 Task: Find connections with filter location Manicaragua with filter topic #managementwith filter profile language Spanish with filter current company Moneycontrol.com with filter school SRM University, AP  with filter industry Rubber Products Manufacturing with filter service category Video Production with filter keywords title Officer
Action: Mouse moved to (697, 98)
Screenshot: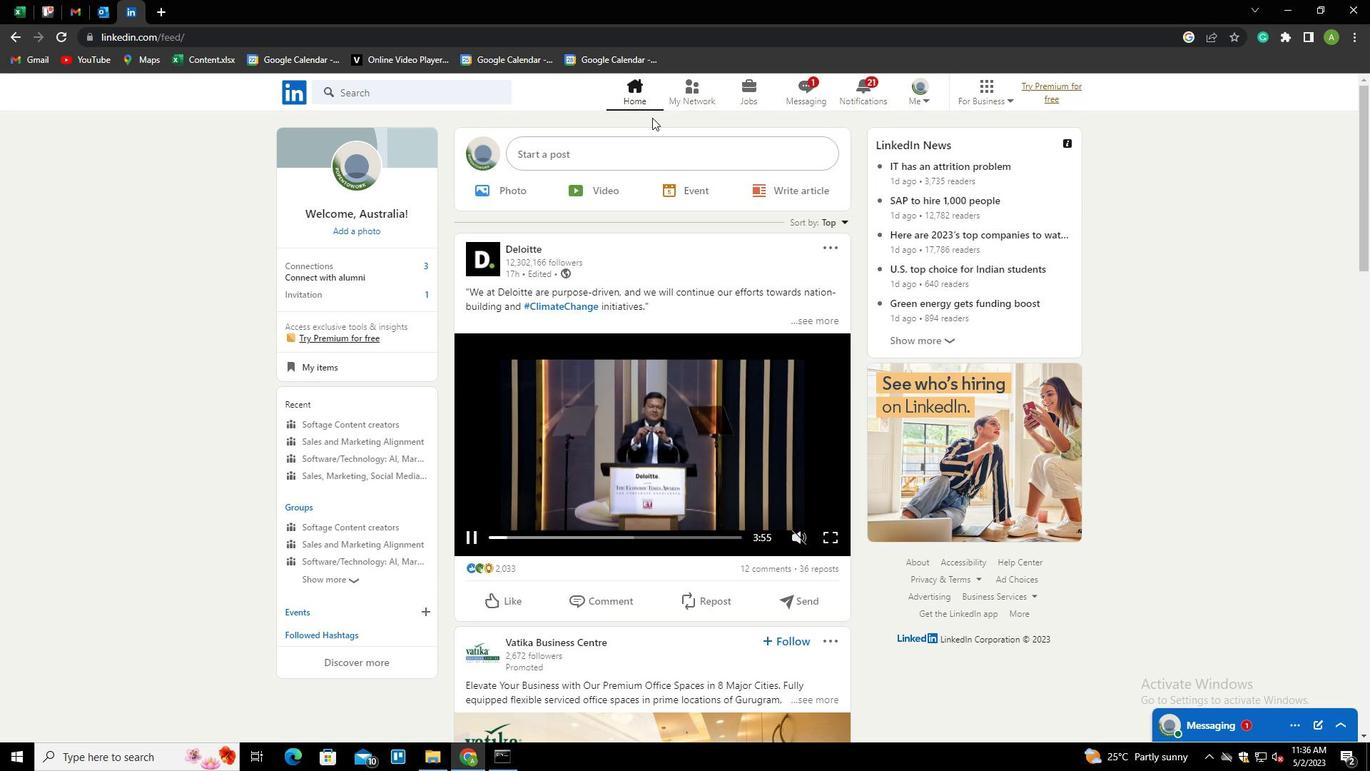 
Action: Mouse pressed left at (697, 98)
Screenshot: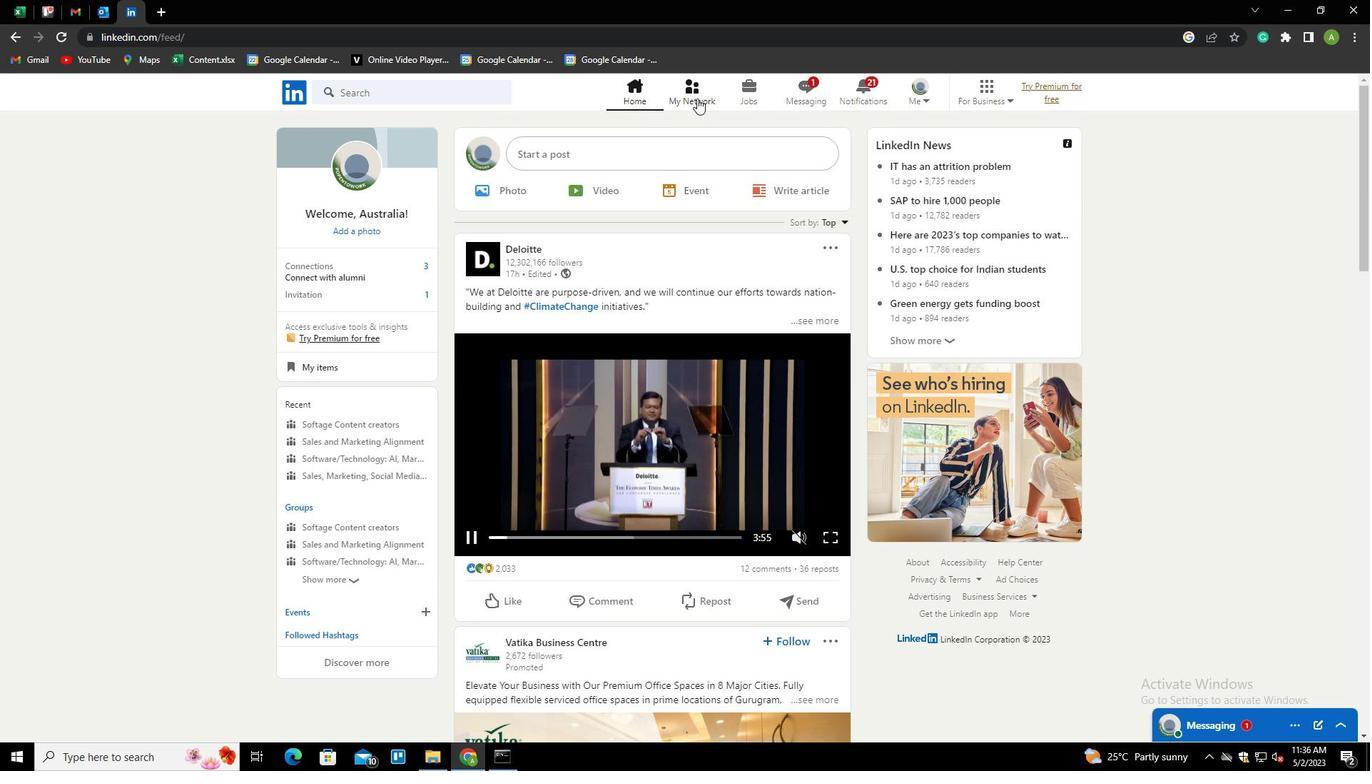 
Action: Mouse moved to (371, 172)
Screenshot: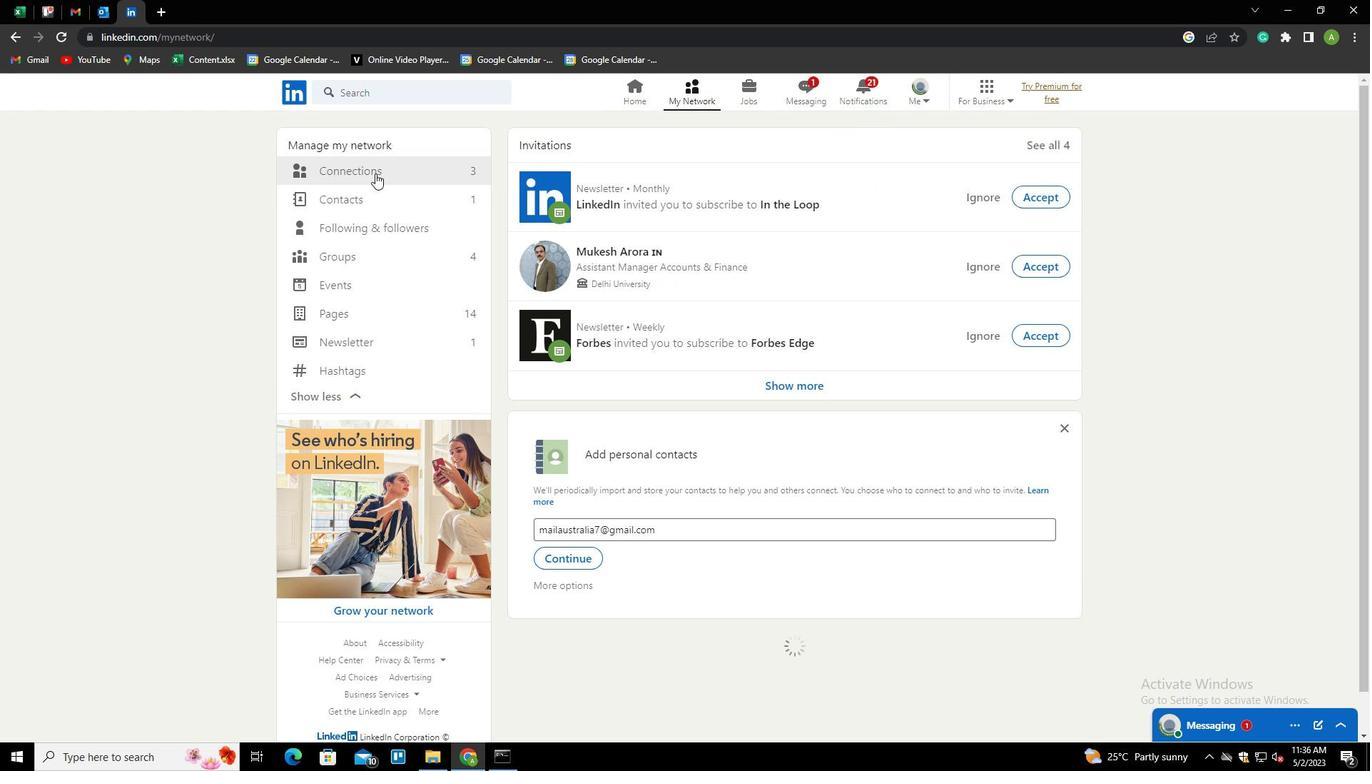 
Action: Mouse pressed left at (371, 172)
Screenshot: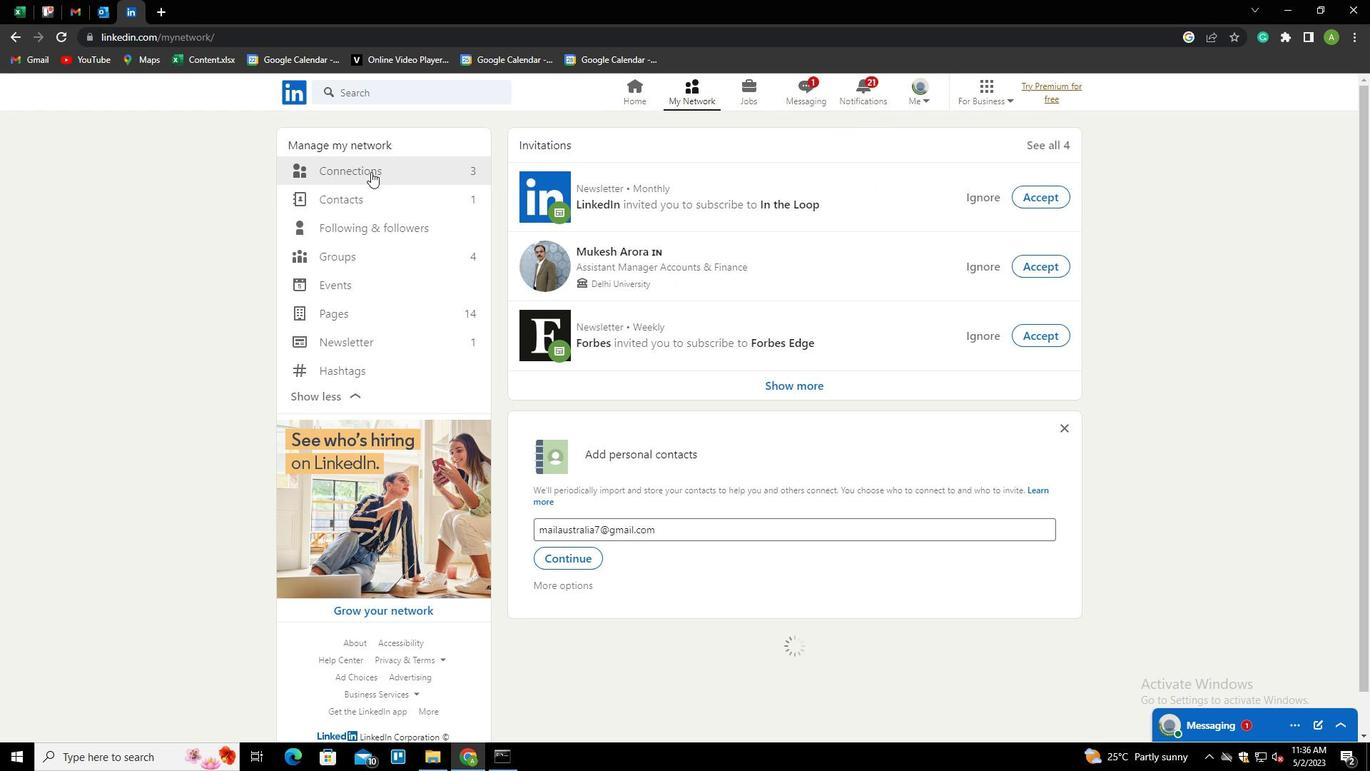 
Action: Mouse moved to (808, 163)
Screenshot: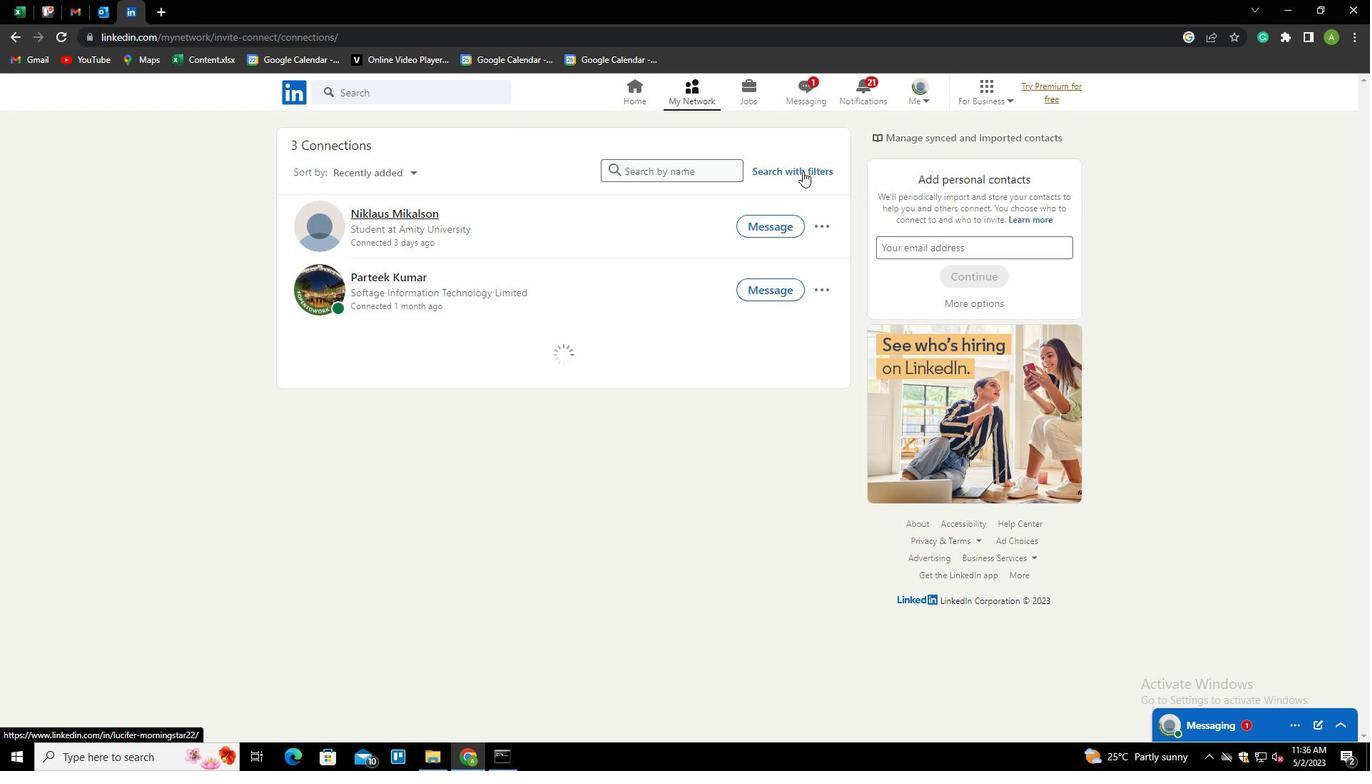 
Action: Mouse pressed left at (808, 163)
Screenshot: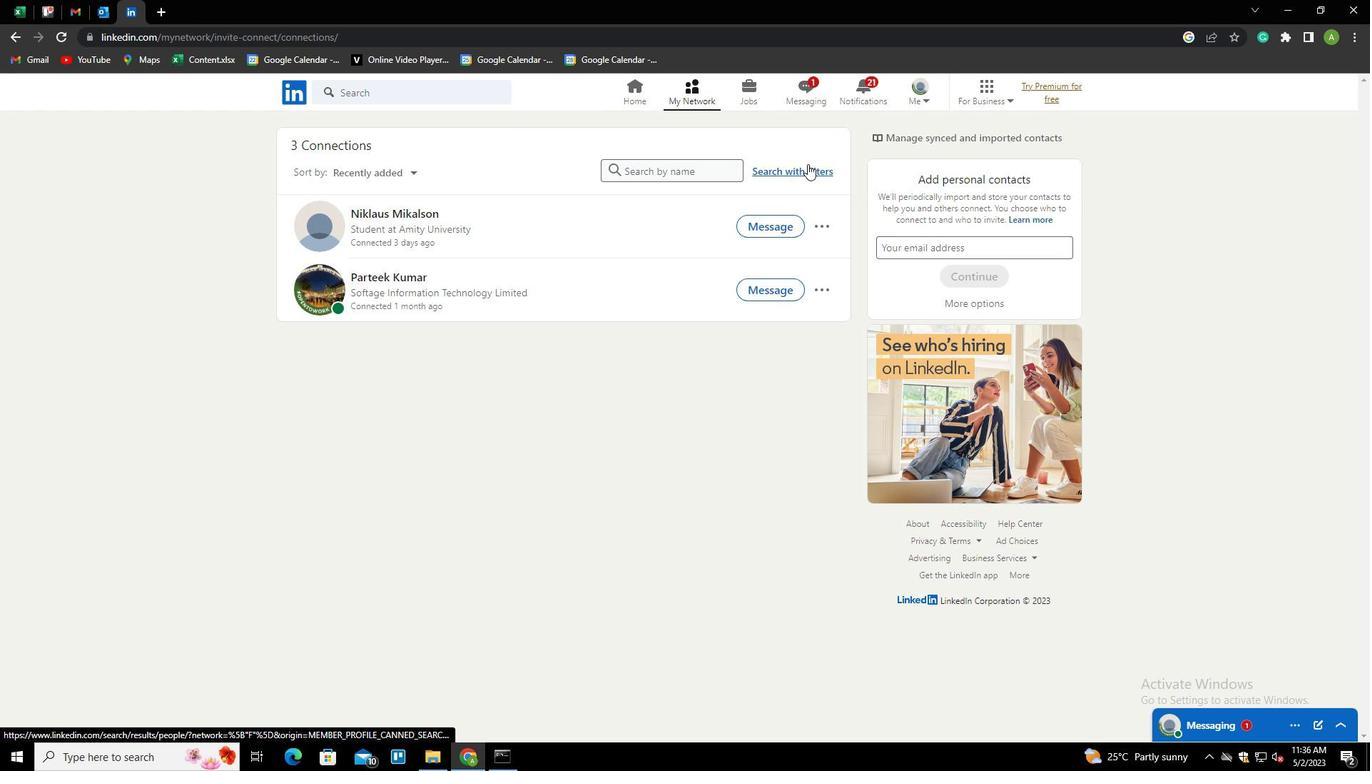 
Action: Mouse moved to (721, 121)
Screenshot: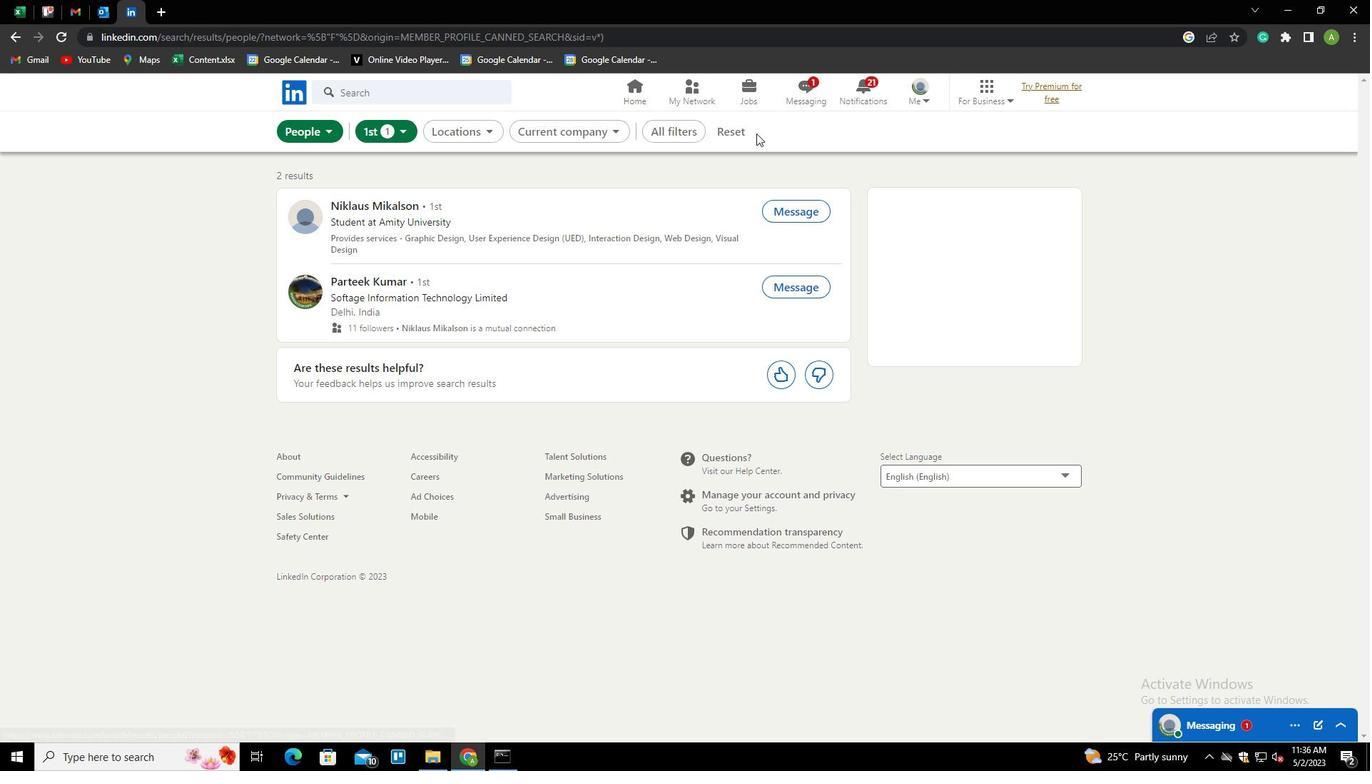 
Action: Mouse pressed left at (721, 121)
Screenshot: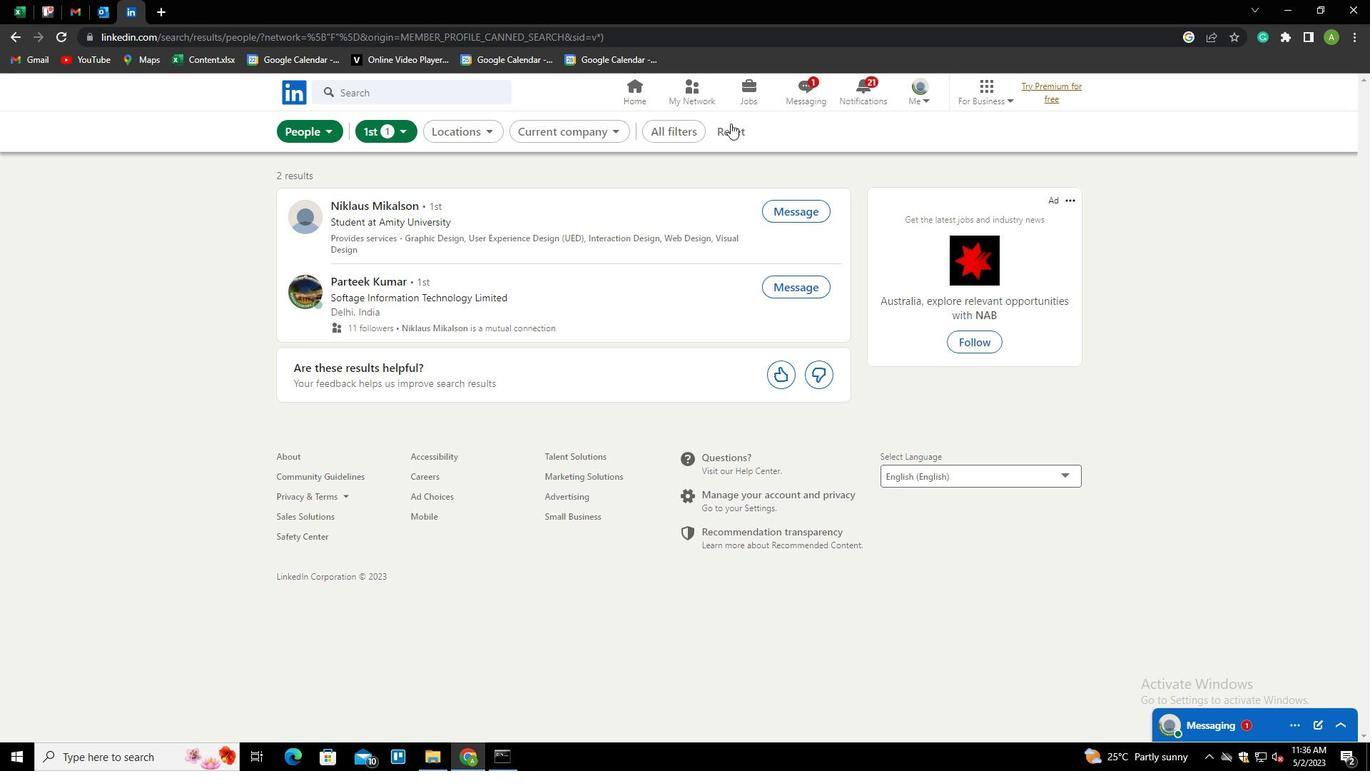 
Action: Mouse moved to (695, 130)
Screenshot: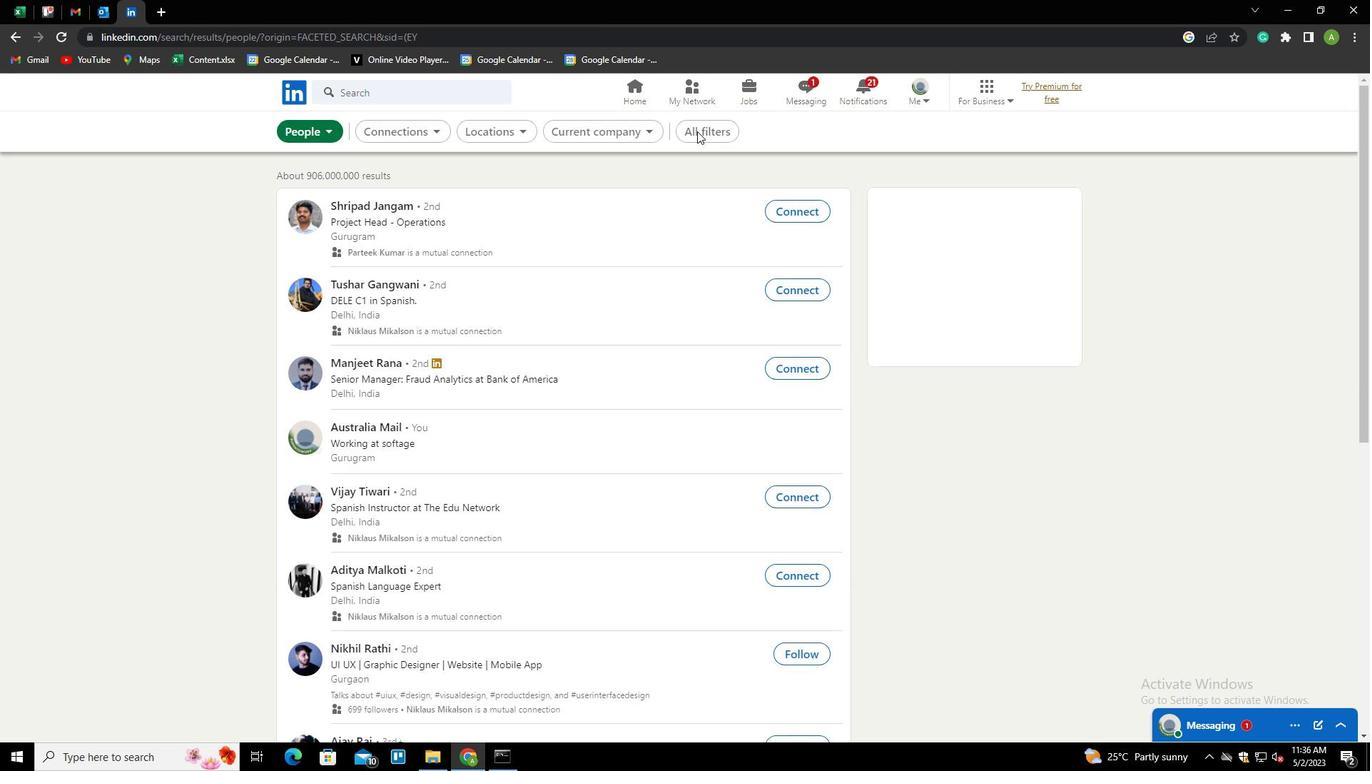 
Action: Mouse pressed left at (695, 130)
Screenshot: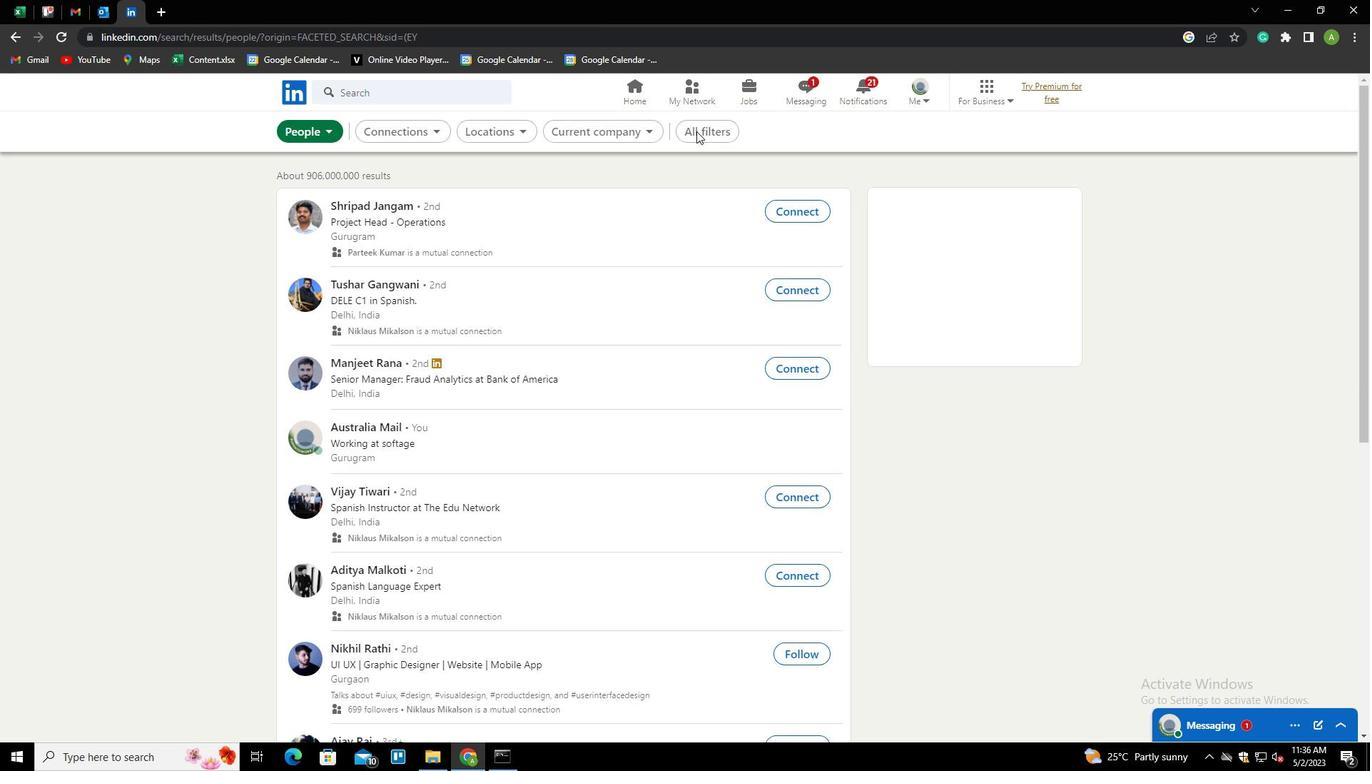 
Action: Mouse moved to (1161, 514)
Screenshot: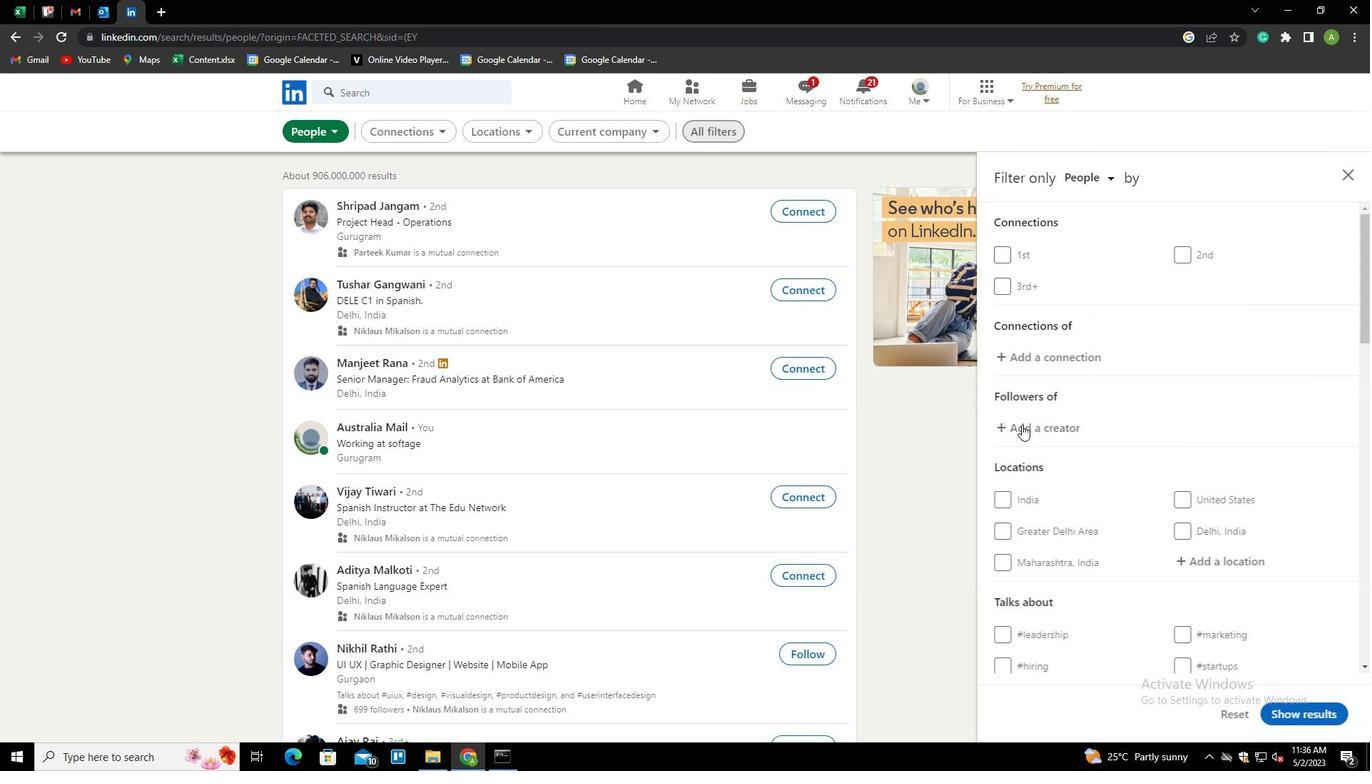 
Action: Mouse scrolled (1161, 514) with delta (0, 0)
Screenshot: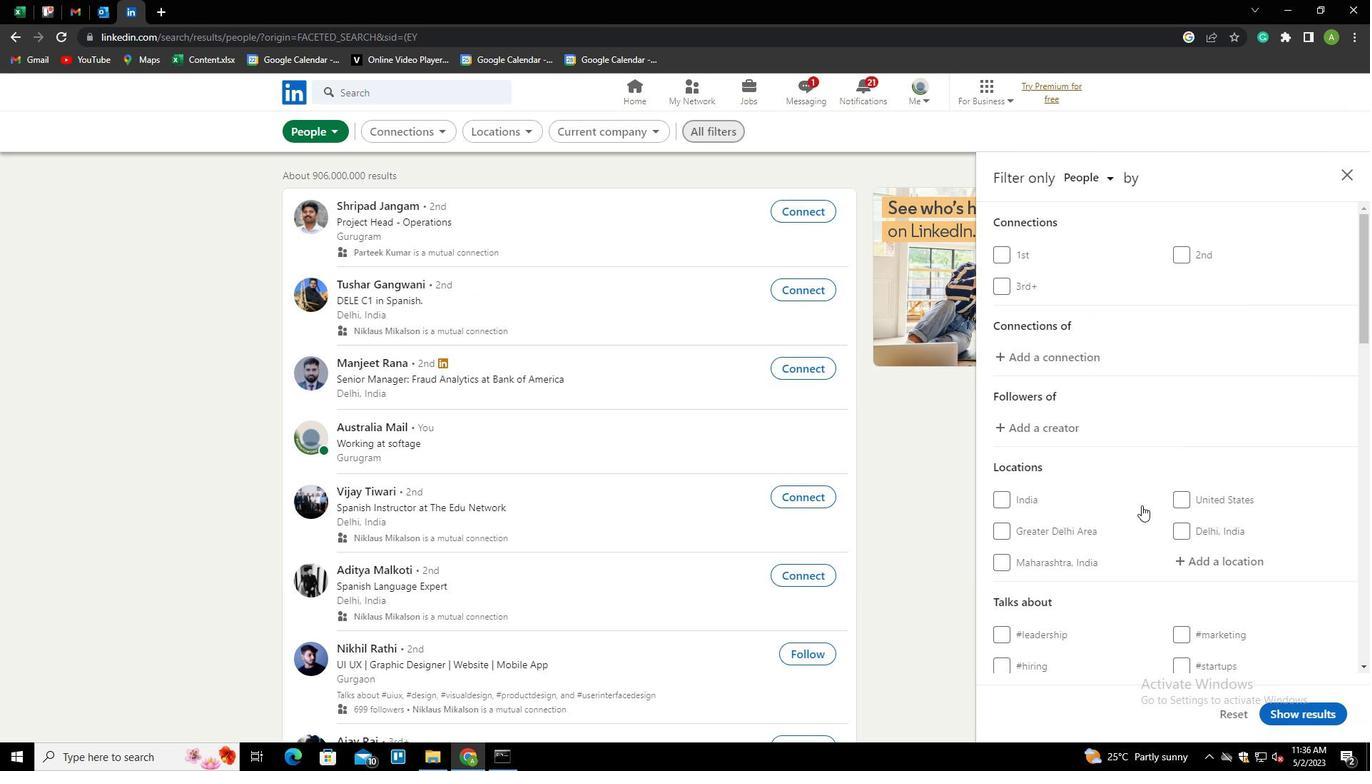 
Action: Mouse moved to (1185, 499)
Screenshot: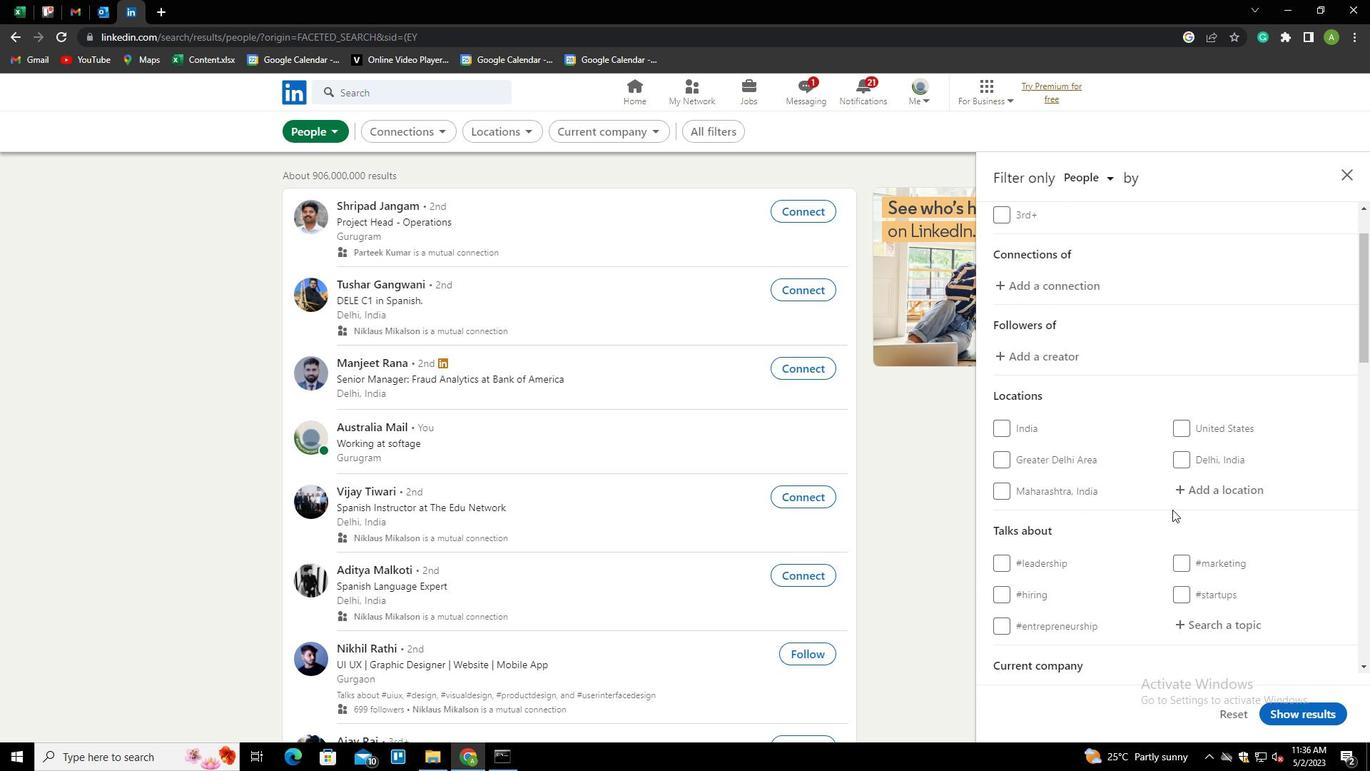 
Action: Mouse pressed left at (1185, 499)
Screenshot: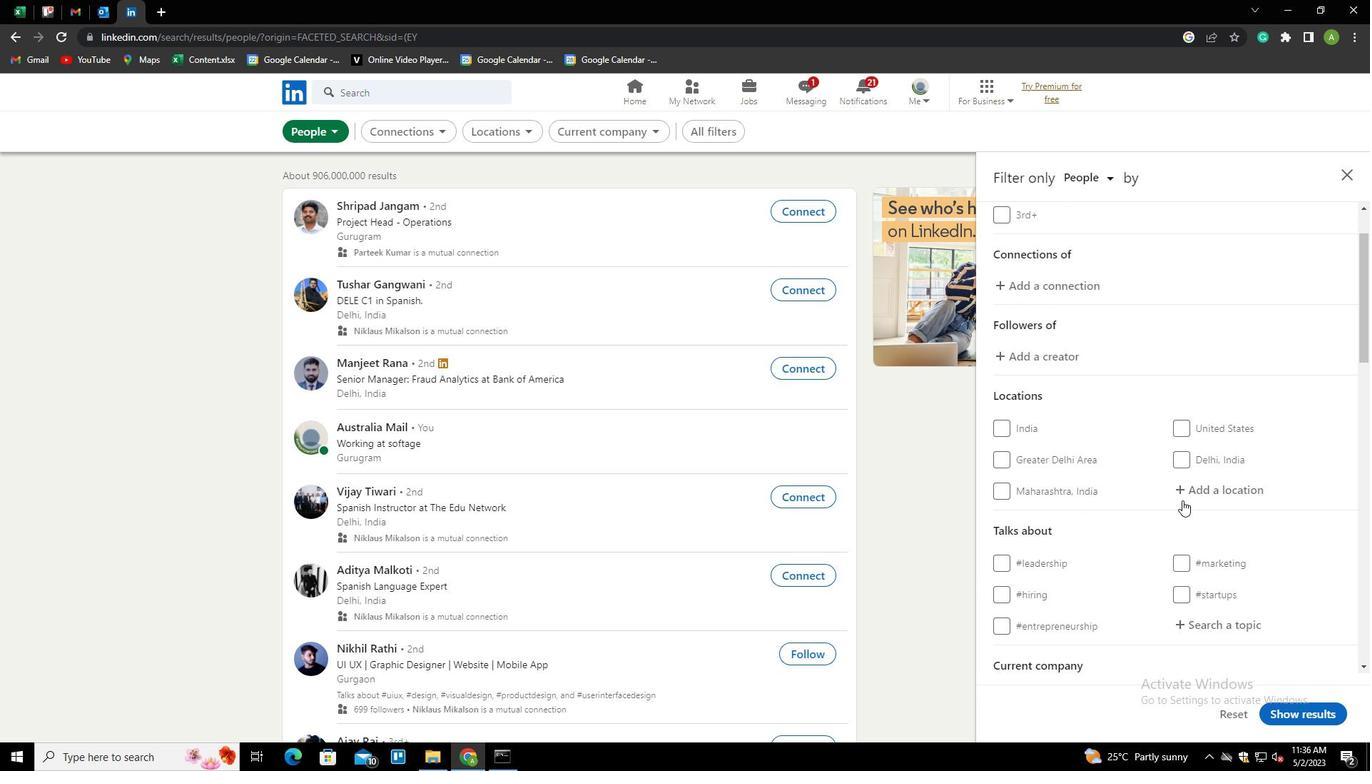 
Action: Mouse moved to (1204, 490)
Screenshot: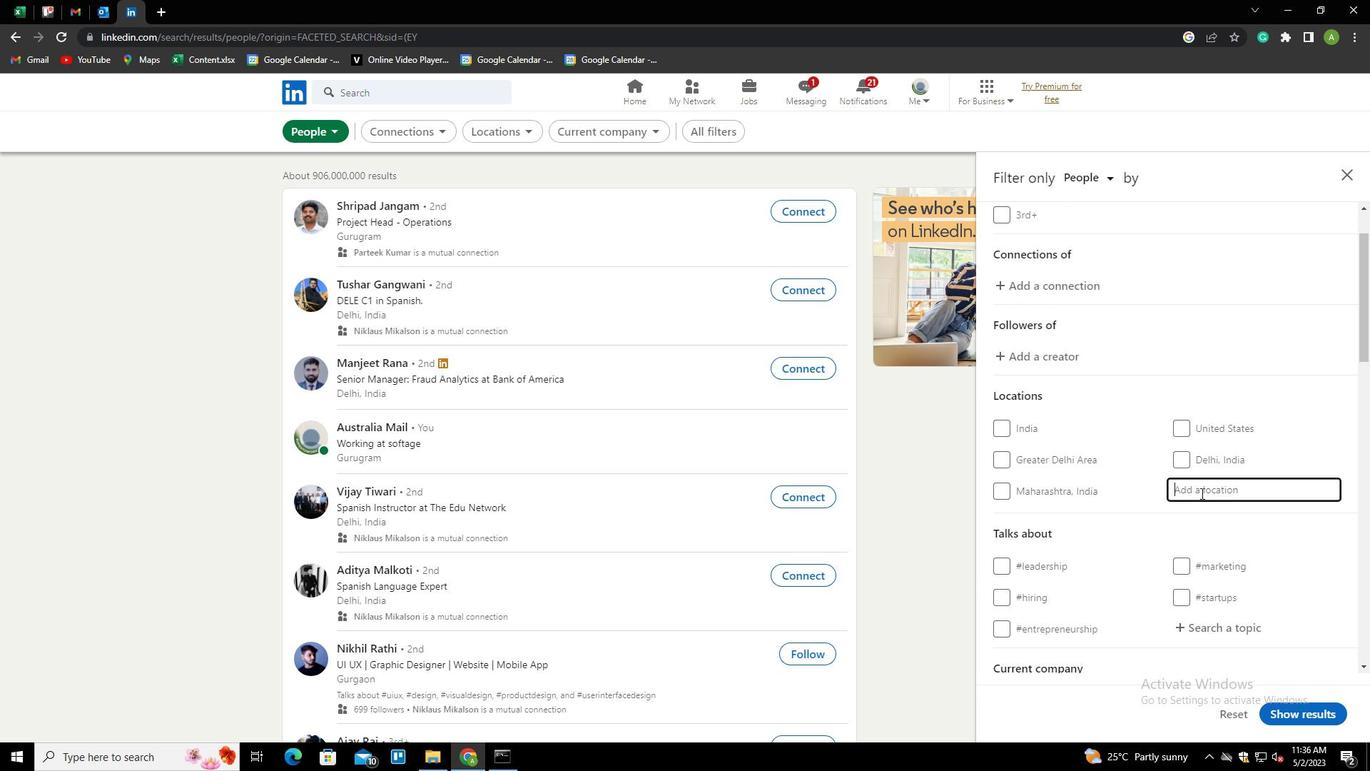 
Action: Mouse pressed left at (1204, 490)
Screenshot: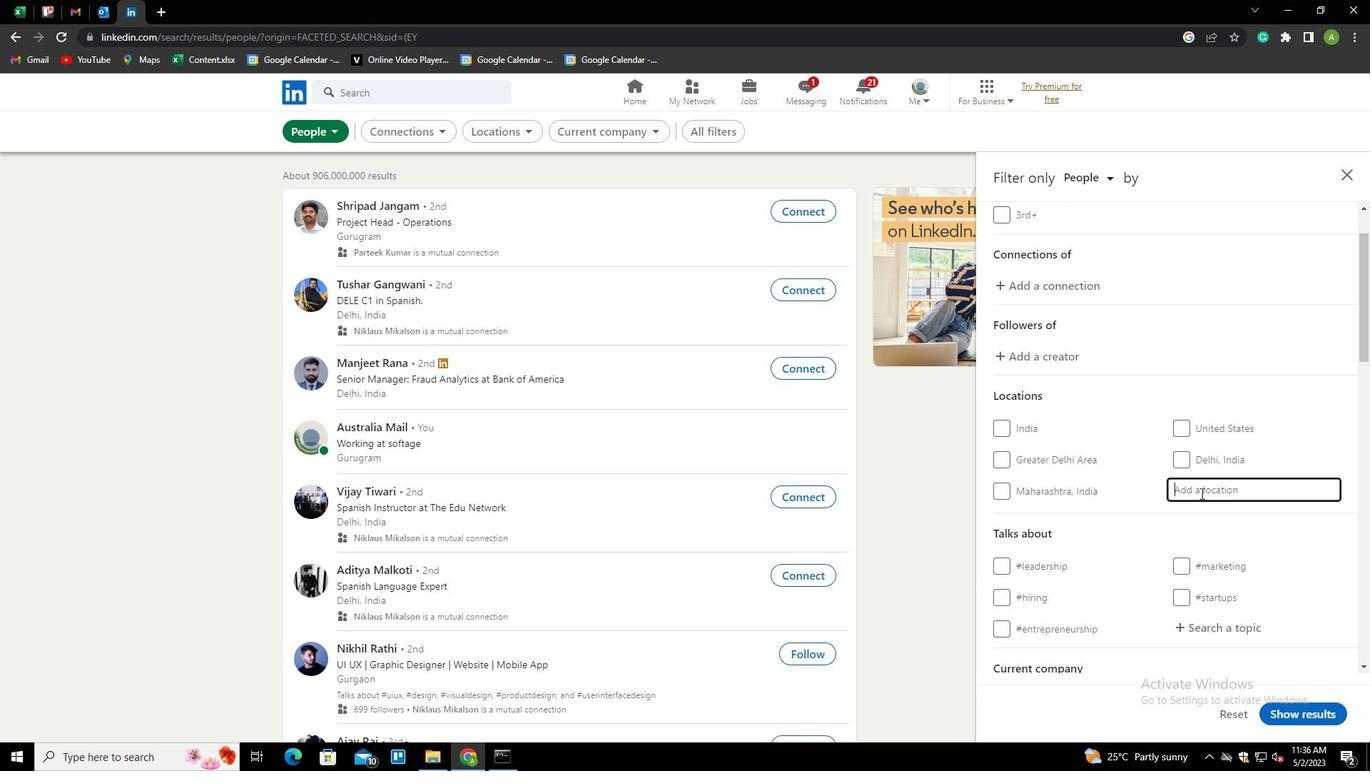 
Action: Key pressed <Key.shift>MANICARAGUA
Screenshot: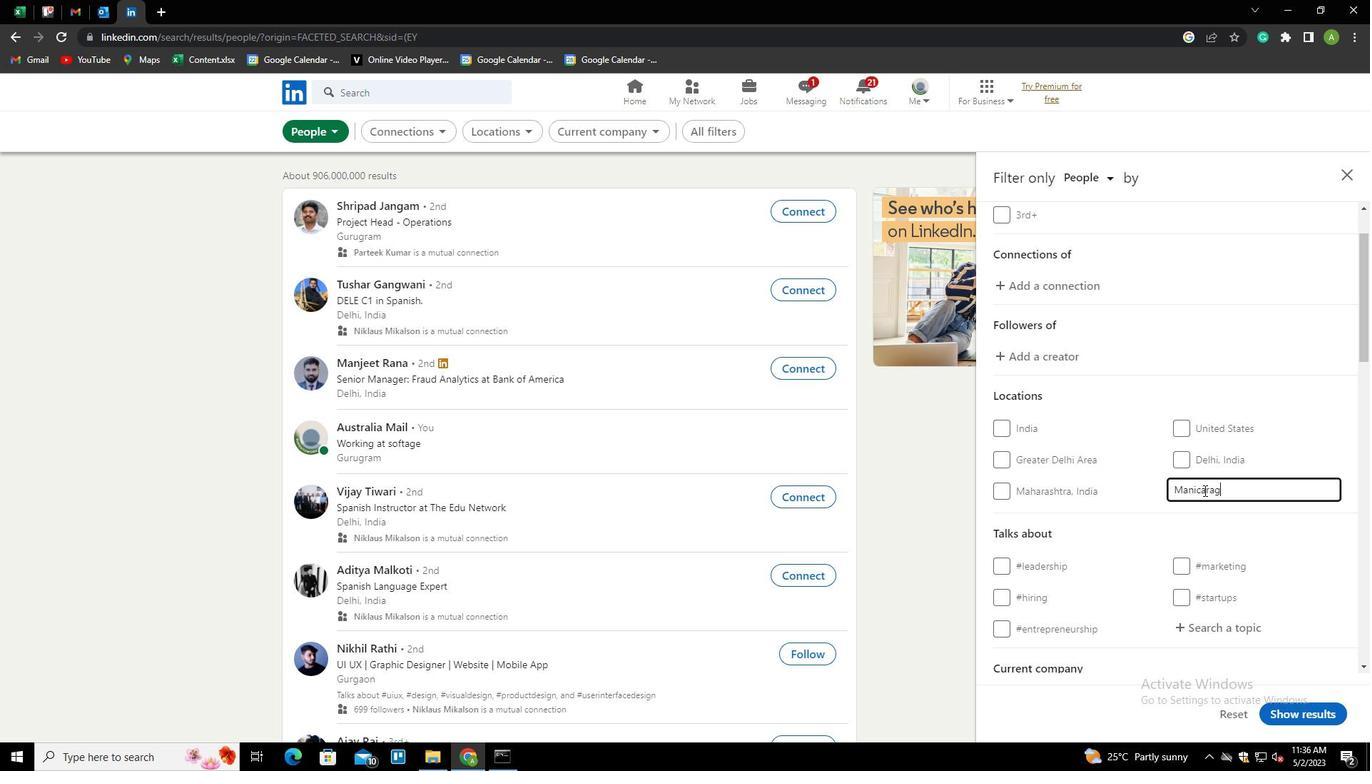 
Action: Mouse moved to (1293, 516)
Screenshot: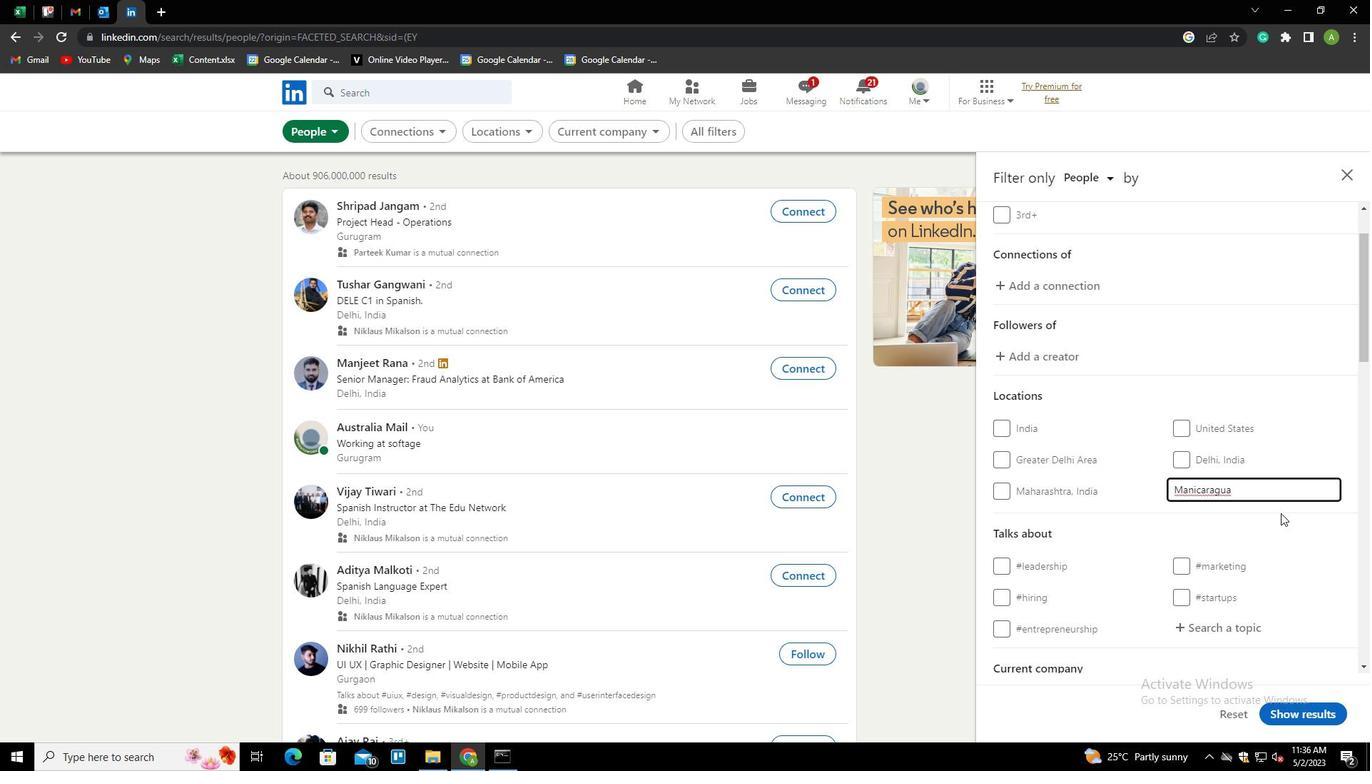 
Action: Mouse pressed left at (1293, 516)
Screenshot: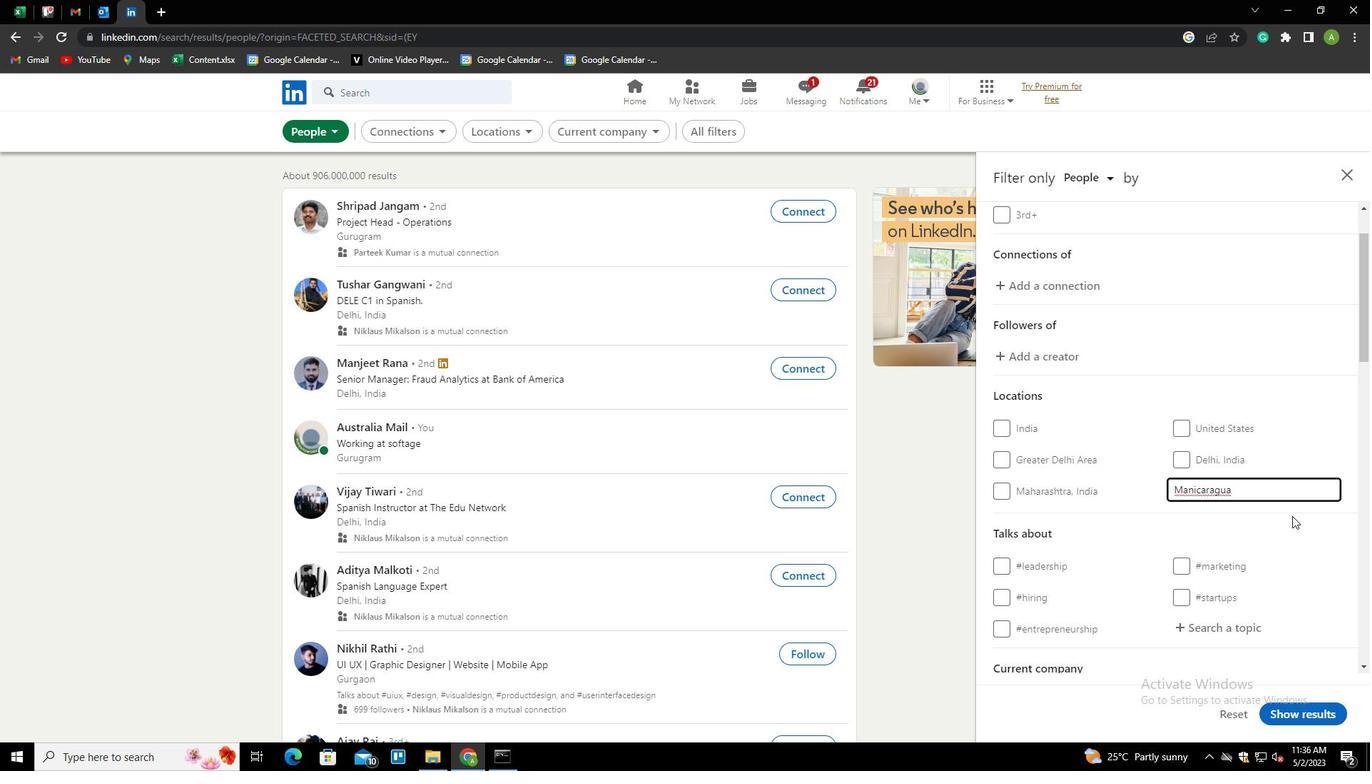
Action: Mouse moved to (1302, 545)
Screenshot: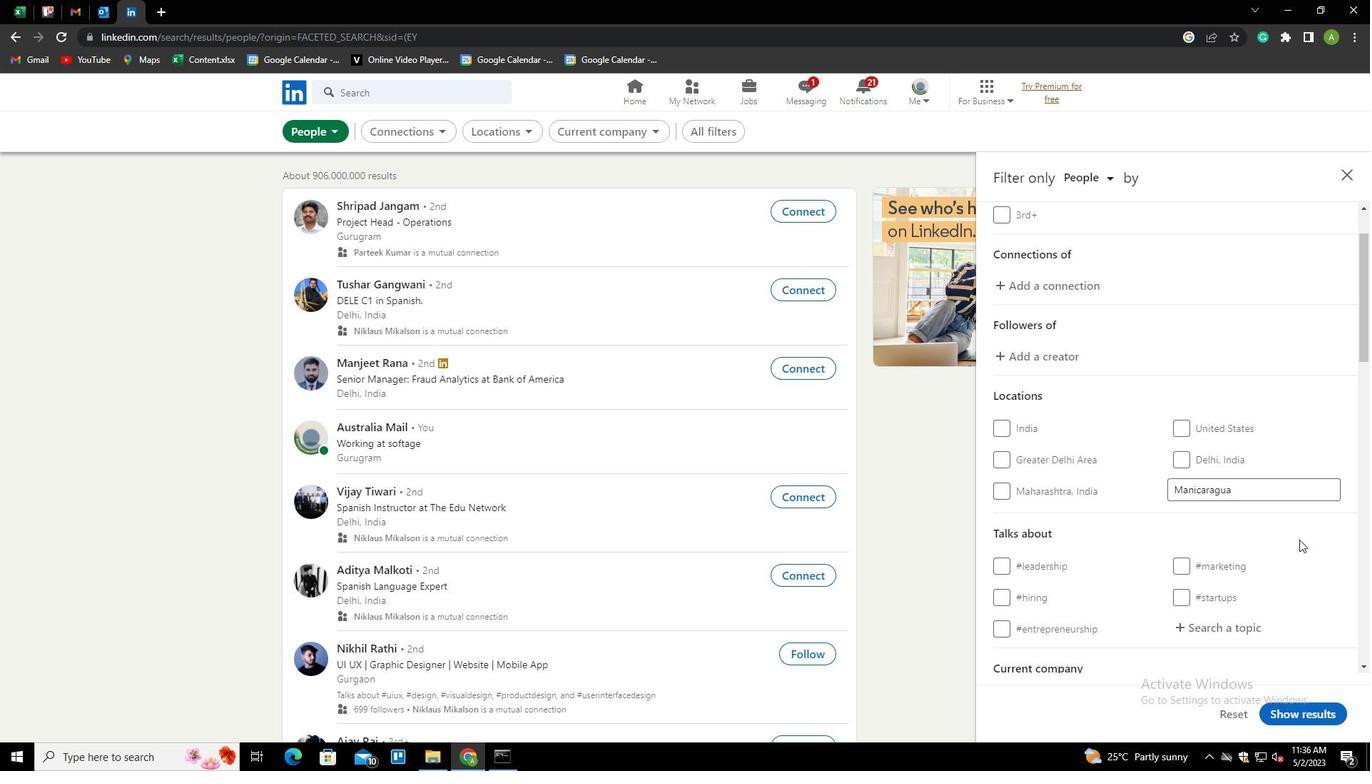 
Action: Mouse scrolled (1302, 544) with delta (0, 0)
Screenshot: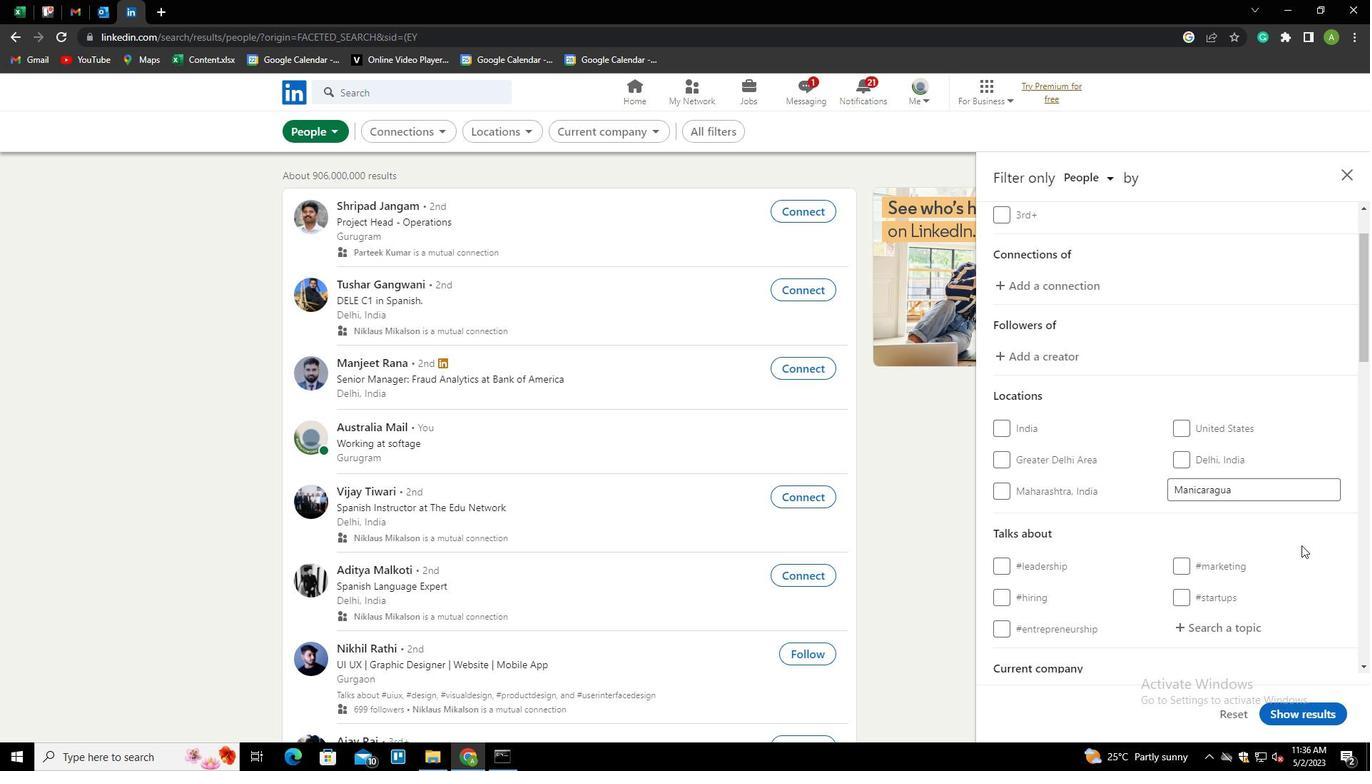 
Action: Mouse scrolled (1302, 544) with delta (0, 0)
Screenshot: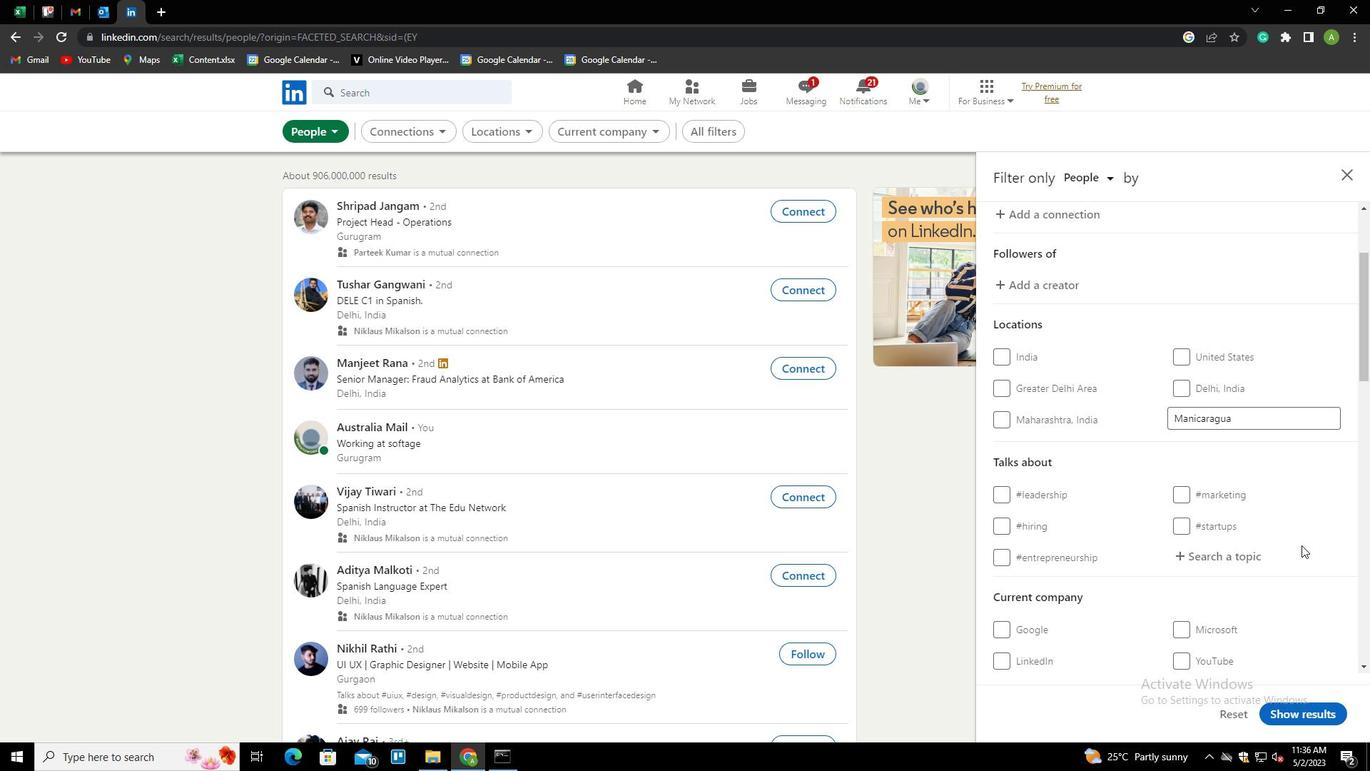 
Action: Mouse moved to (1227, 484)
Screenshot: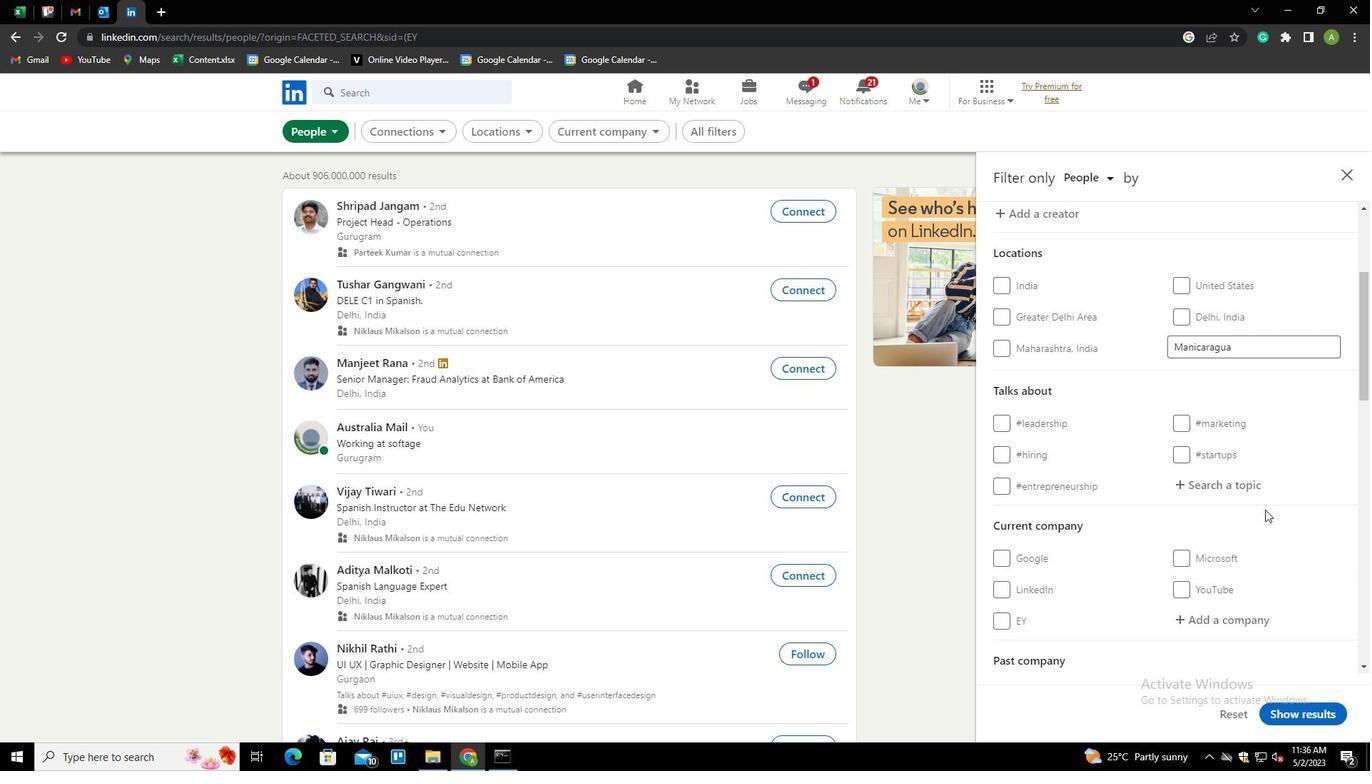 
Action: Mouse pressed left at (1227, 484)
Screenshot: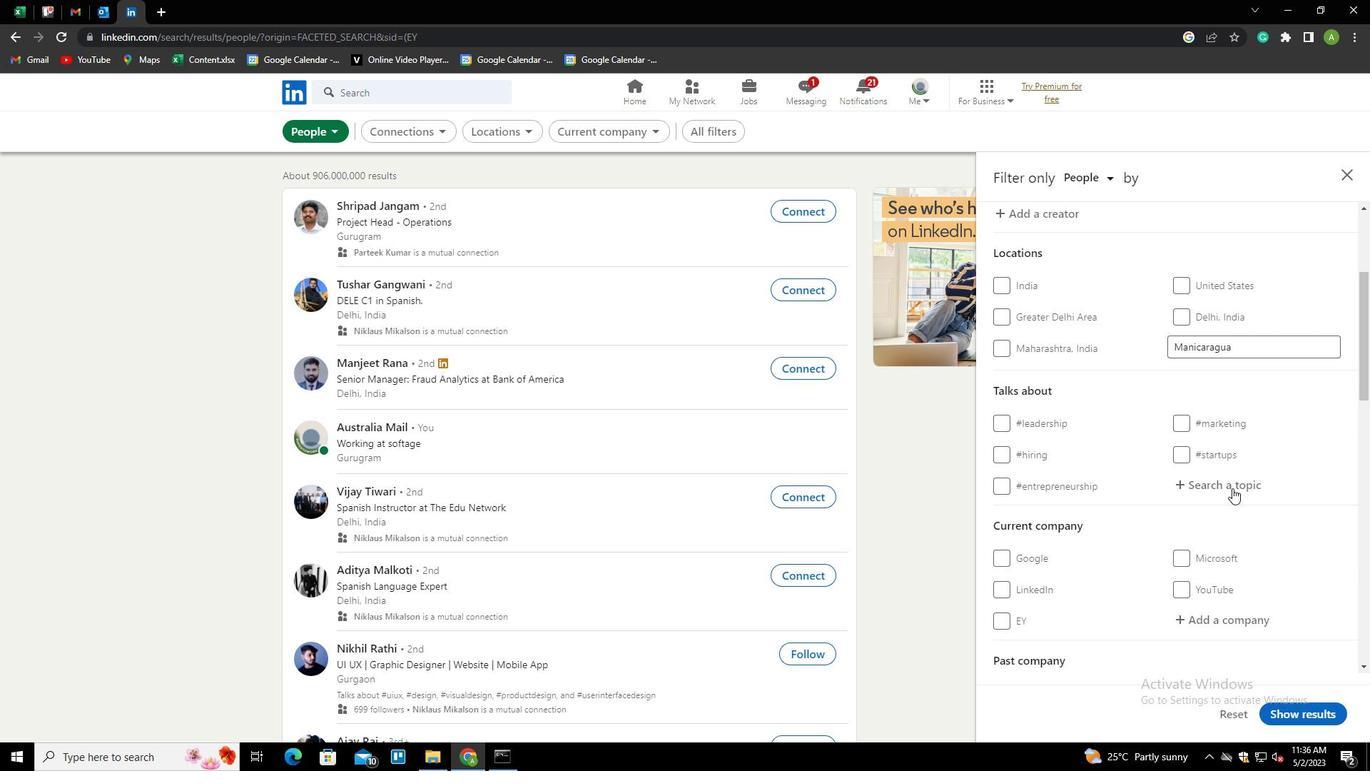 
Action: Key pressed ANA<Key.home>M<Key.end>GEMENT<Key.down><Key.enter>
Screenshot: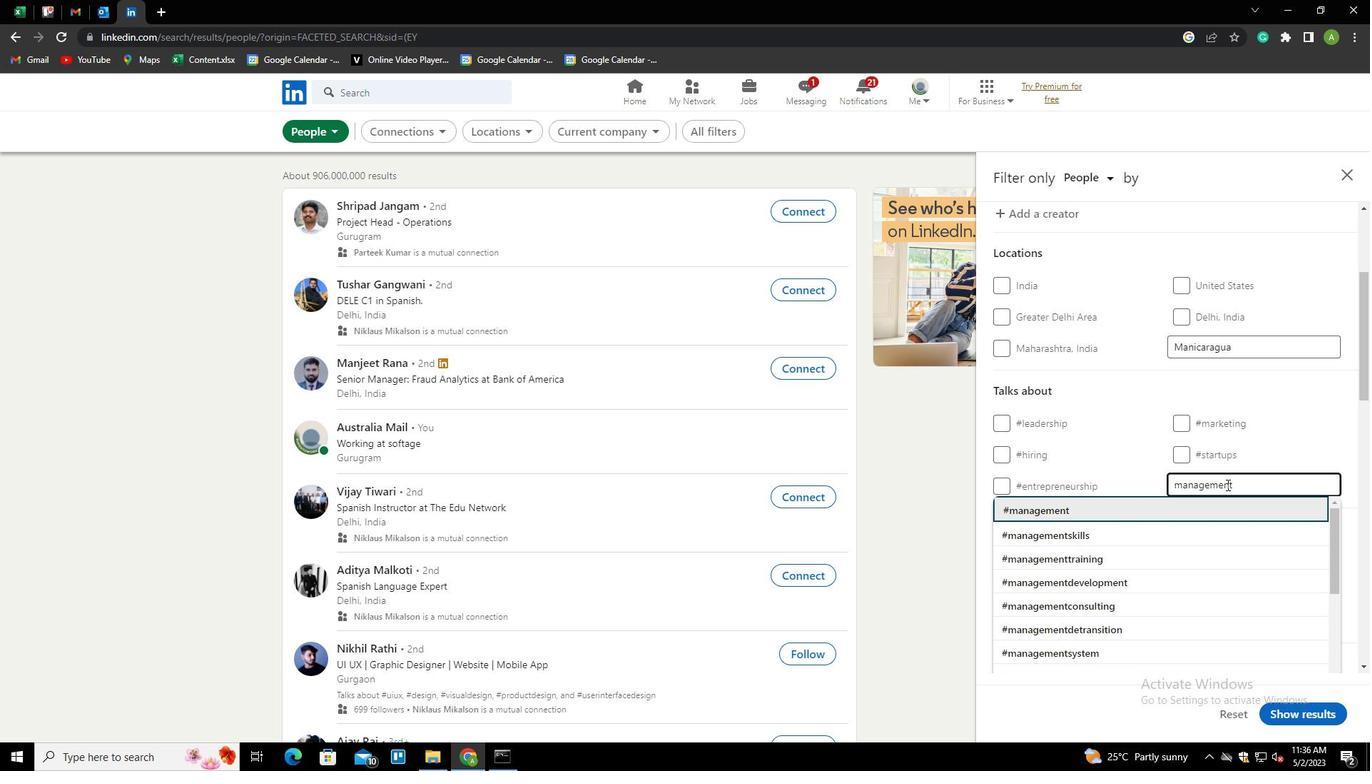 
Action: Mouse scrolled (1227, 484) with delta (0, 0)
Screenshot: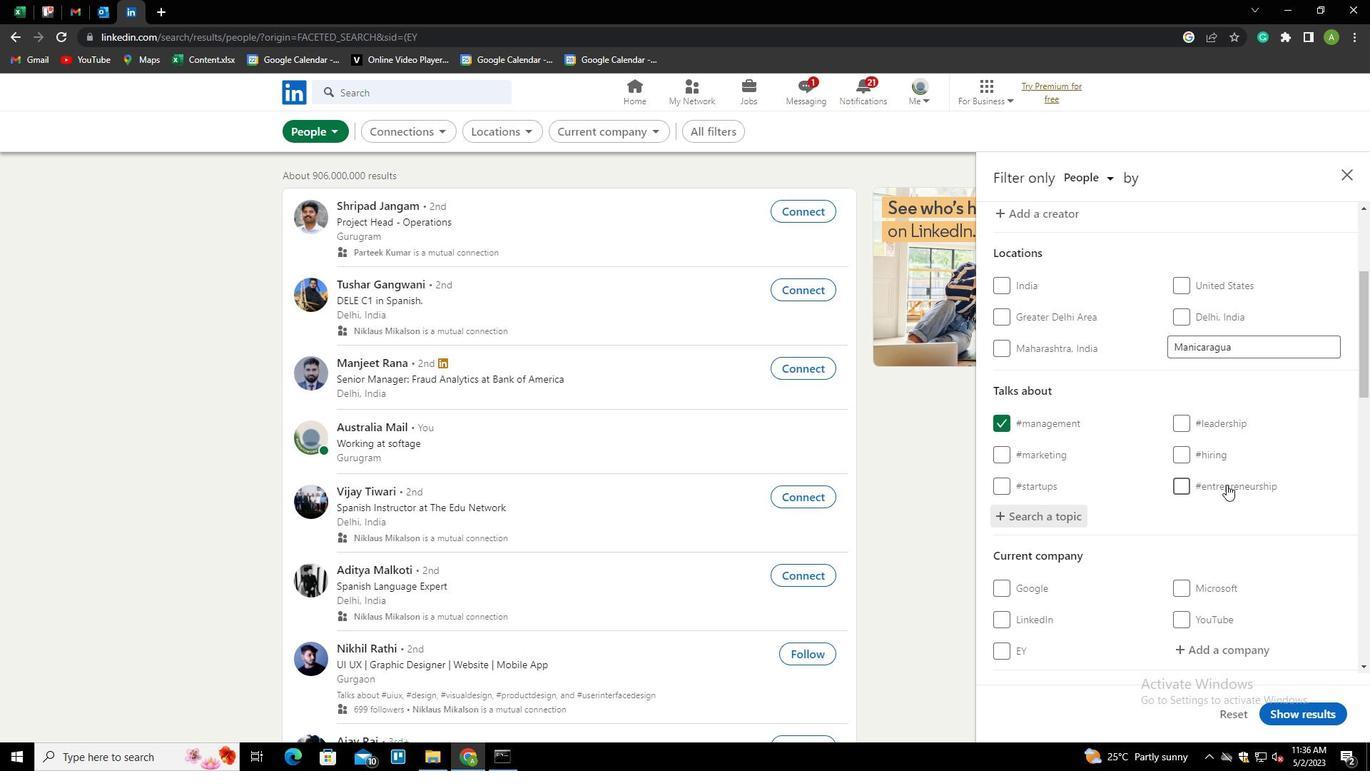 
Action: Mouse scrolled (1227, 484) with delta (0, 0)
Screenshot: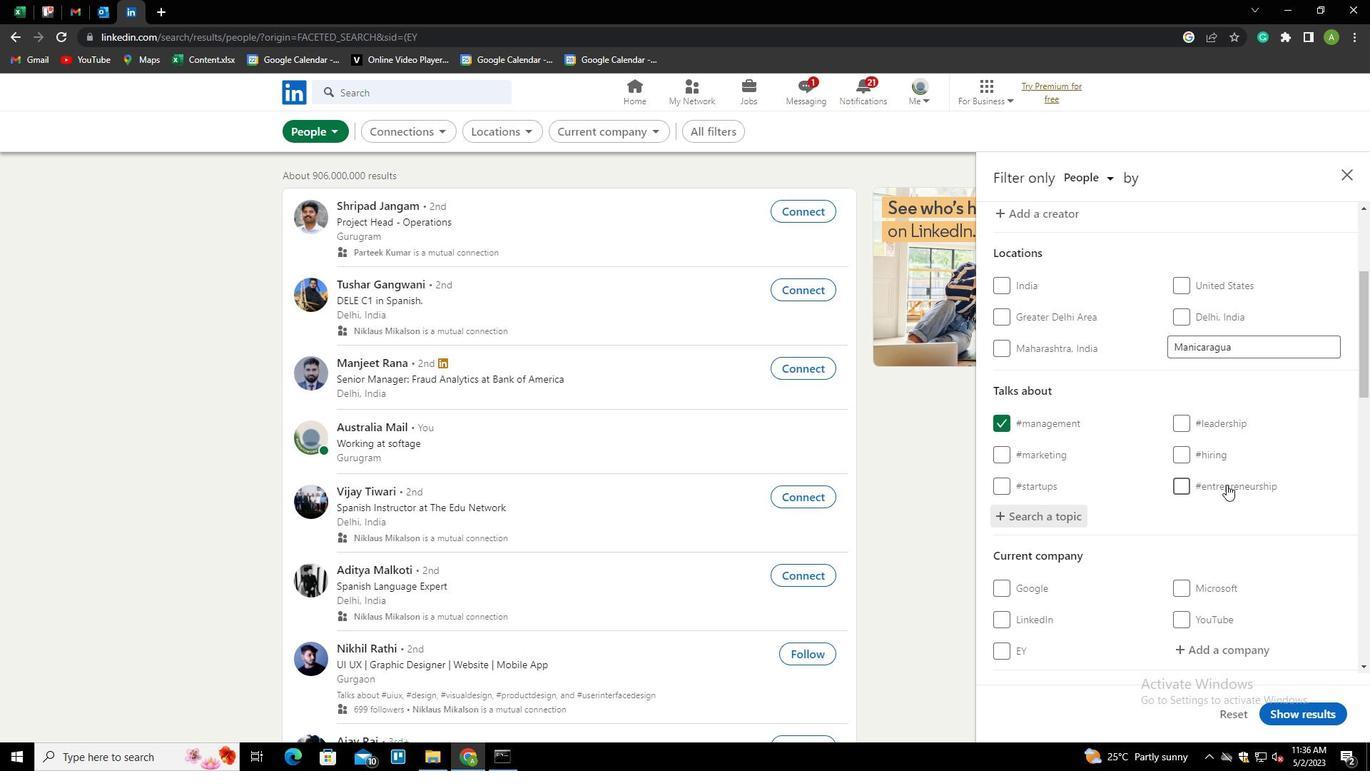 
Action: Mouse scrolled (1227, 484) with delta (0, 0)
Screenshot: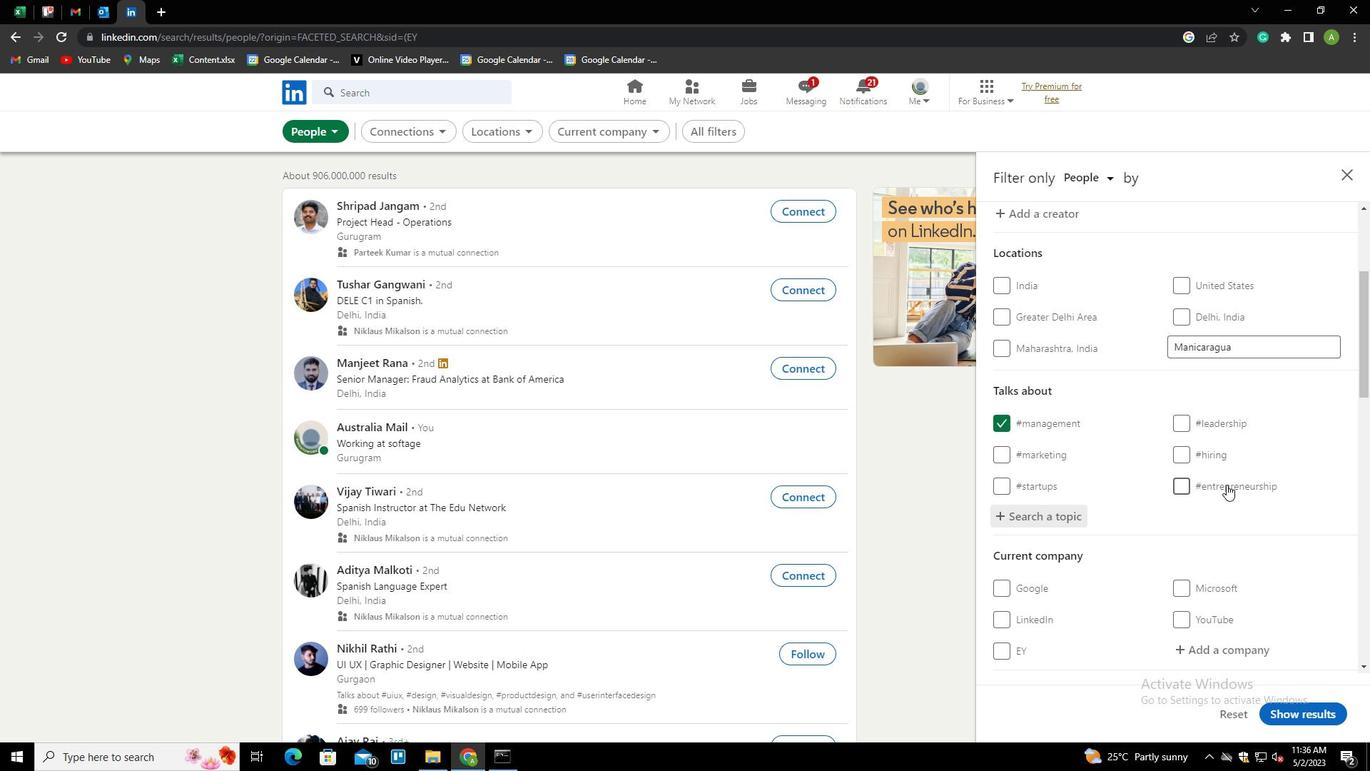 
Action: Mouse scrolled (1227, 484) with delta (0, 0)
Screenshot: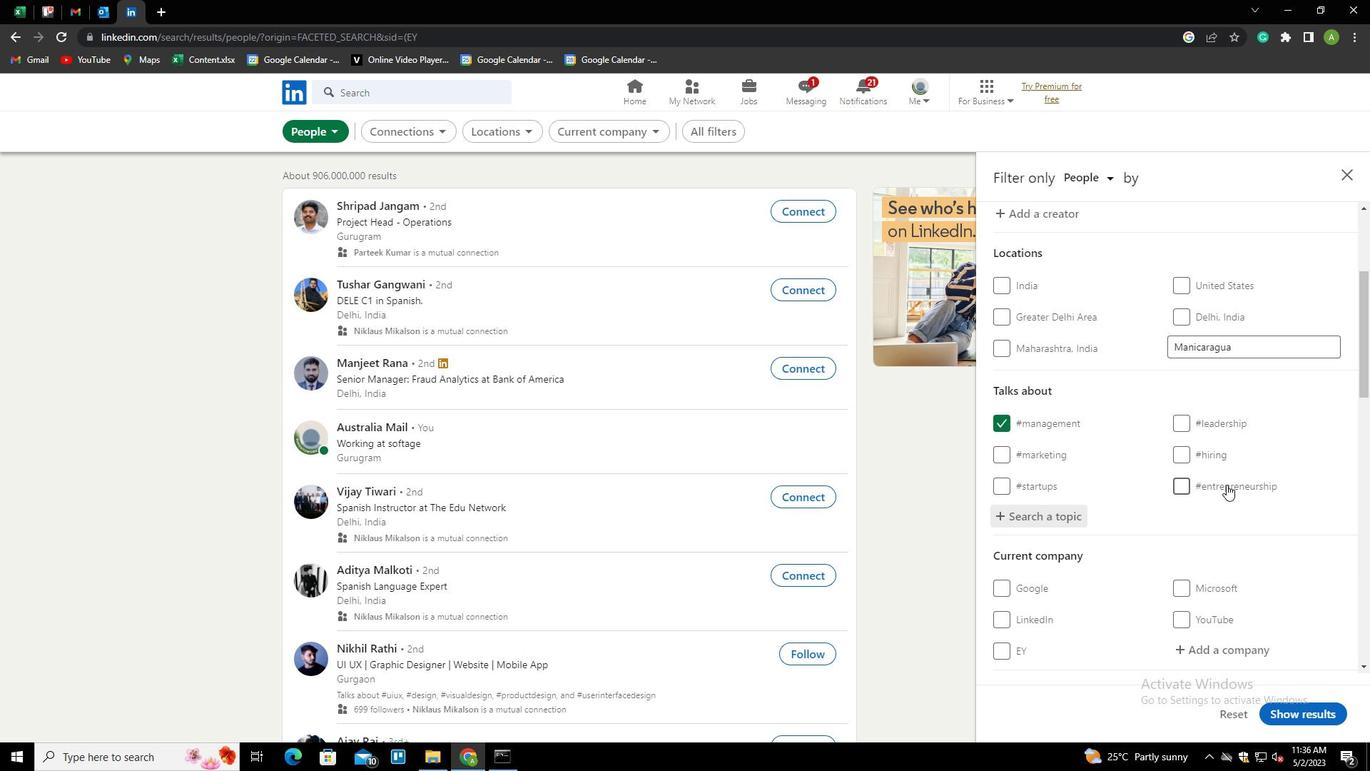 
Action: Mouse scrolled (1227, 484) with delta (0, 0)
Screenshot: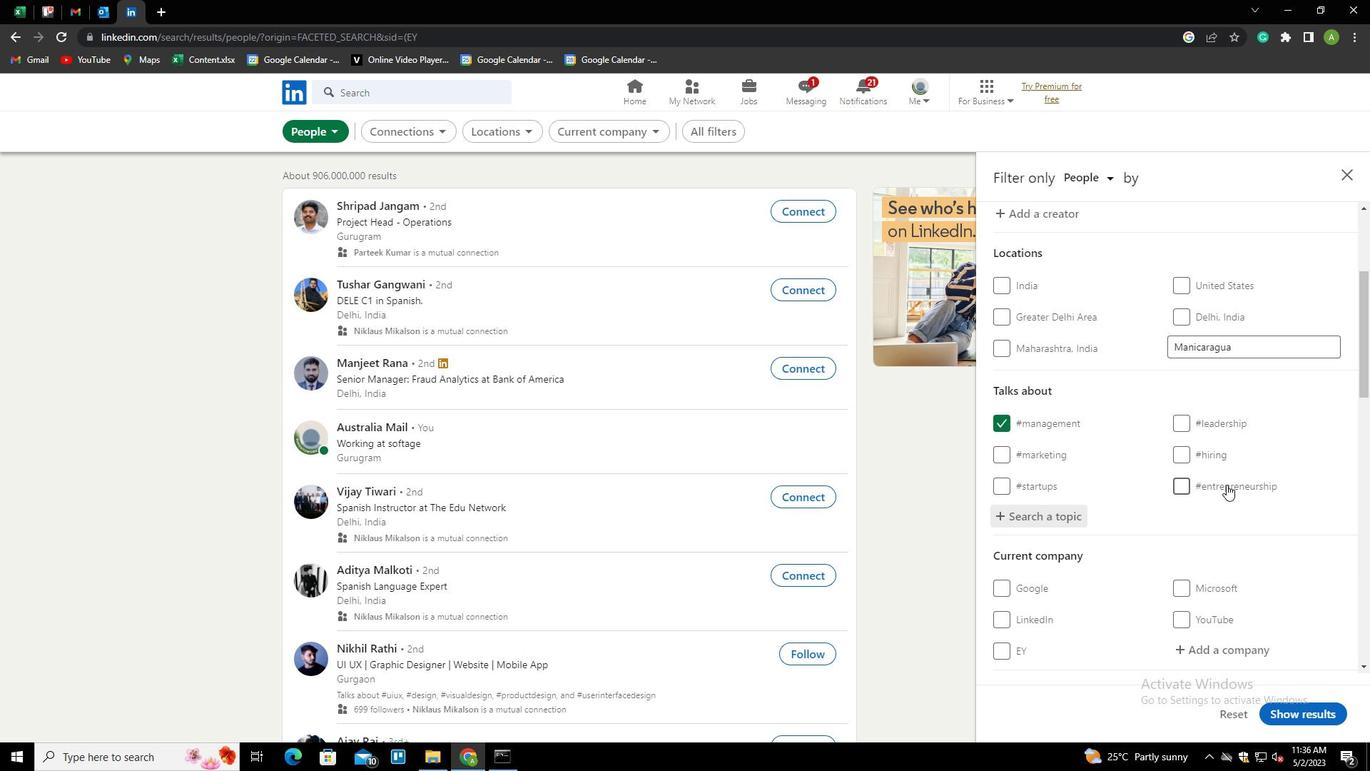 
Action: Mouse scrolled (1227, 484) with delta (0, 0)
Screenshot: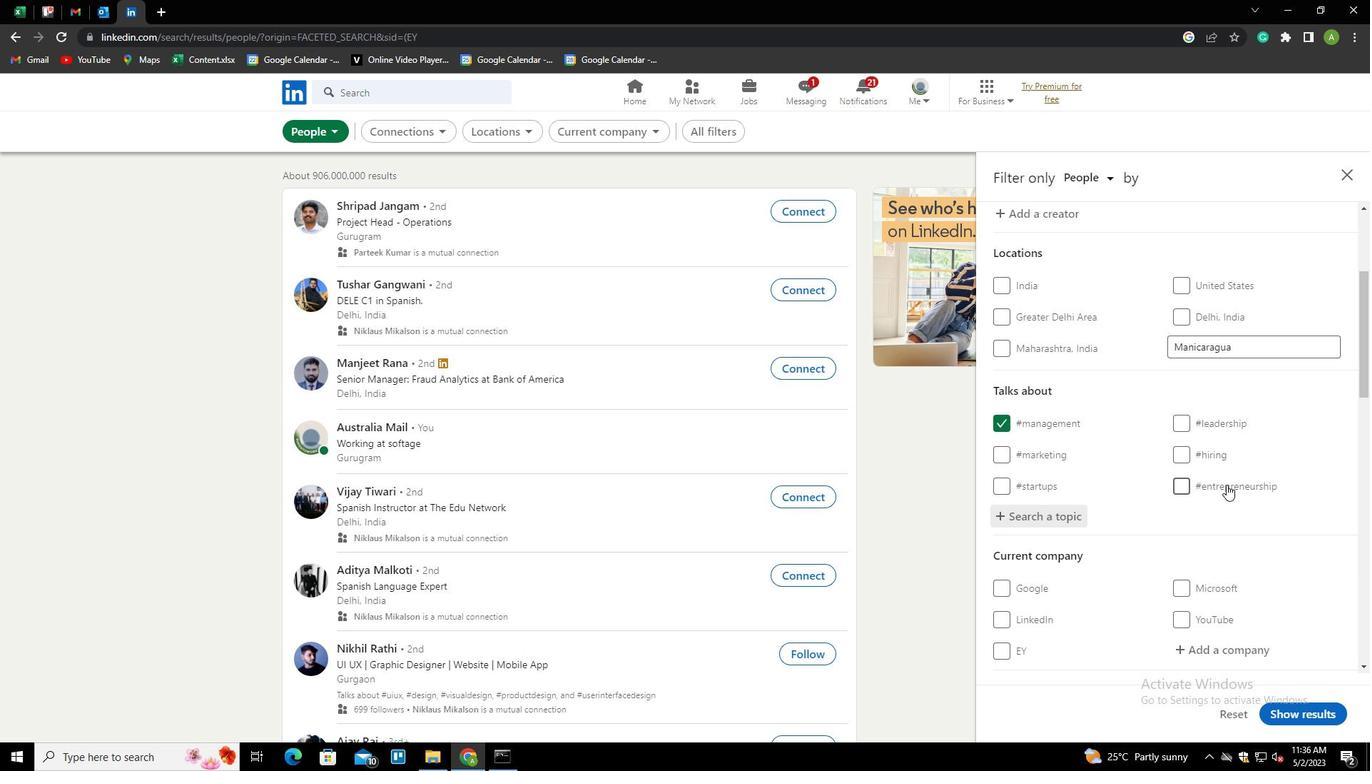 
Action: Mouse scrolled (1227, 484) with delta (0, 0)
Screenshot: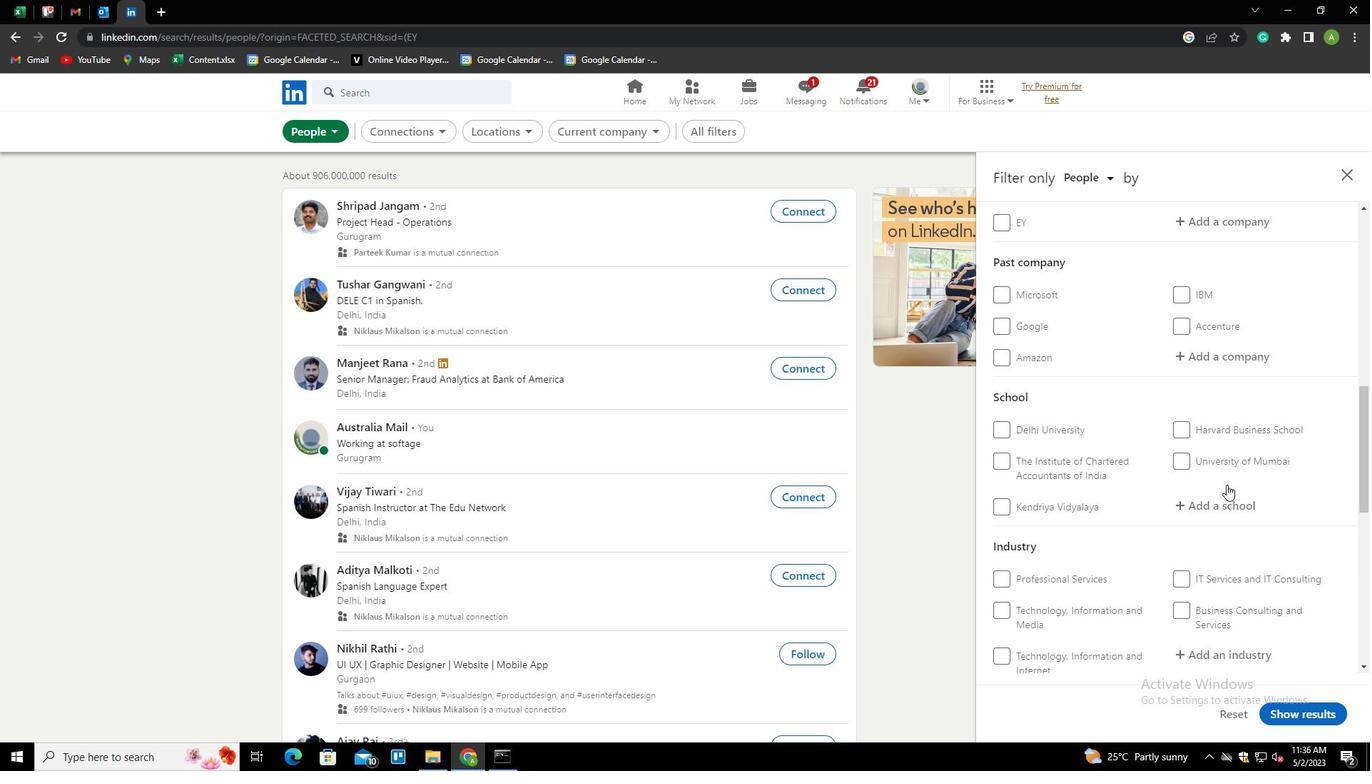 
Action: Mouse scrolled (1227, 484) with delta (0, 0)
Screenshot: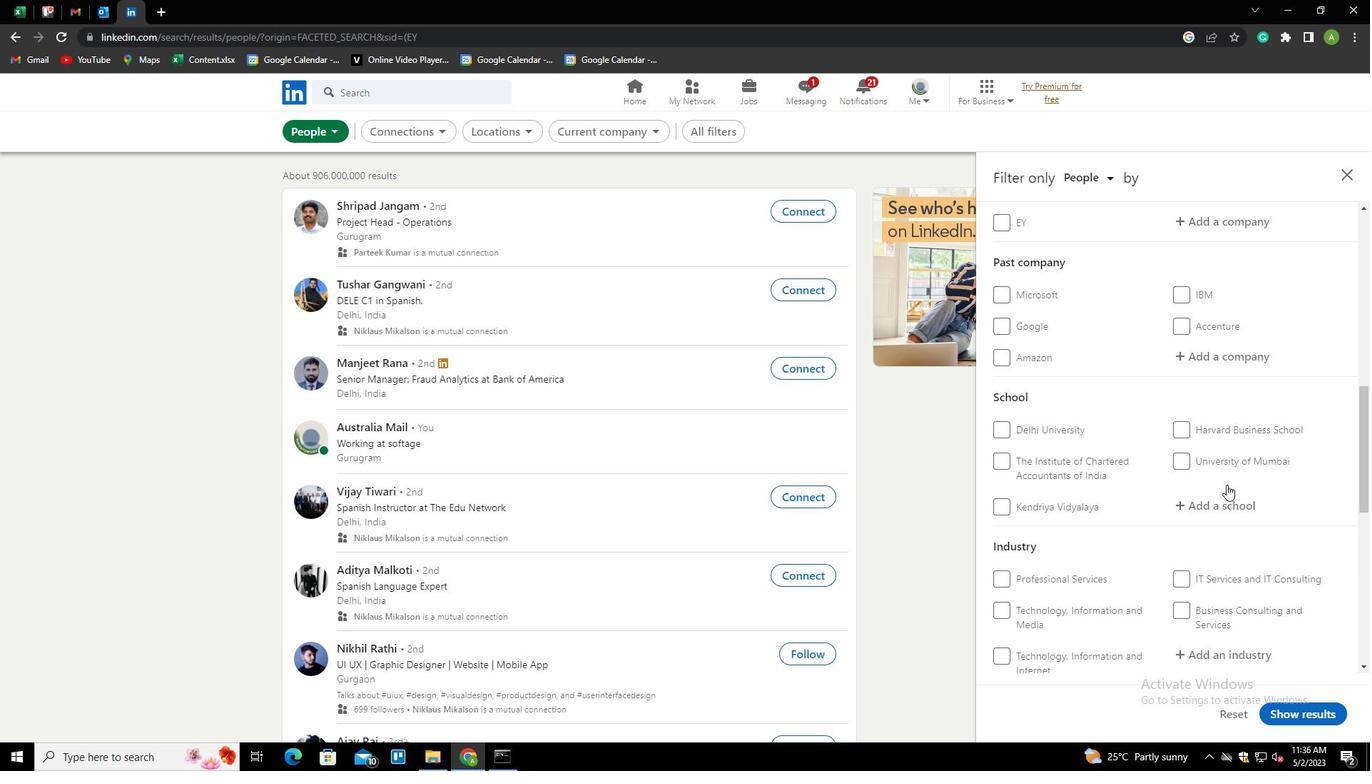 
Action: Mouse scrolled (1227, 484) with delta (0, 0)
Screenshot: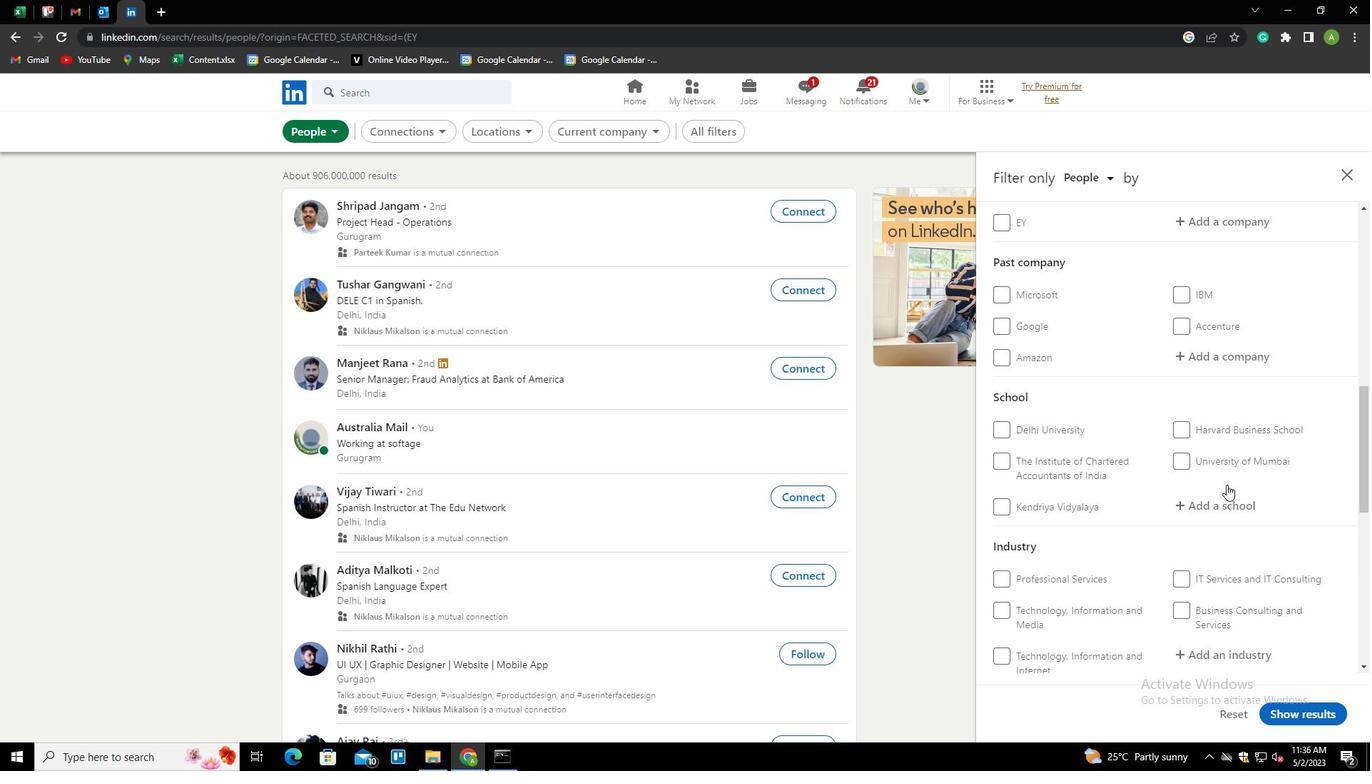 
Action: Mouse moved to (1018, 562)
Screenshot: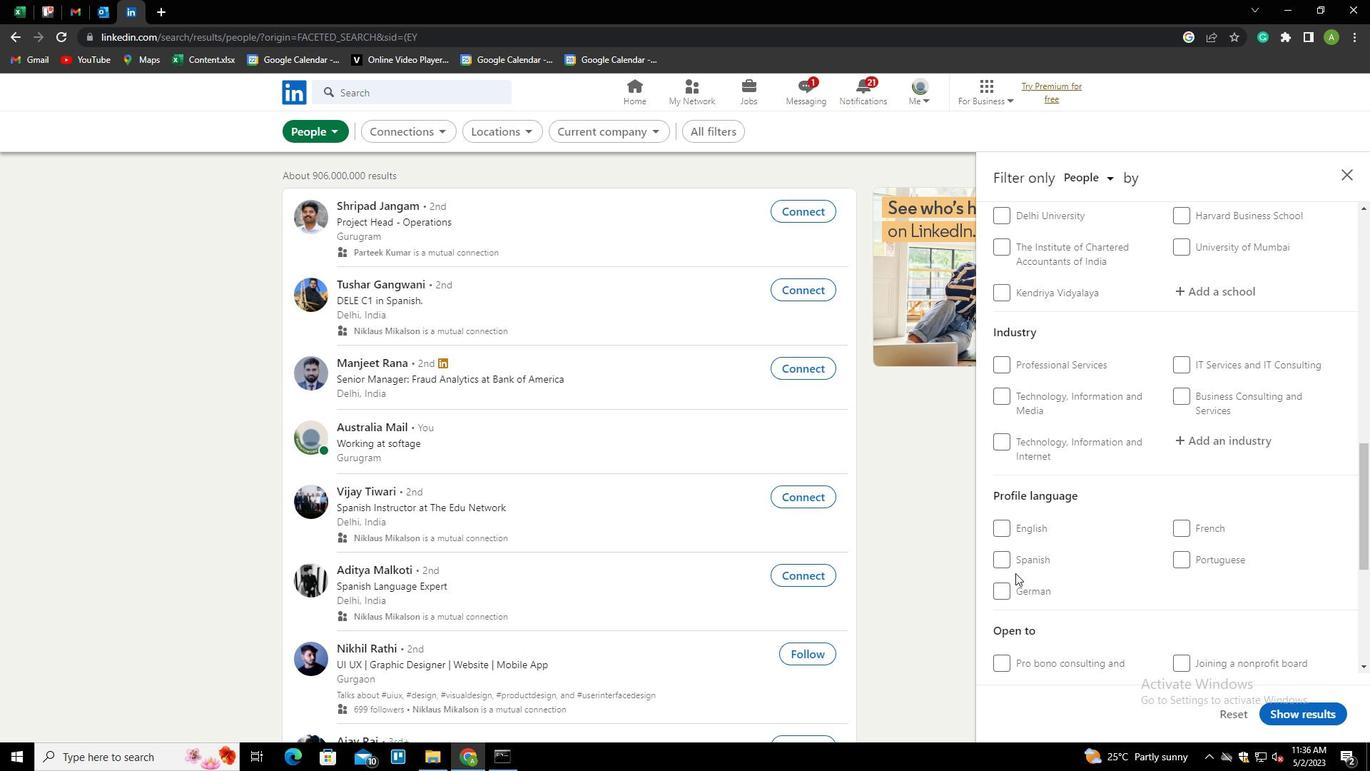 
Action: Mouse pressed left at (1018, 562)
Screenshot: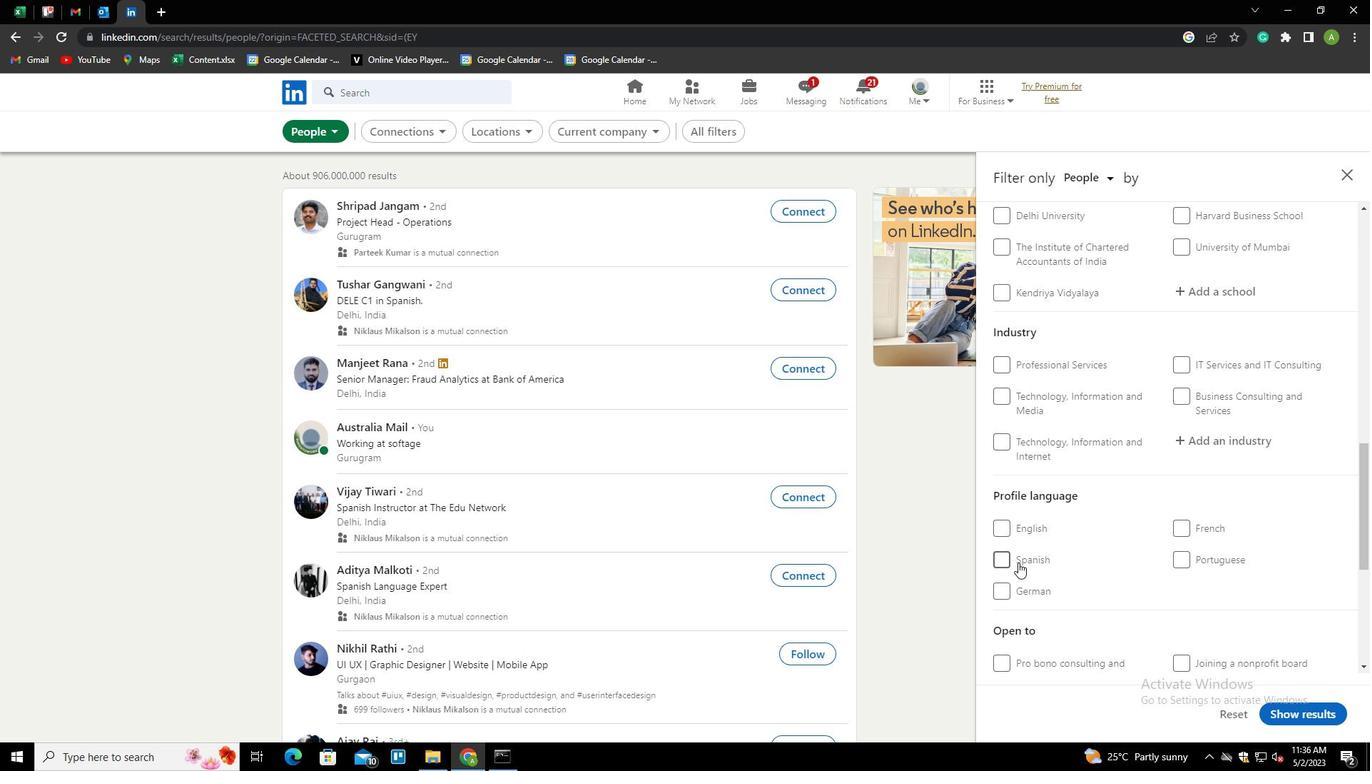 
Action: Mouse moved to (1195, 525)
Screenshot: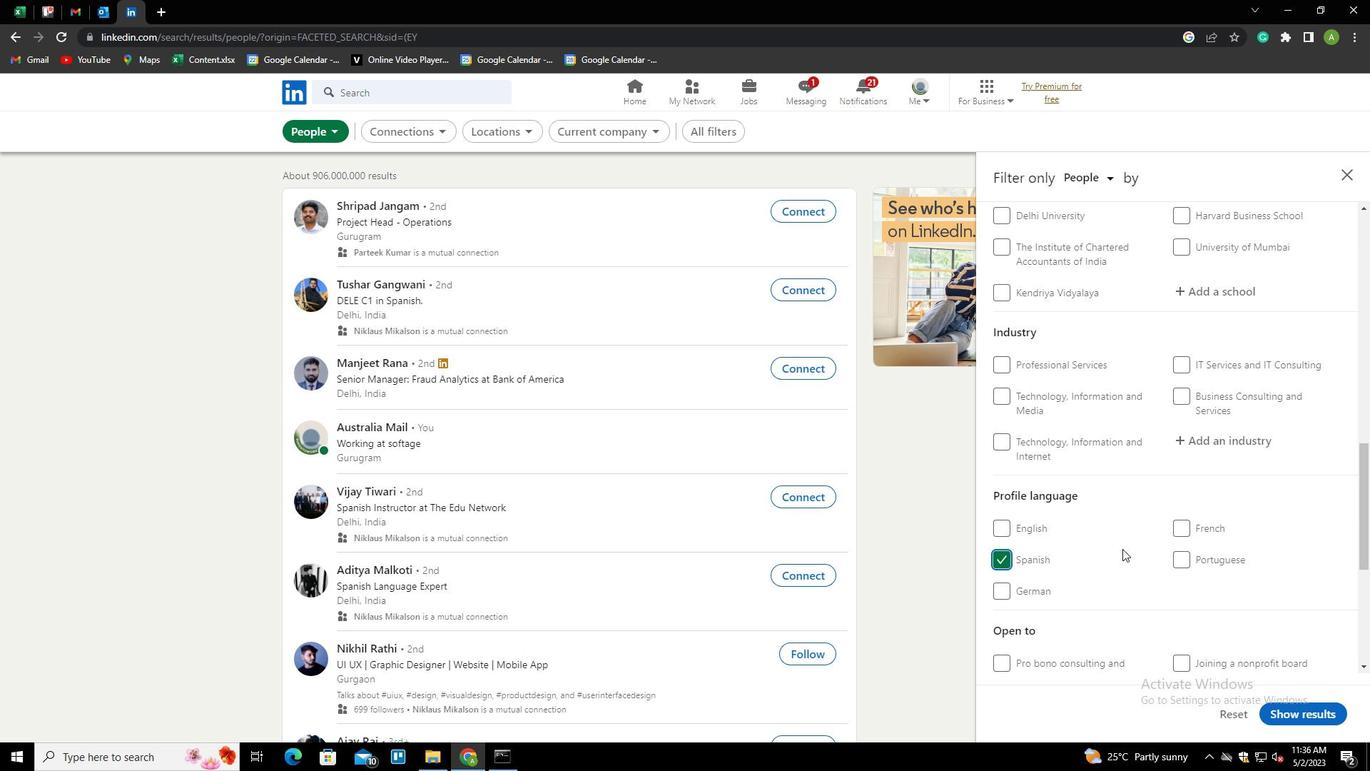 
Action: Mouse scrolled (1195, 526) with delta (0, 0)
Screenshot: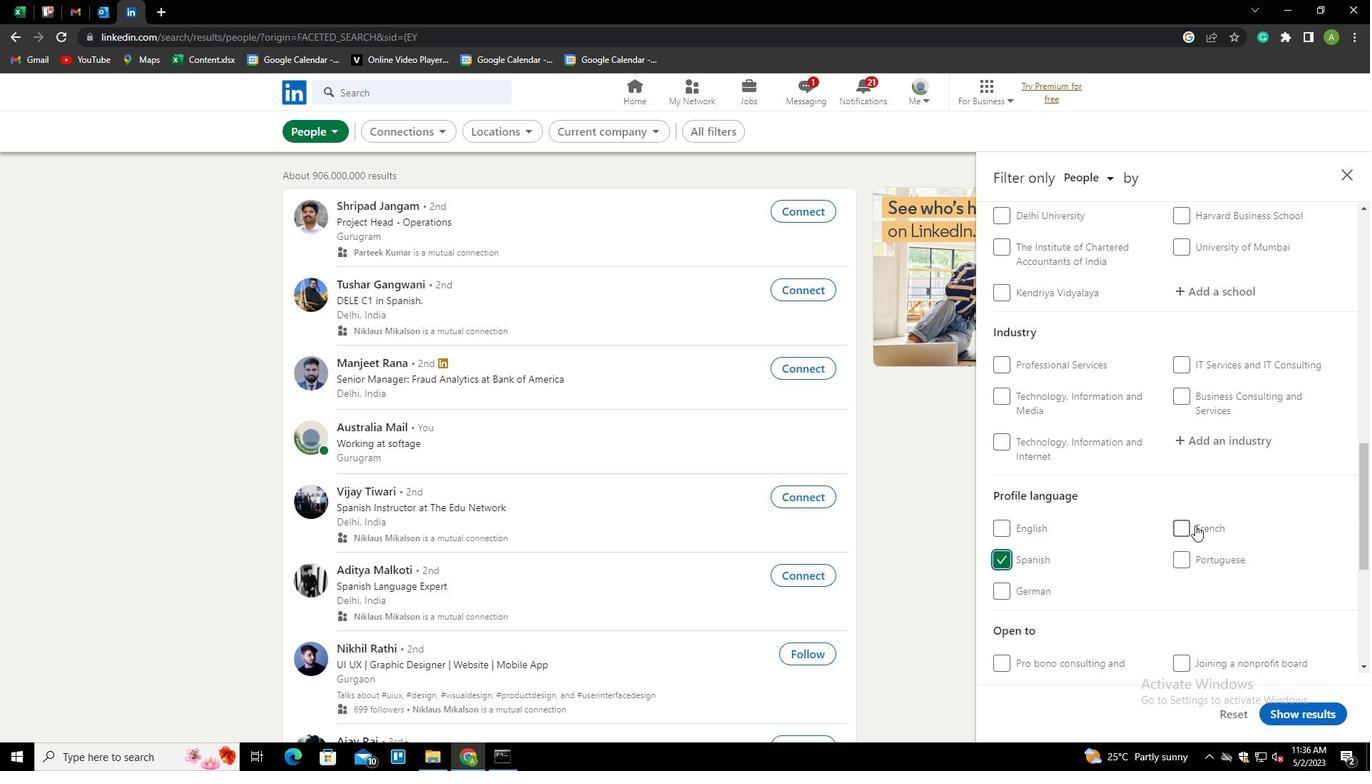 
Action: Mouse scrolled (1195, 526) with delta (0, 0)
Screenshot: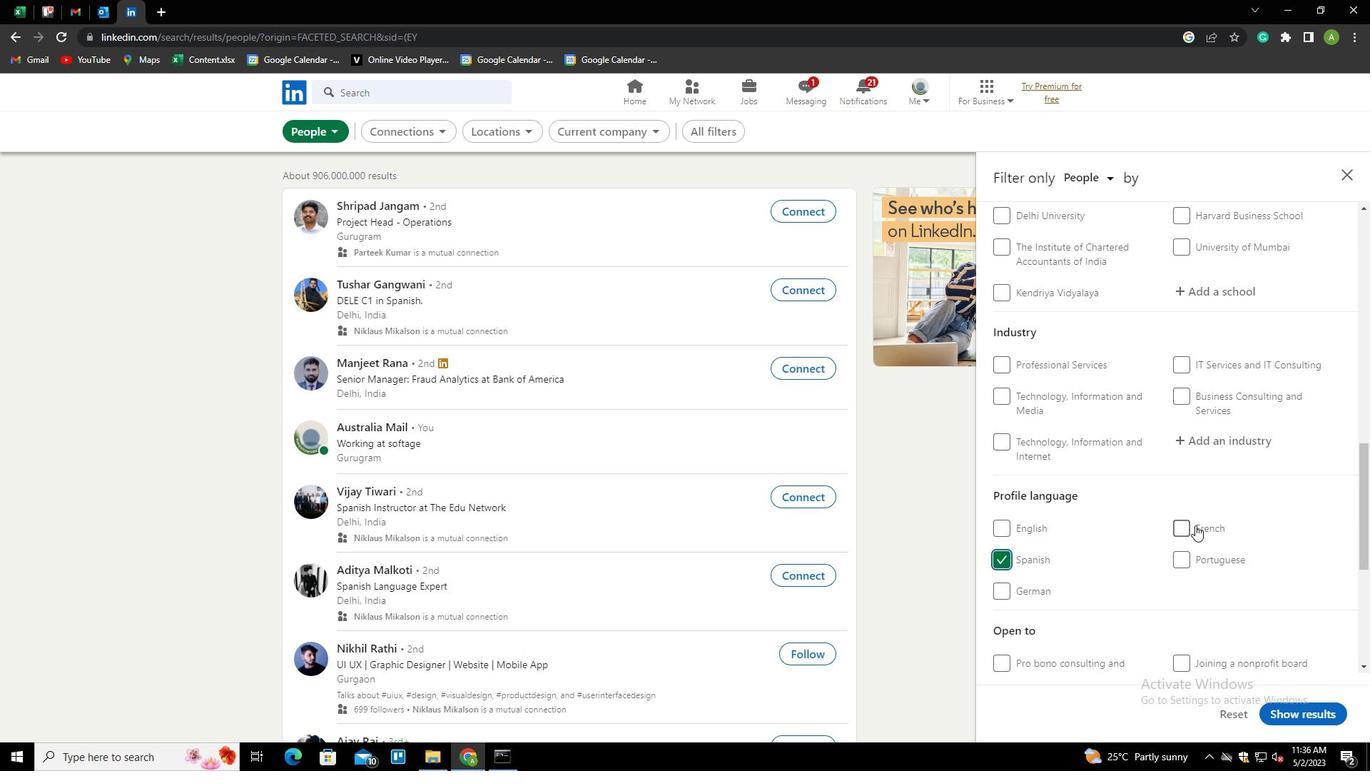 
Action: Mouse scrolled (1195, 526) with delta (0, 0)
Screenshot: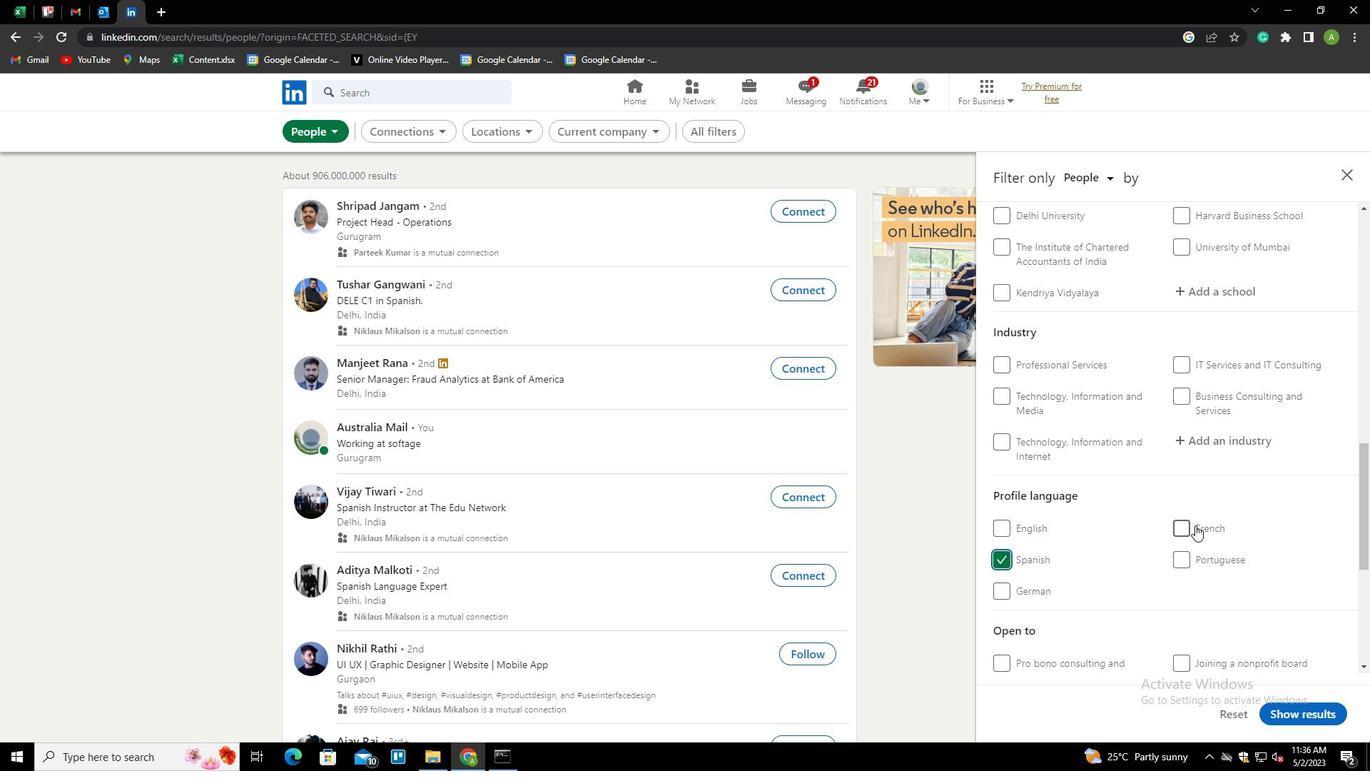 
Action: Mouse scrolled (1195, 526) with delta (0, 0)
Screenshot: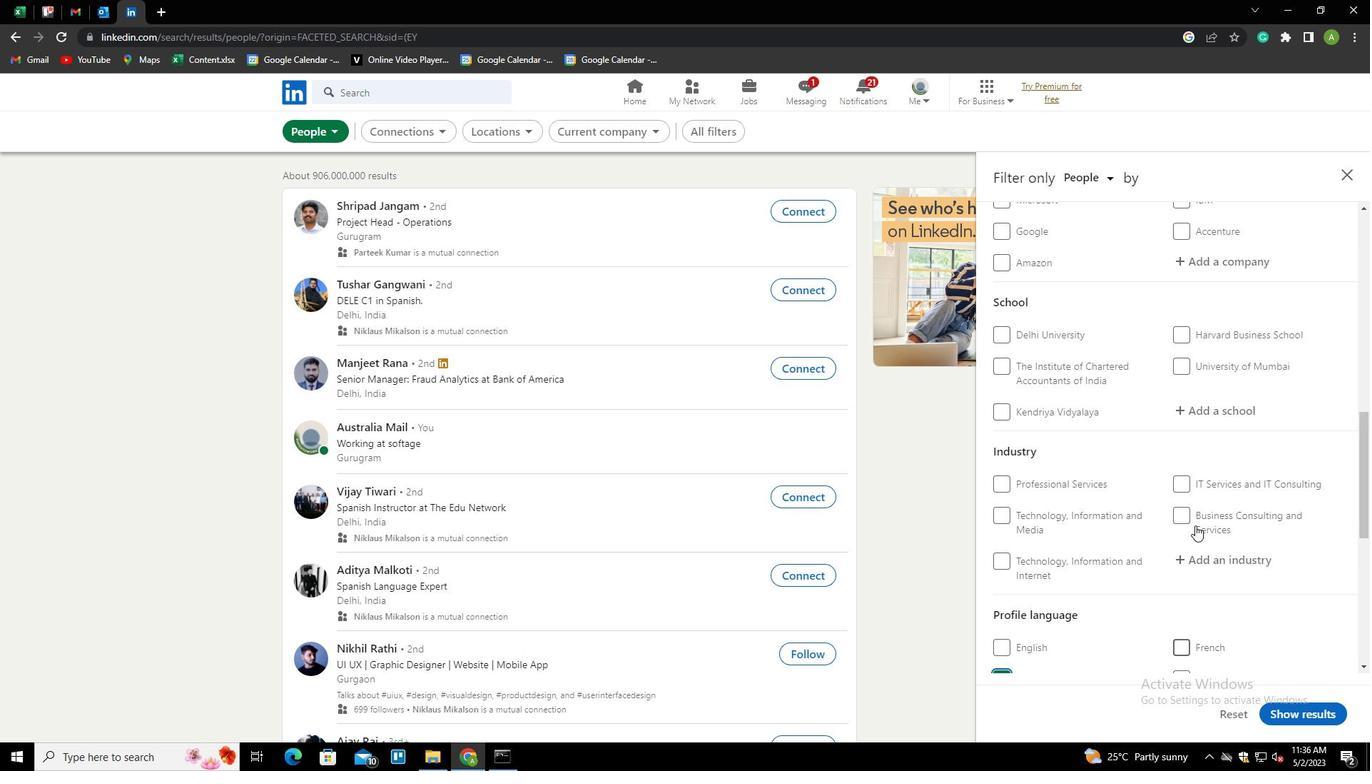 
Action: Mouse scrolled (1195, 526) with delta (0, 0)
Screenshot: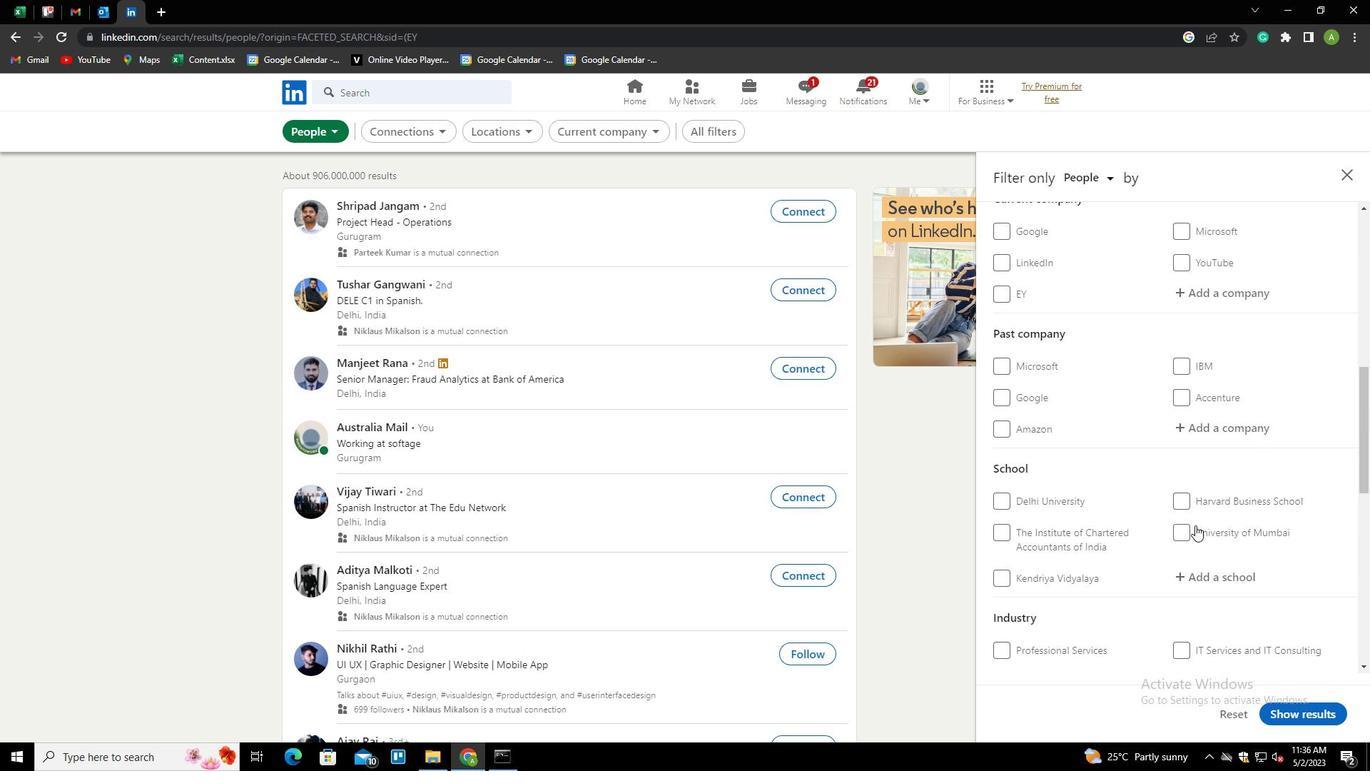 
Action: Mouse scrolled (1195, 526) with delta (0, 0)
Screenshot: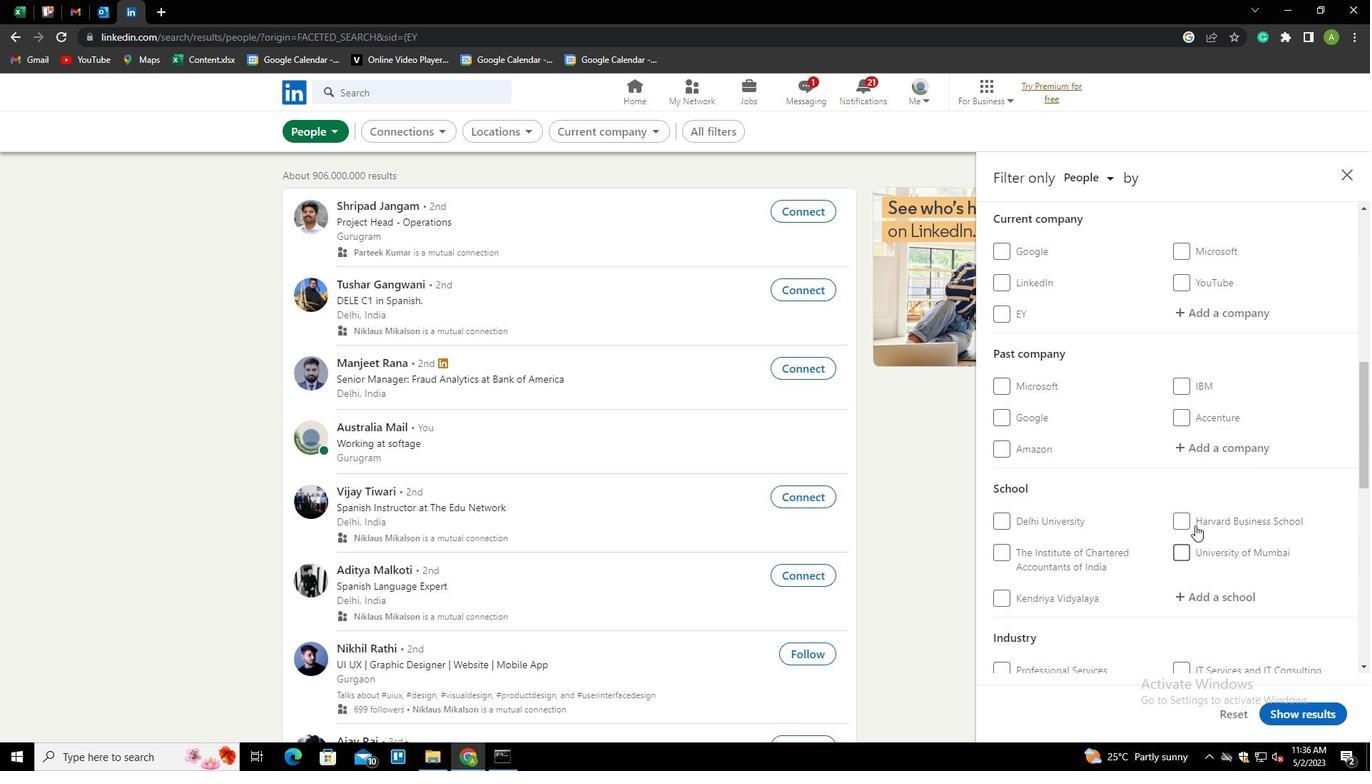 
Action: Mouse scrolled (1195, 526) with delta (0, 0)
Screenshot: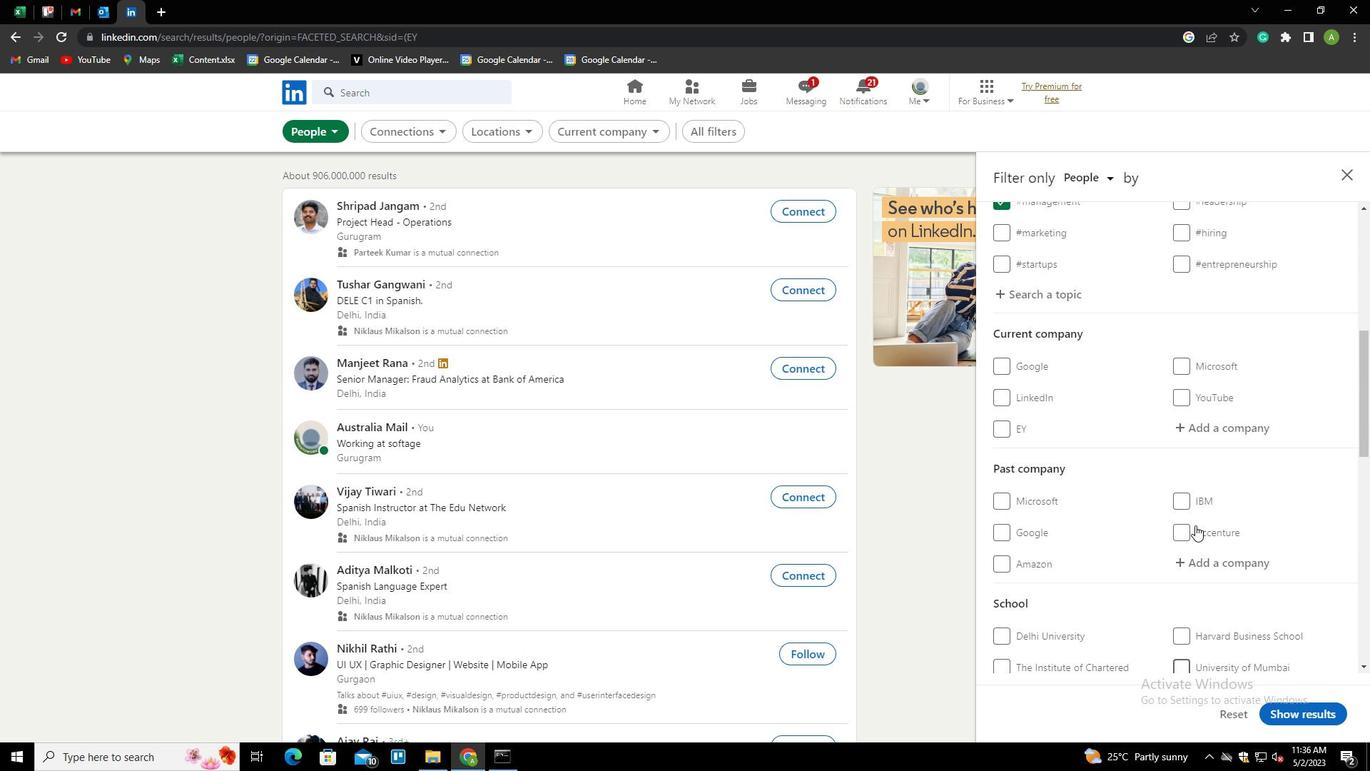 
Action: Mouse moved to (1199, 511)
Screenshot: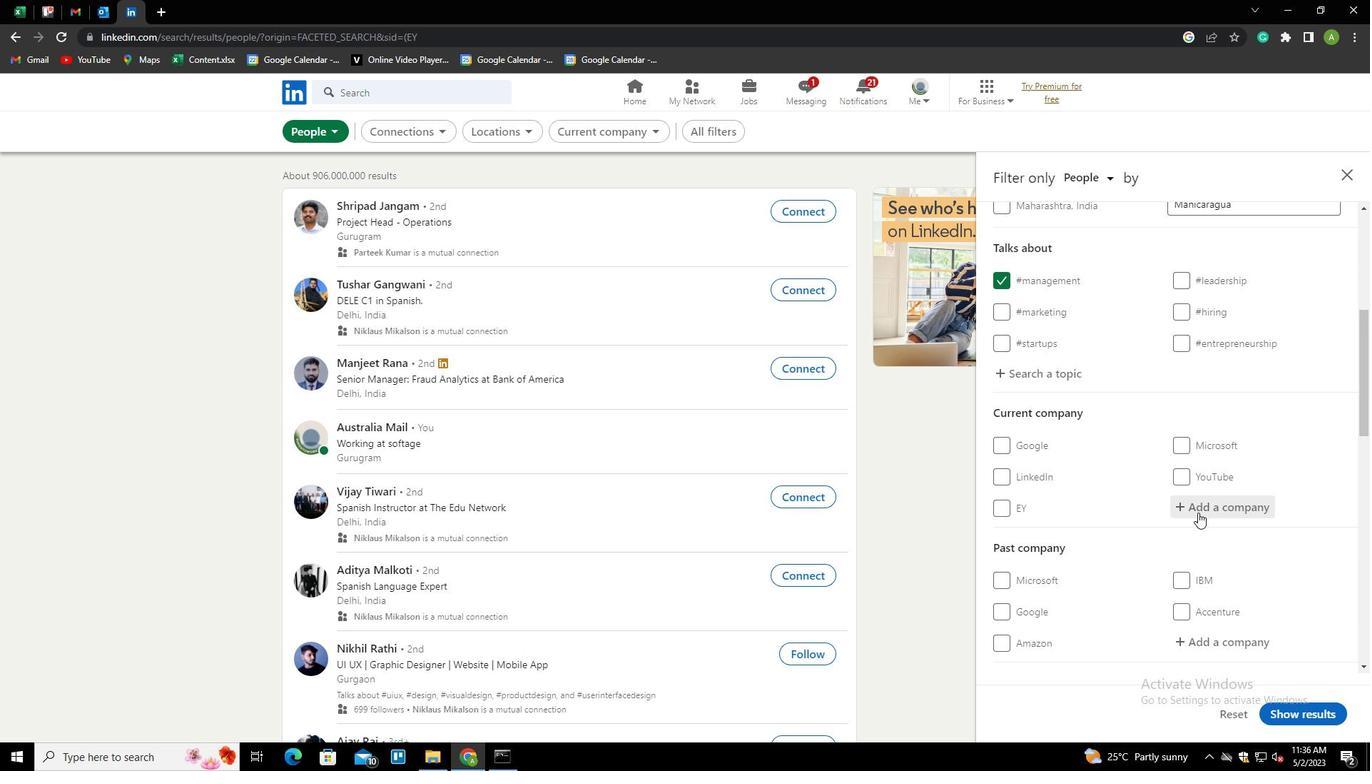 
Action: Mouse pressed left at (1199, 511)
Screenshot: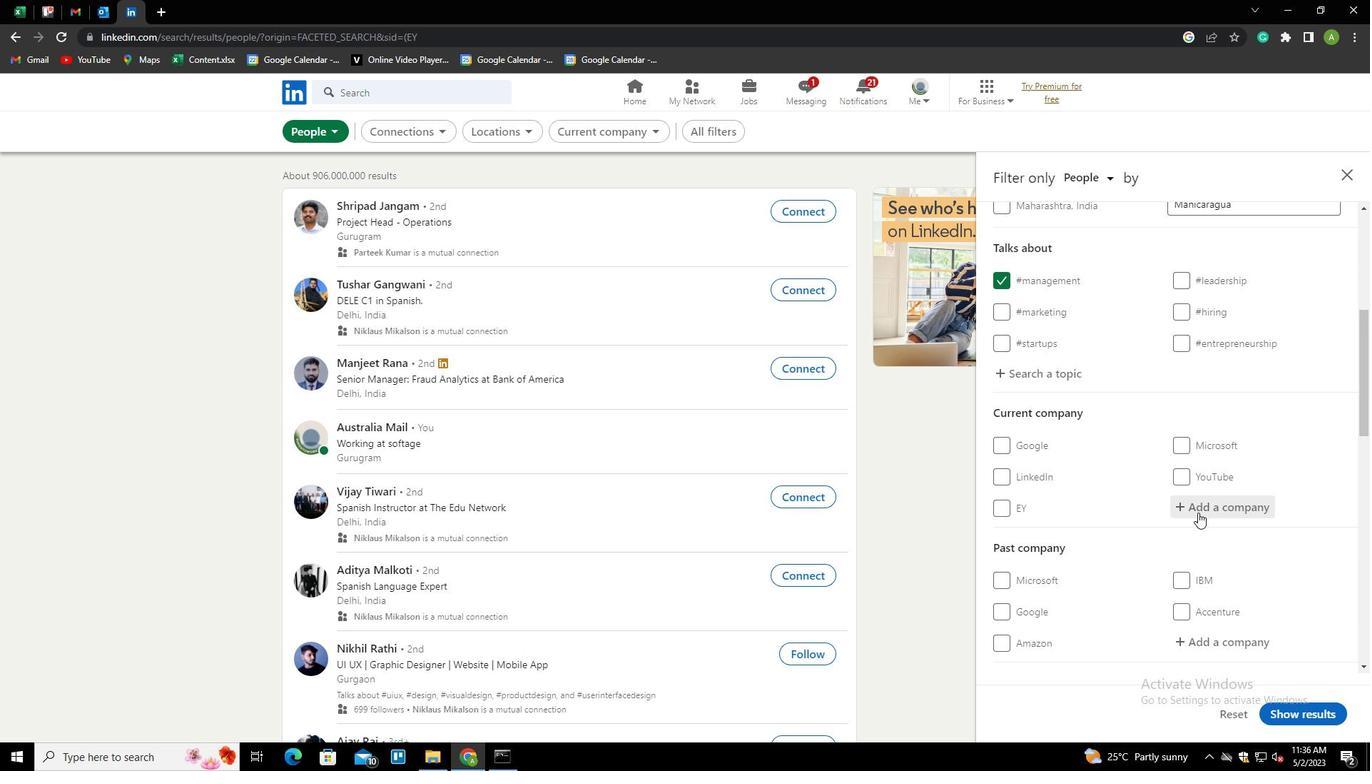 
Action: Key pressed <Key.shift>MONEYCONTROL<Key.down><Key.enter>
Screenshot: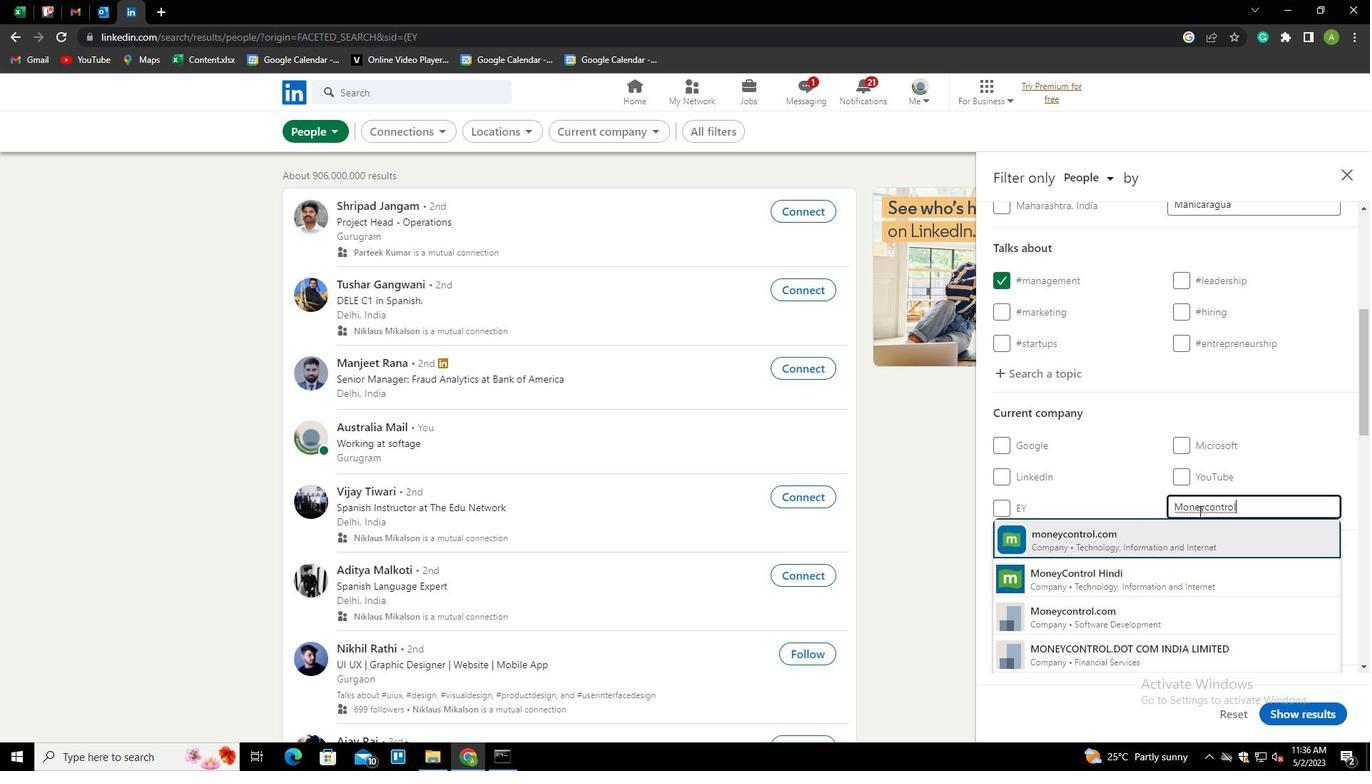 
Action: Mouse scrolled (1199, 510) with delta (0, 0)
Screenshot: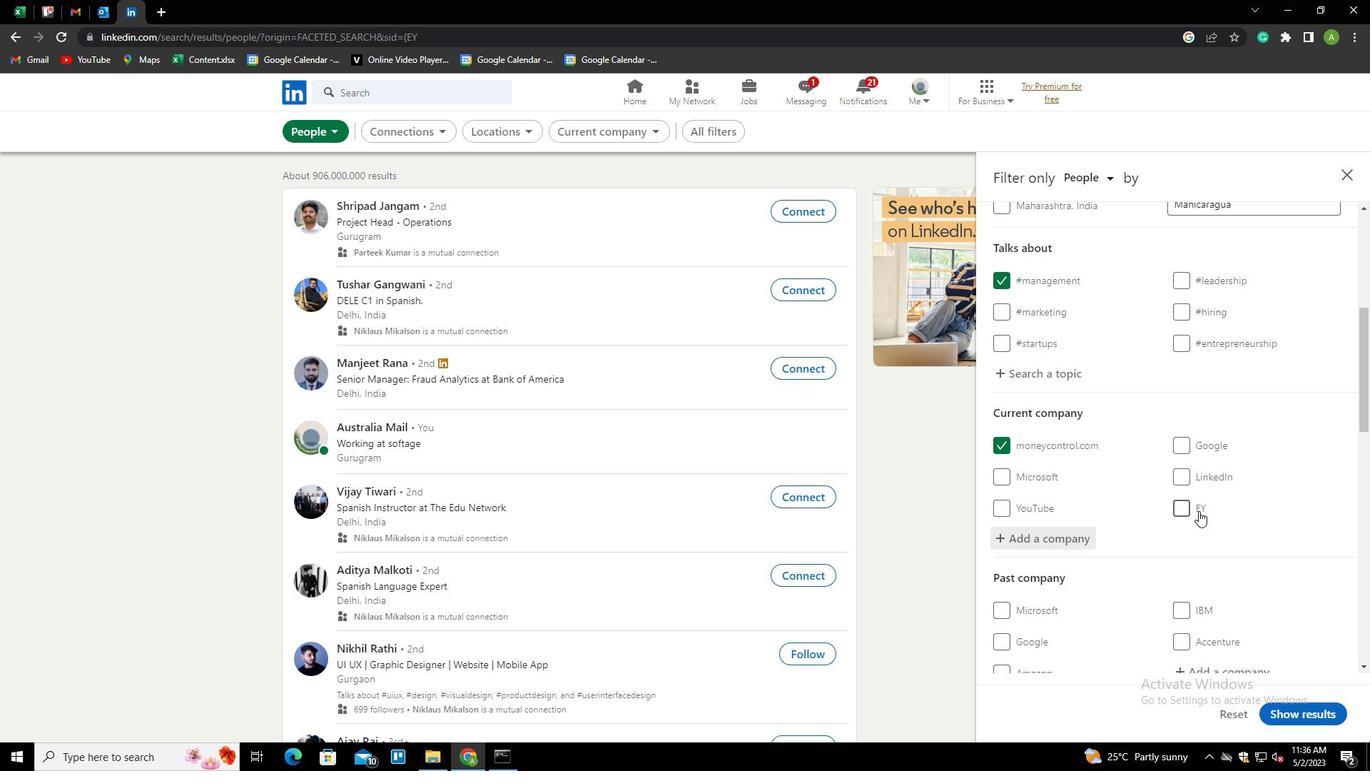 
Action: Mouse scrolled (1199, 510) with delta (0, 0)
Screenshot: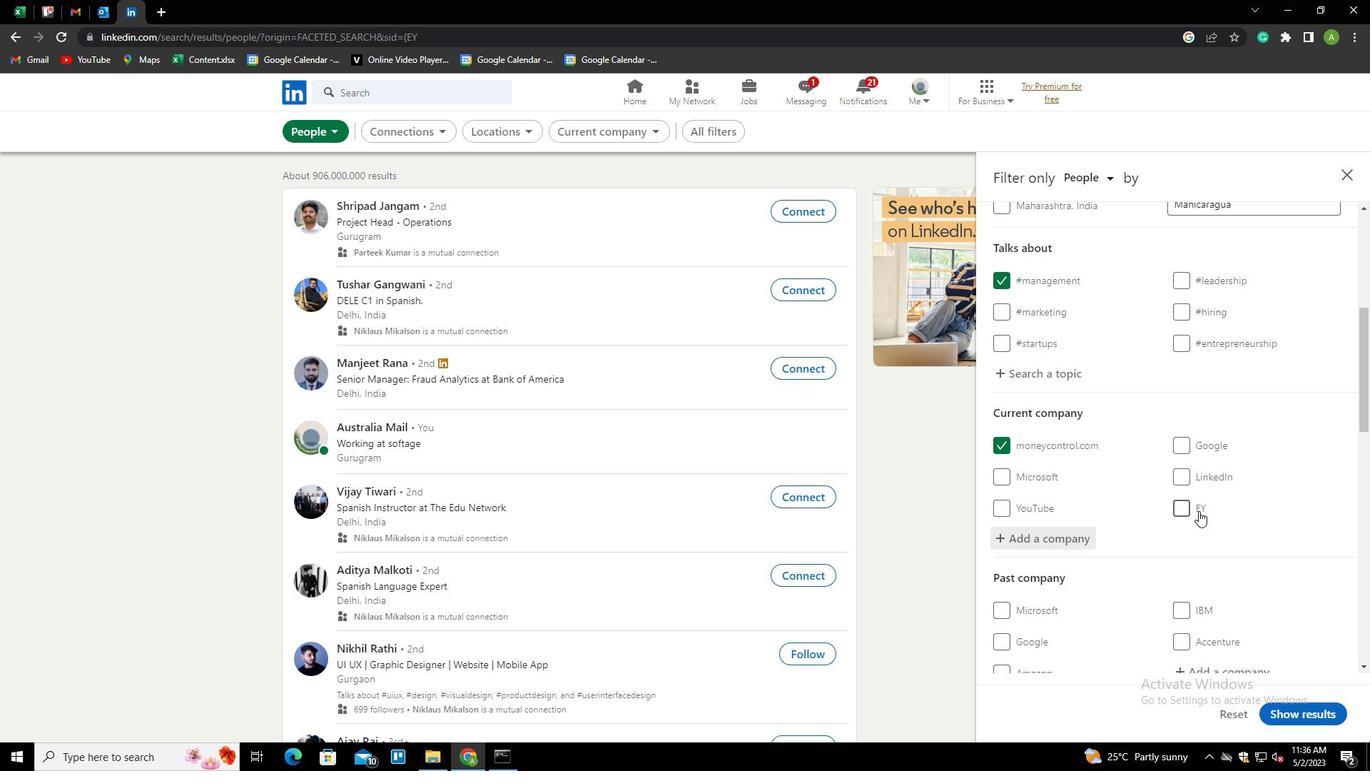
Action: Mouse moved to (1200, 521)
Screenshot: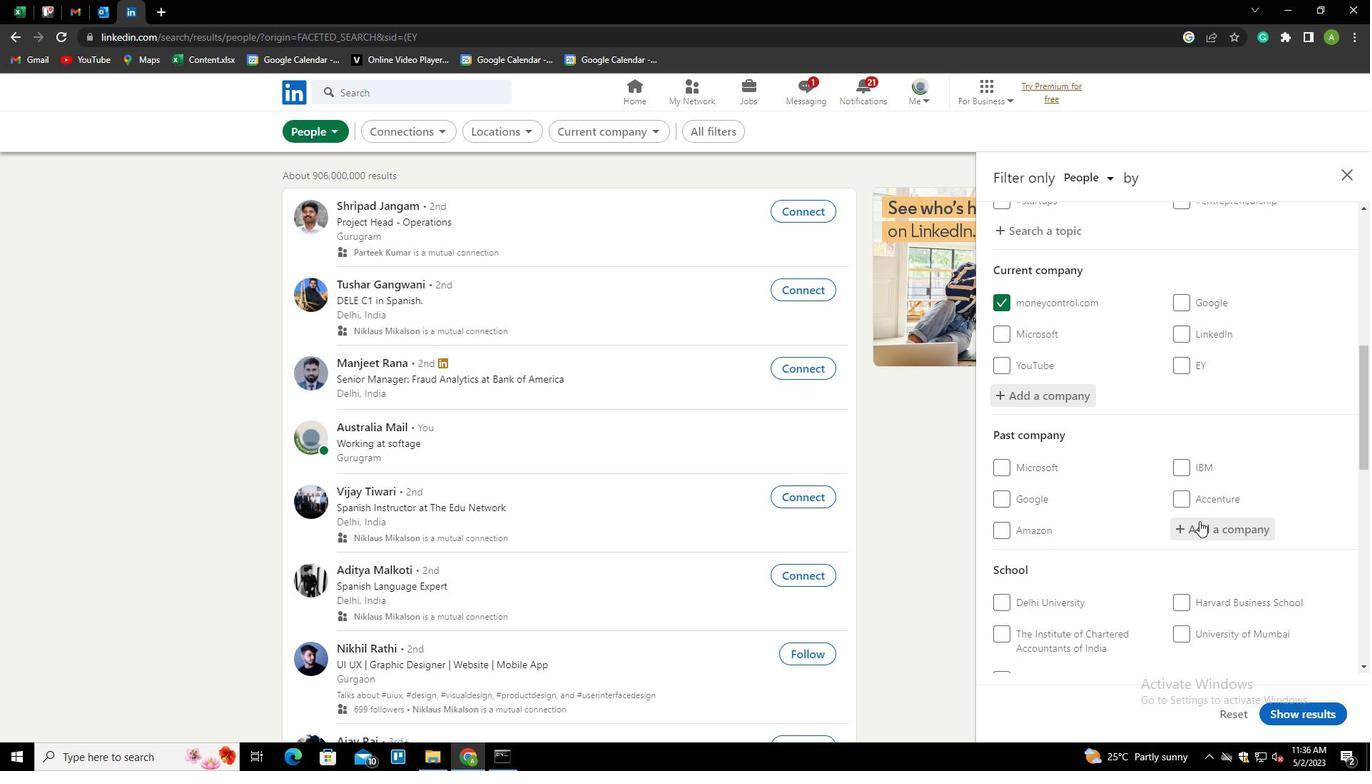 
Action: Mouse scrolled (1200, 520) with delta (0, 0)
Screenshot: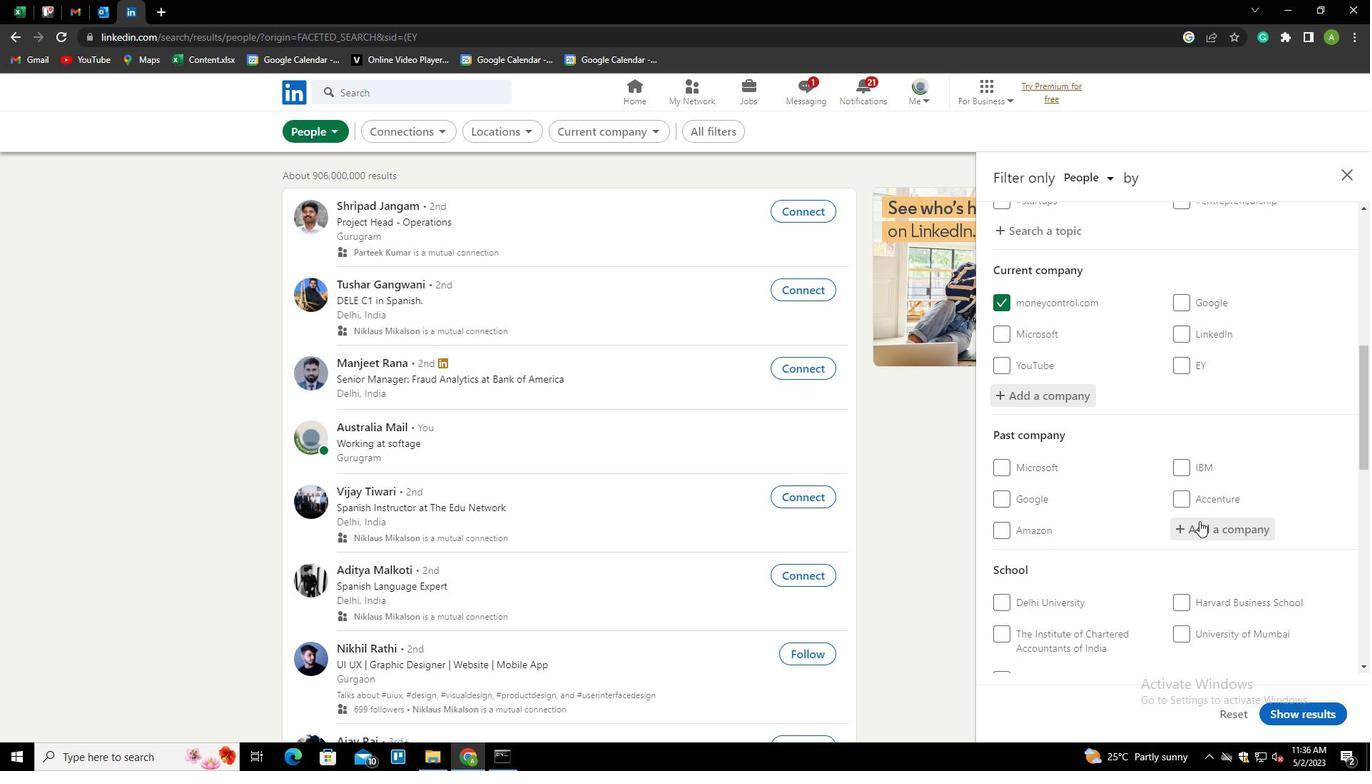 
Action: Mouse scrolled (1200, 520) with delta (0, 0)
Screenshot: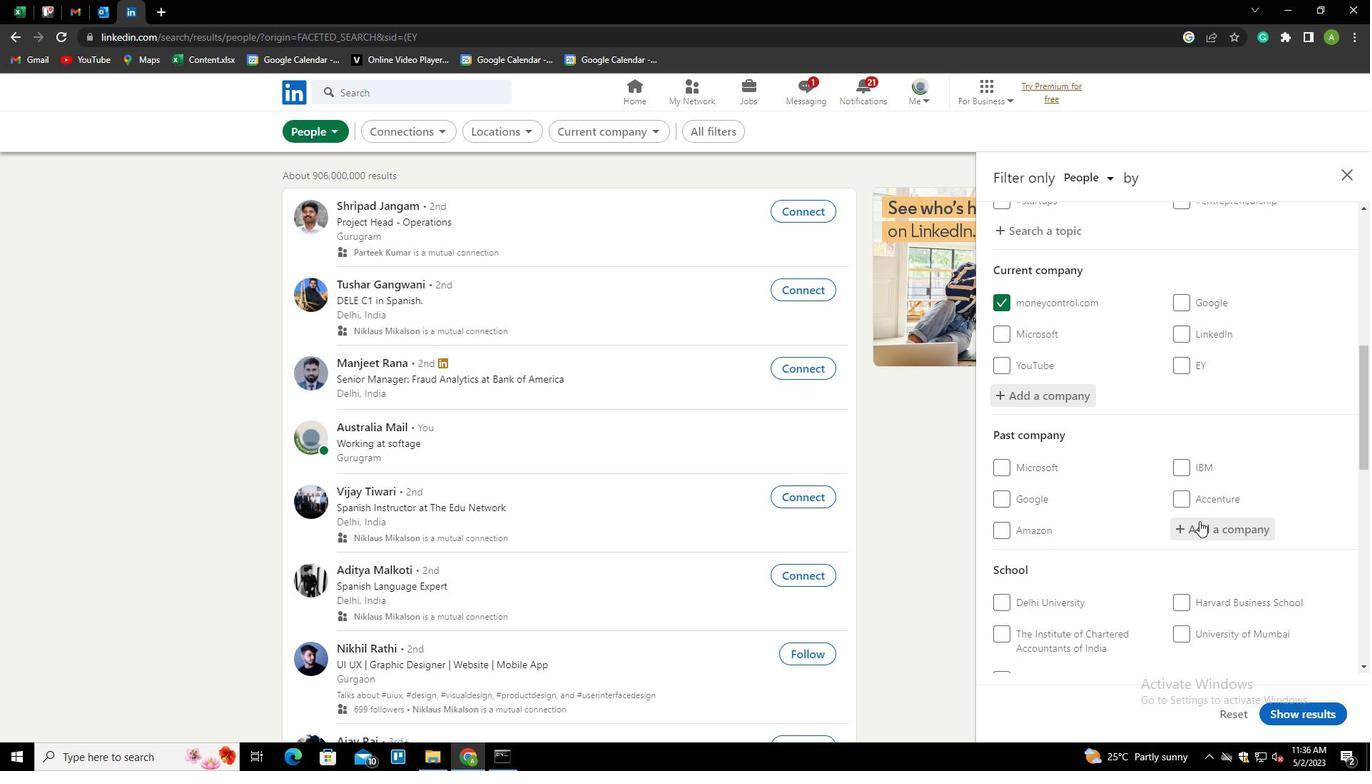 
Action: Mouse moved to (1198, 536)
Screenshot: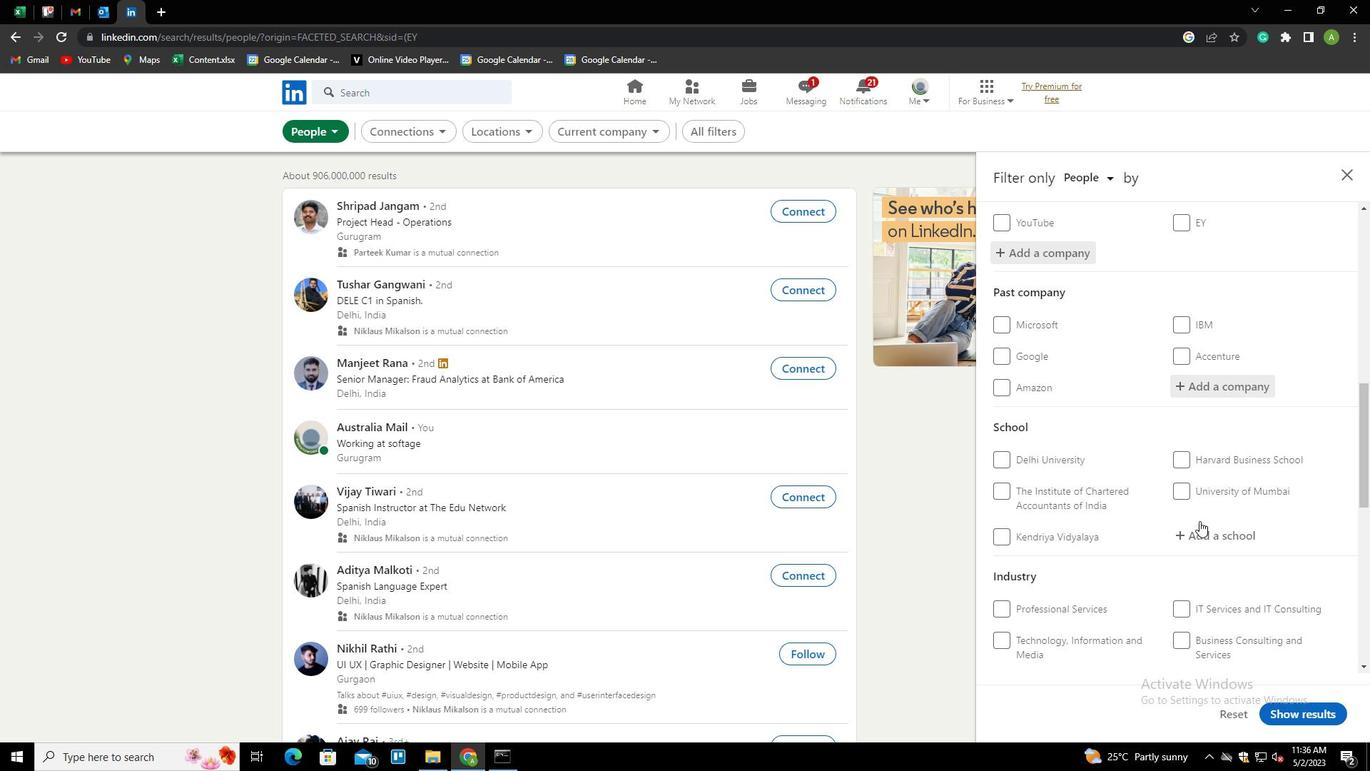 
Action: Mouse pressed left at (1198, 536)
Screenshot: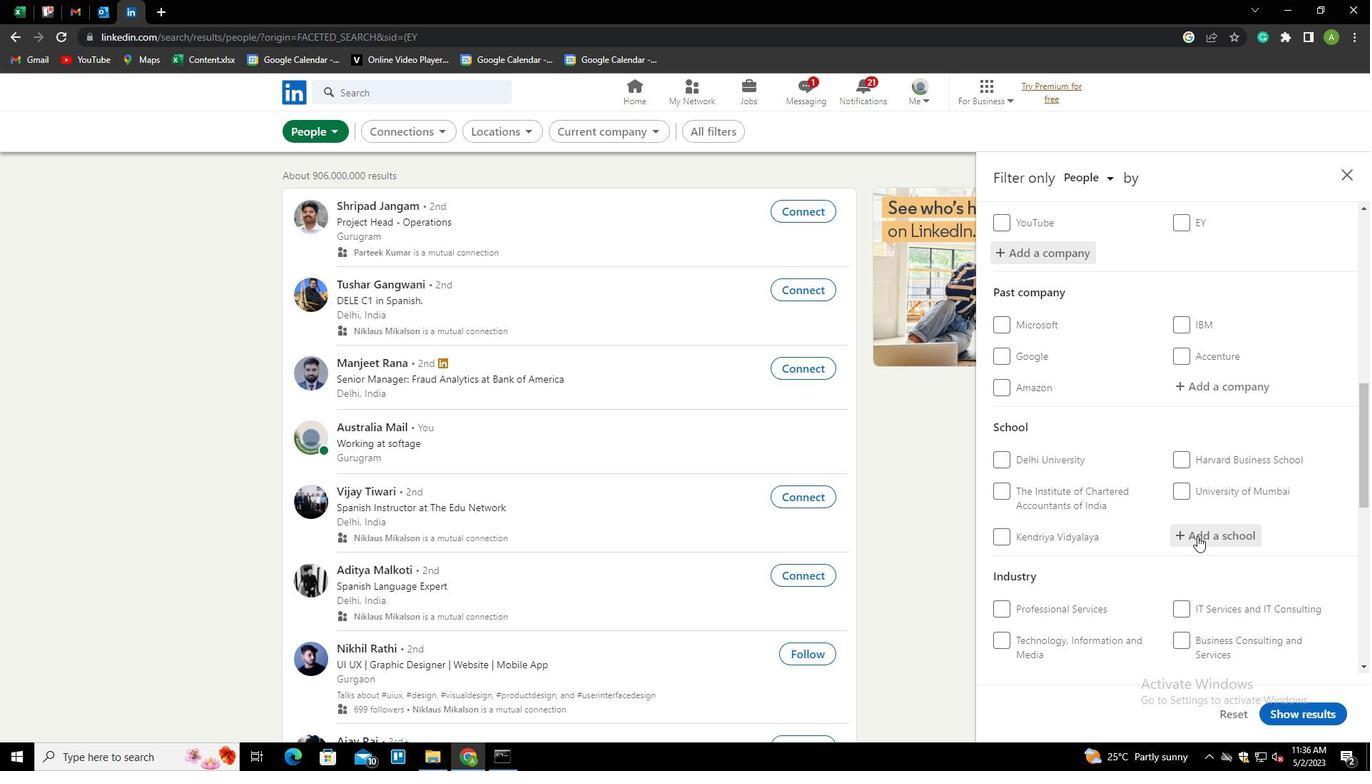
Action: Key pressed <Key.shift>SSSSSSSSSSSSR<Key.enter><Key.enter><Key.enter><Key.enter><Key.enter><Key.enter><Key.enter><Key.enter><Key.enter><Key.enter><Key.enter><Key.enter><Key.enter><Key.enter><Key.enter><Key.enter><Key.enter><Key.enter><Key.enter><Key.enter><Key.enter><Key.enter><Key.home><Key.right><Key.shift_r><Key.end>R<Key.shift>M<Key.down><Key.enter>
Screenshot: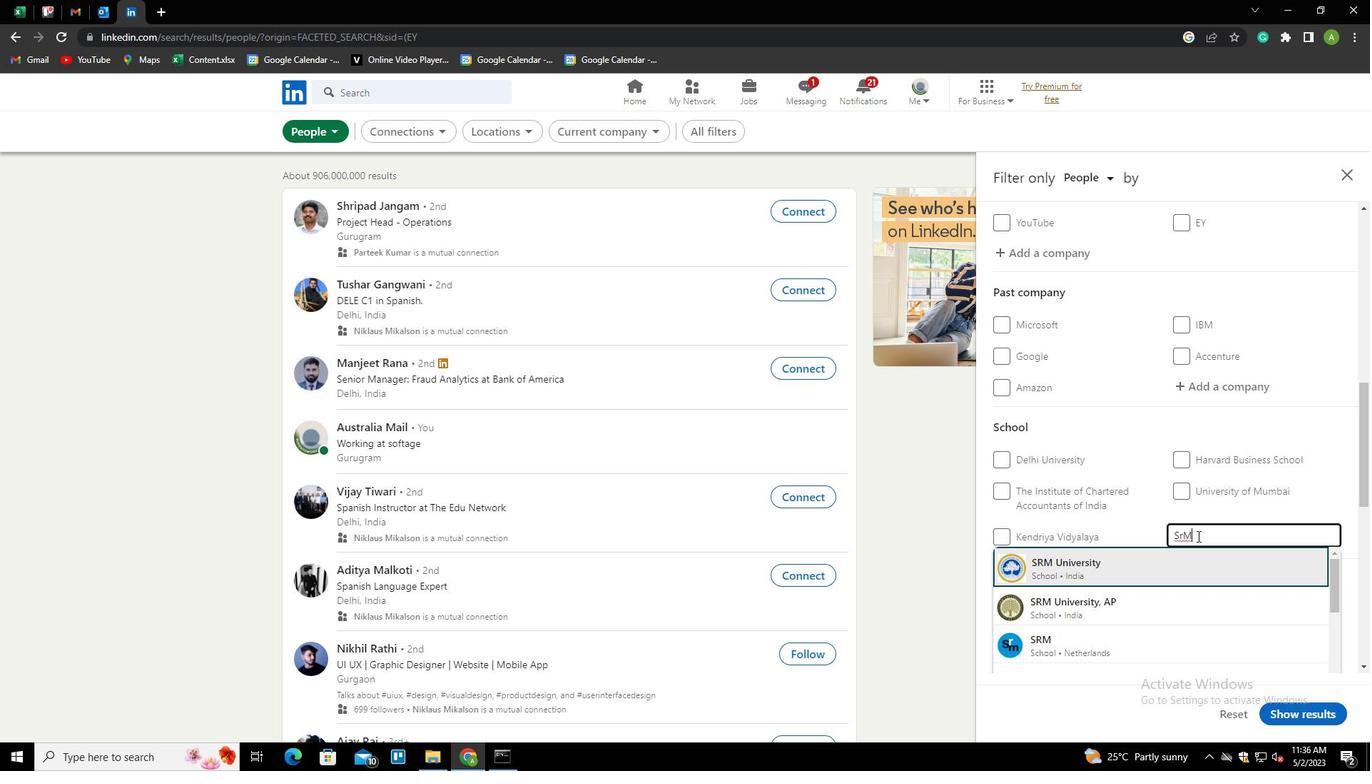 
Action: Mouse scrolled (1198, 535) with delta (0, 0)
Screenshot: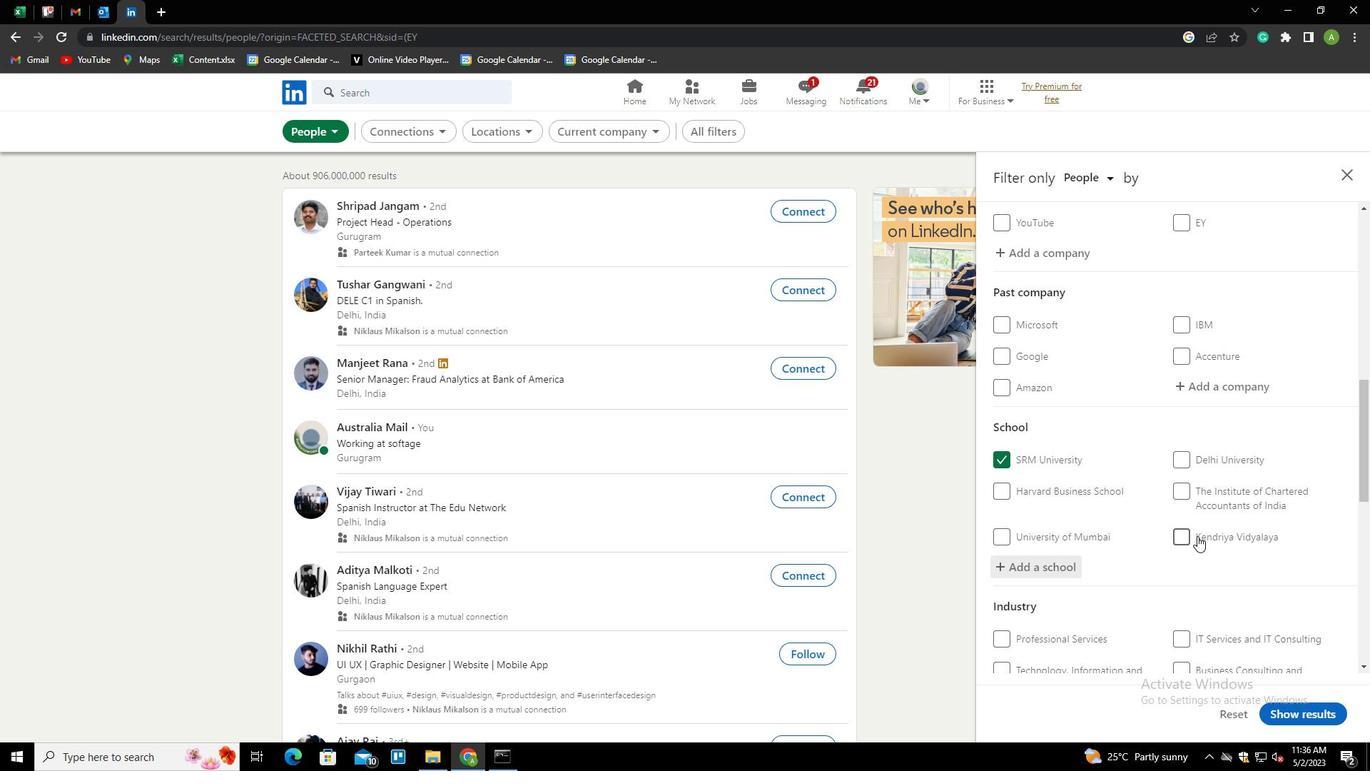 
Action: Mouse scrolled (1198, 535) with delta (0, 0)
Screenshot: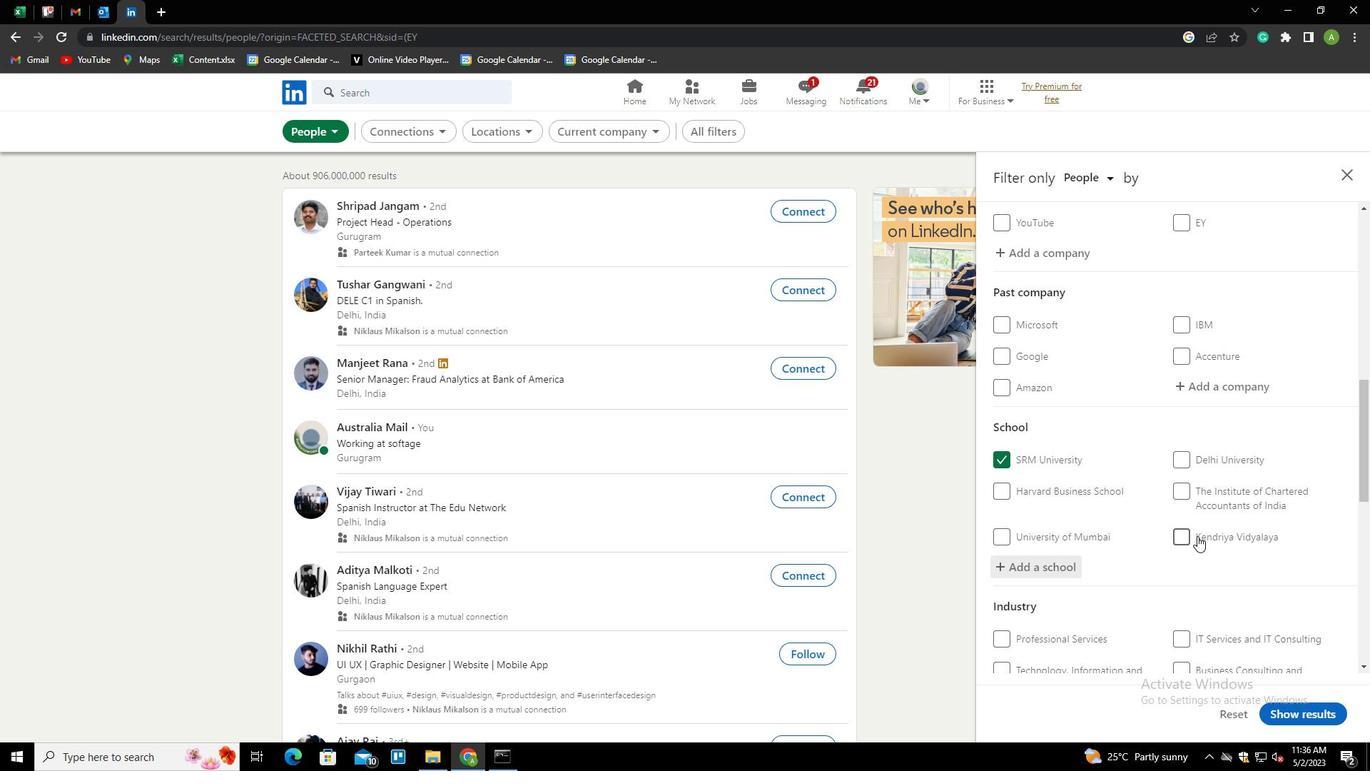 
Action: Mouse scrolled (1198, 535) with delta (0, 0)
Screenshot: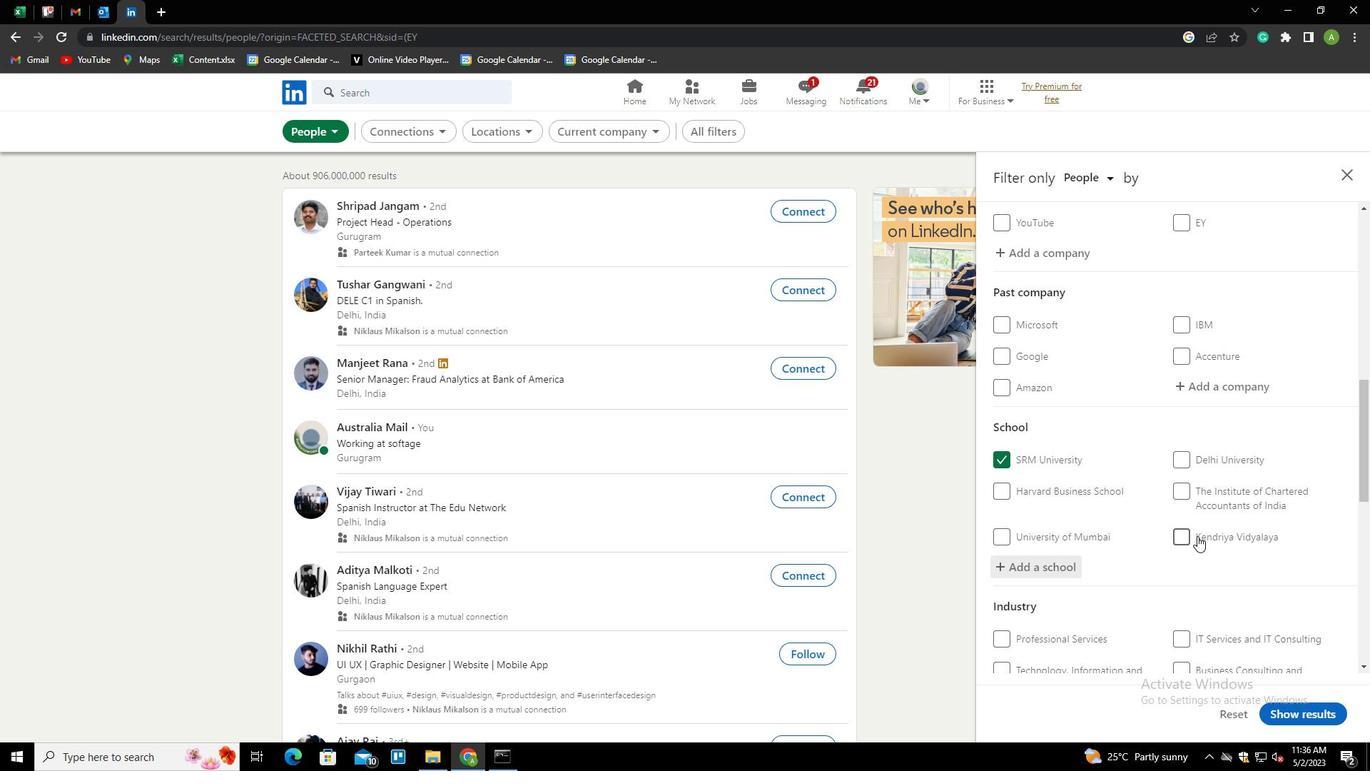 
Action: Mouse scrolled (1198, 535) with delta (0, 0)
Screenshot: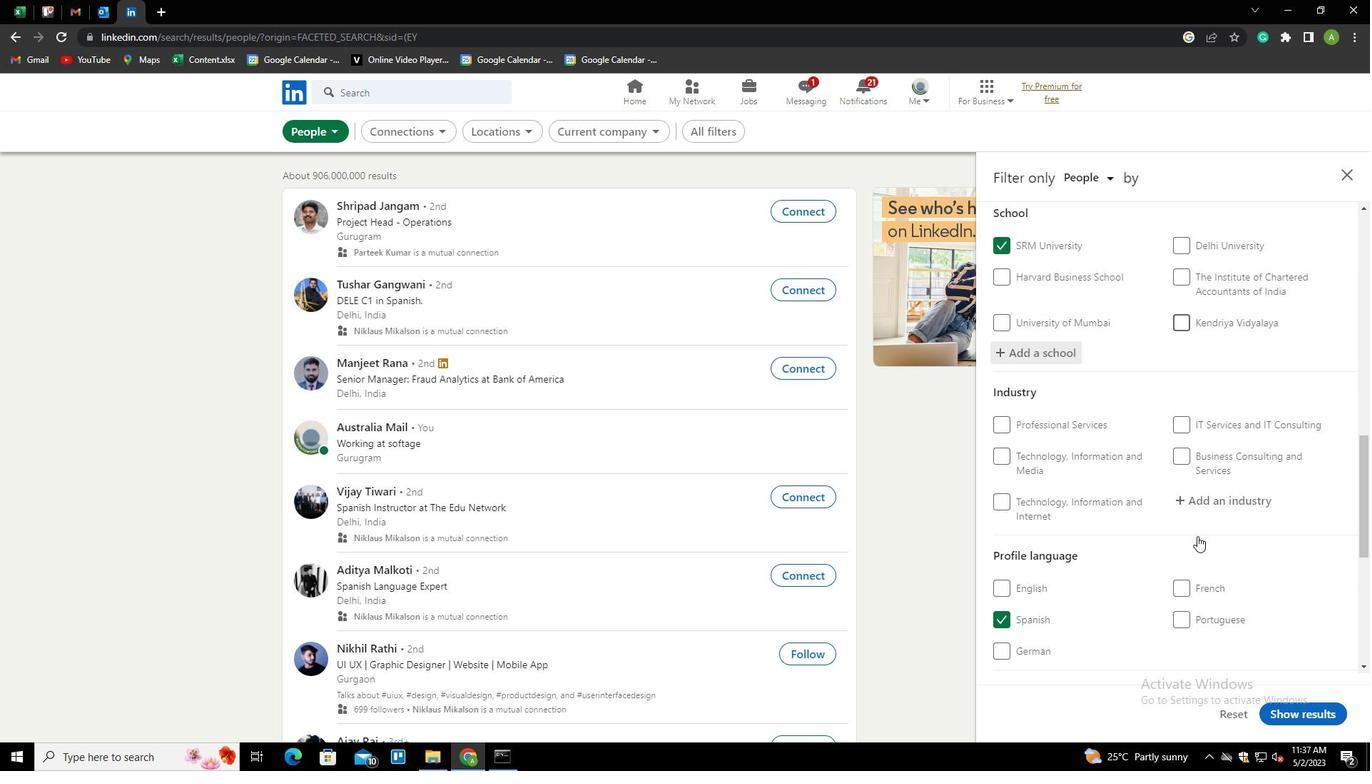 
Action: Mouse moved to (1199, 429)
Screenshot: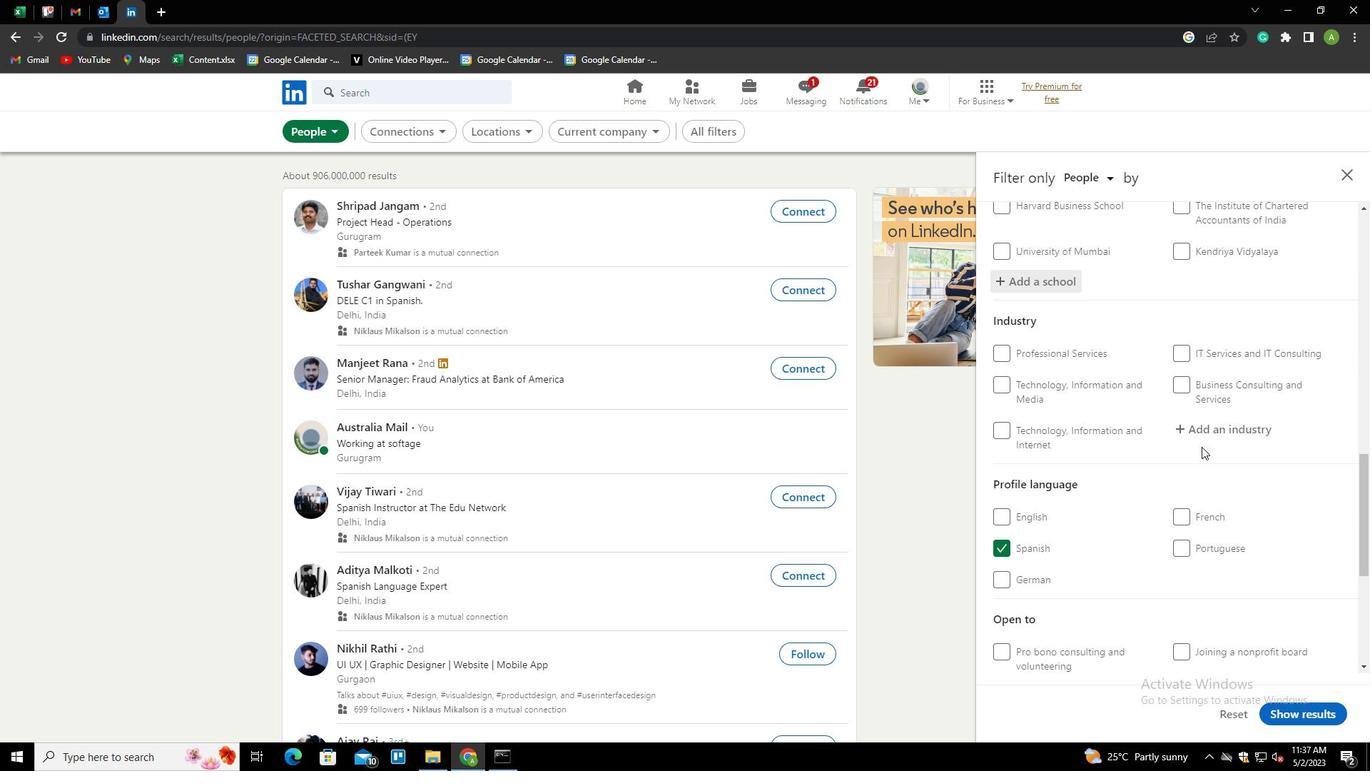 
Action: Mouse pressed left at (1199, 429)
Screenshot: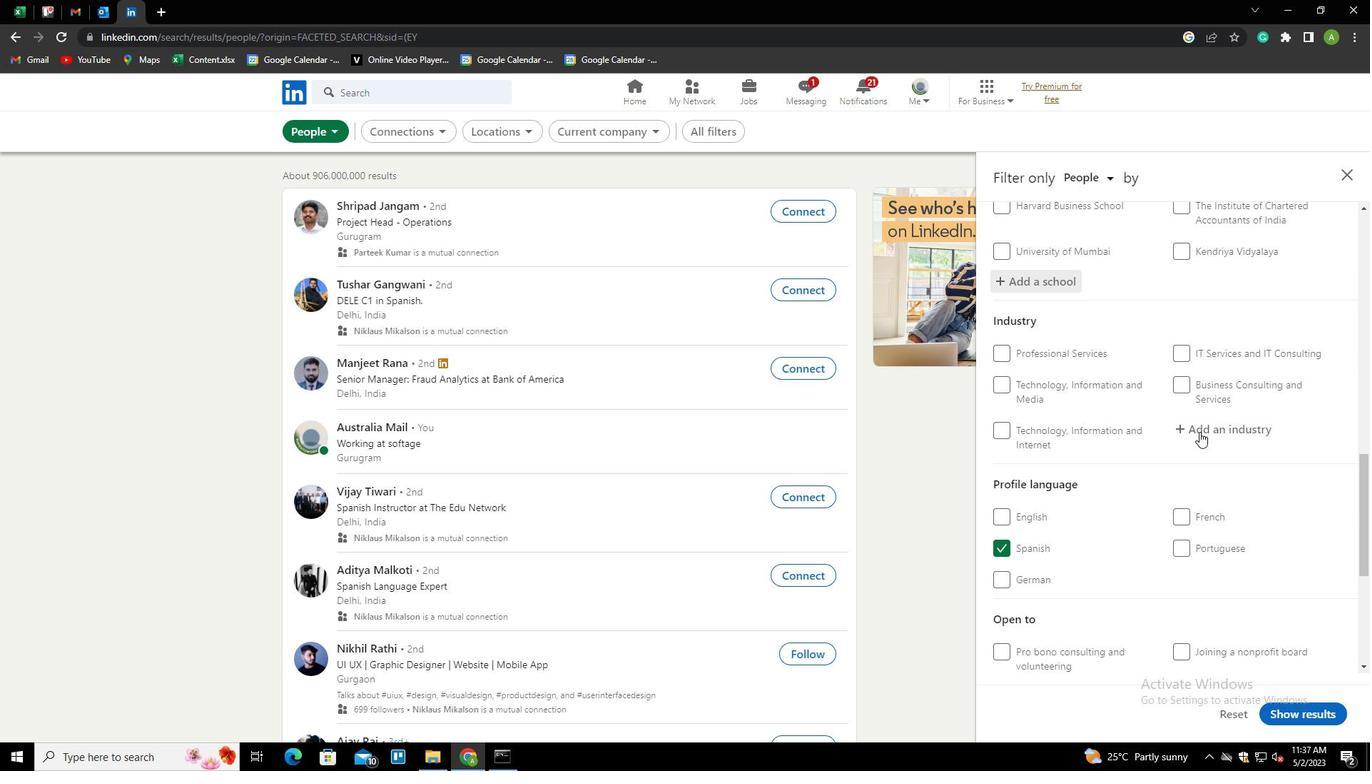 
Action: Mouse moved to (1207, 430)
Screenshot: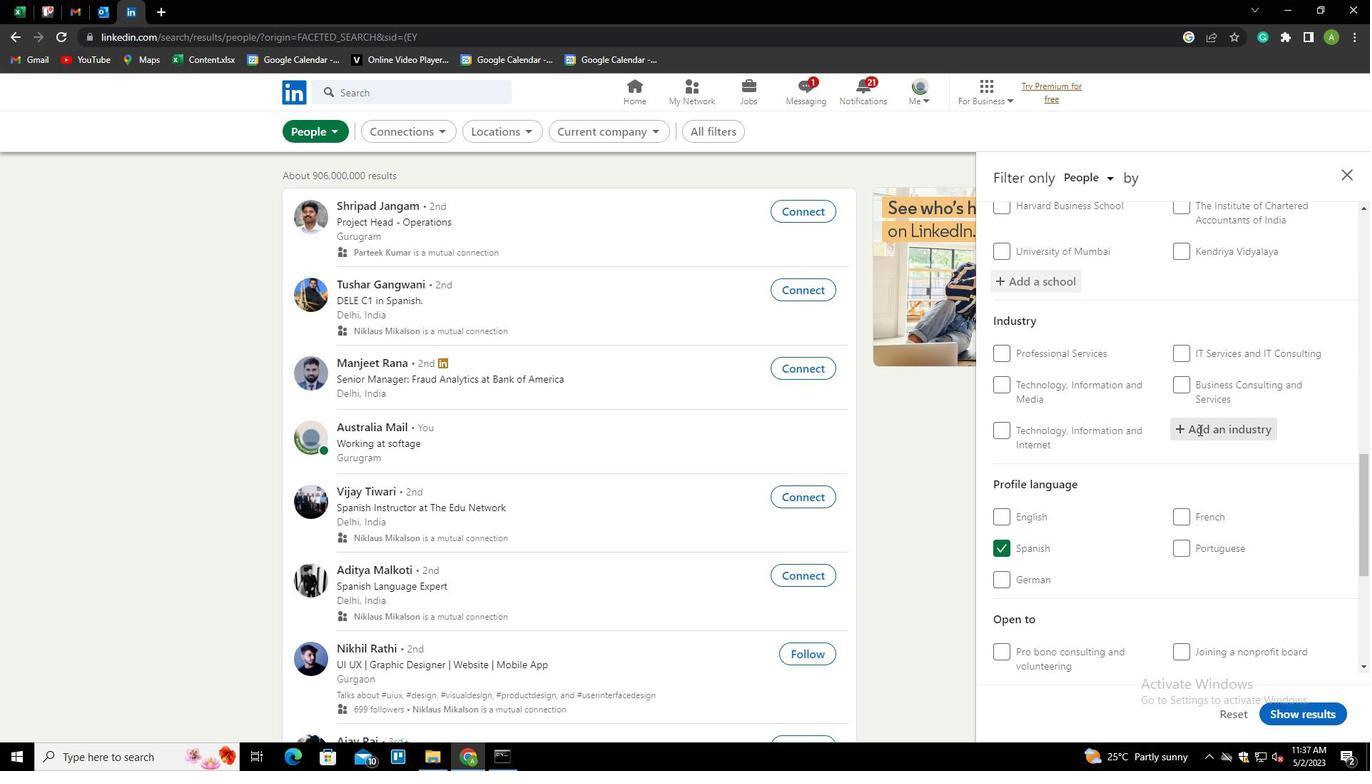 
Action: Mouse pressed left at (1207, 430)
Screenshot: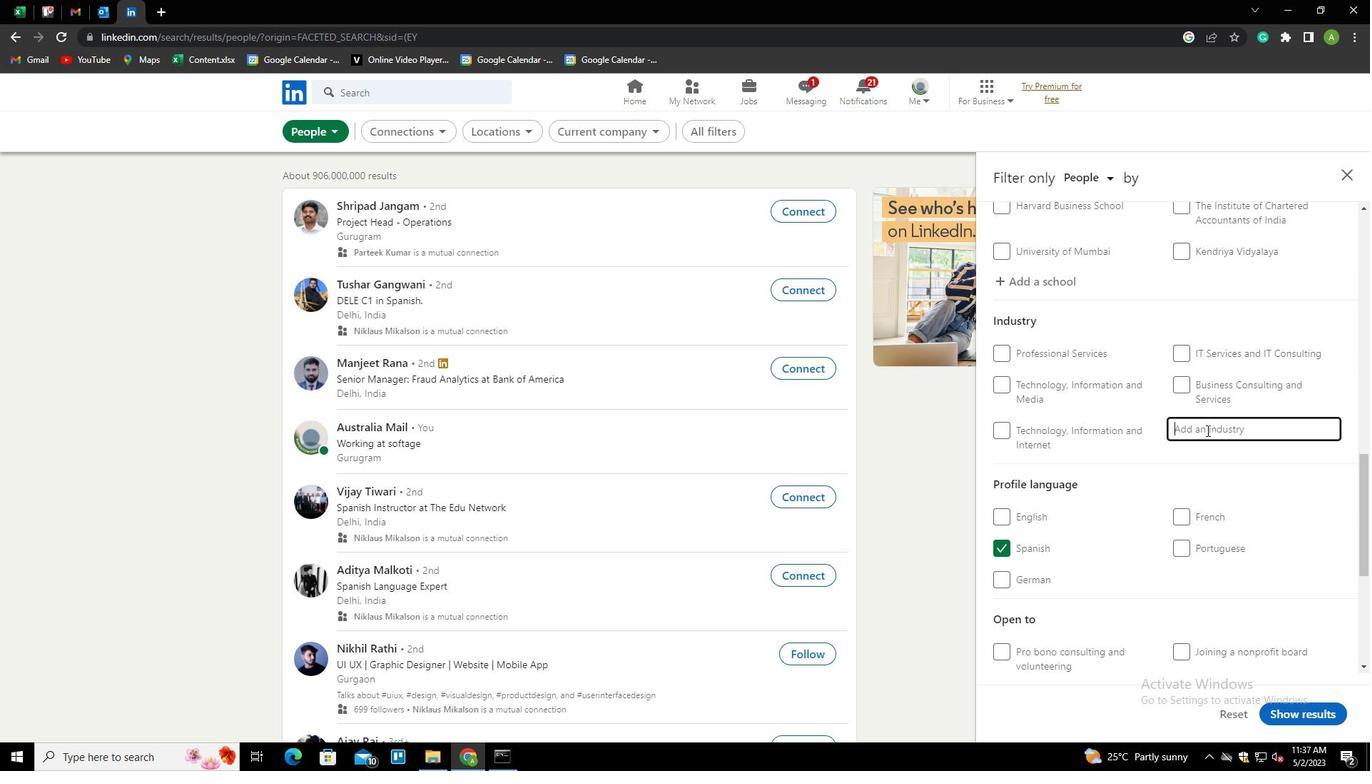 
Action: Key pressed <Key.shift>RUBBER<Key.down><Key.enter>
Screenshot: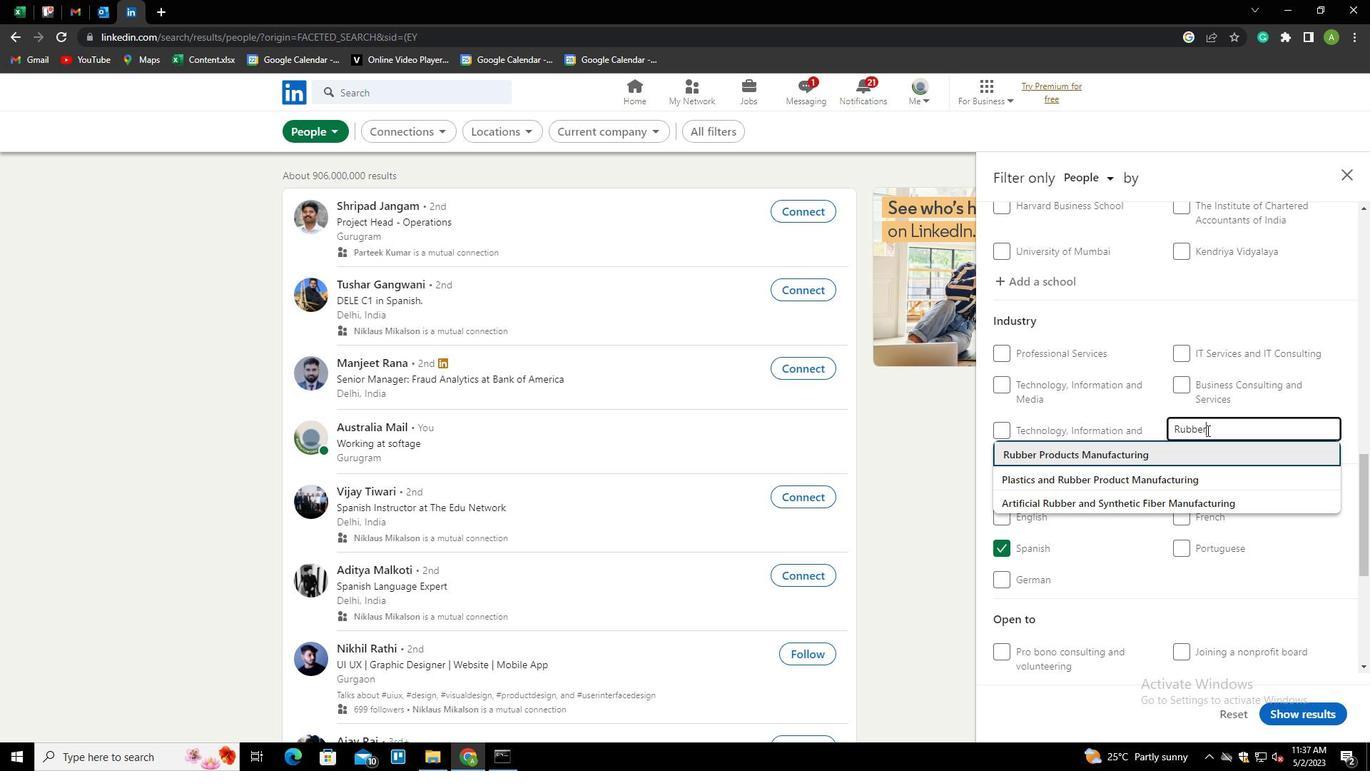 
Action: Mouse scrolled (1207, 429) with delta (0, 0)
Screenshot: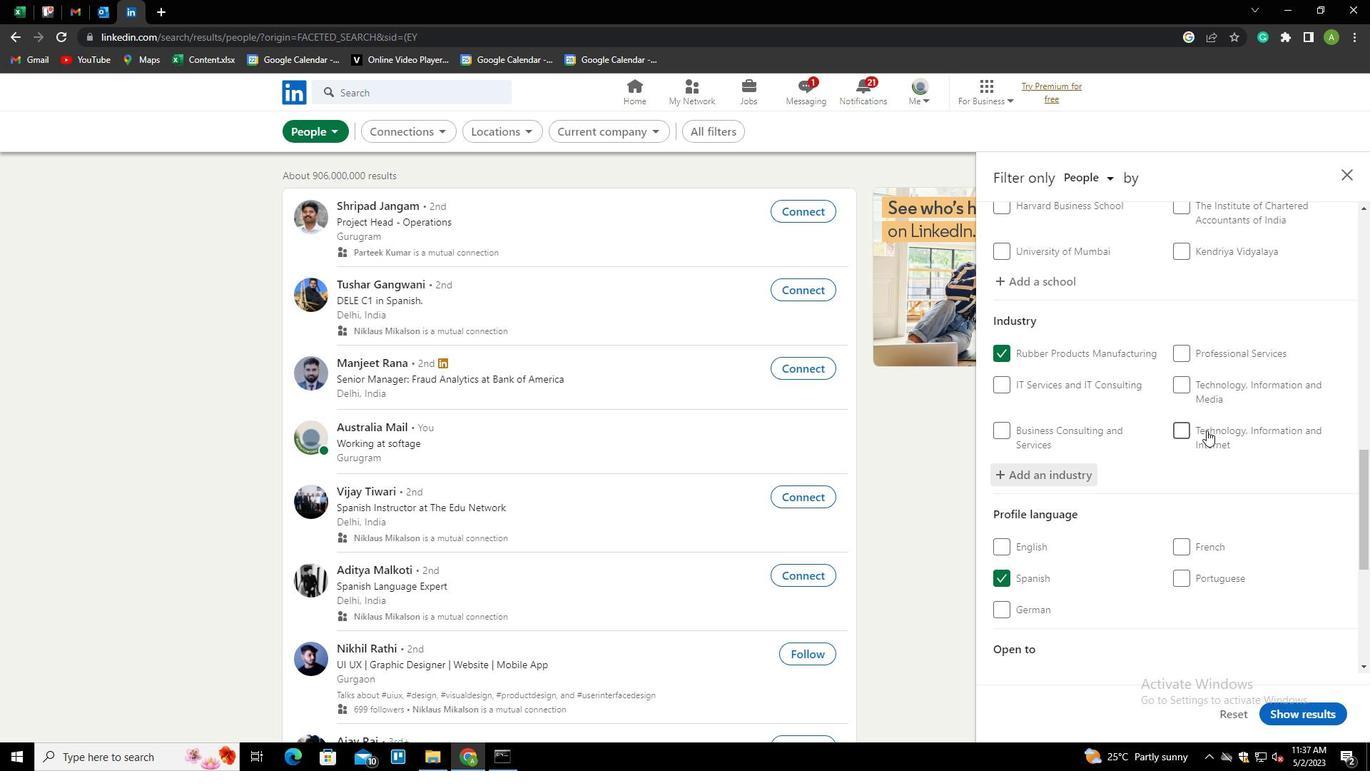 
Action: Mouse scrolled (1207, 429) with delta (0, 0)
Screenshot: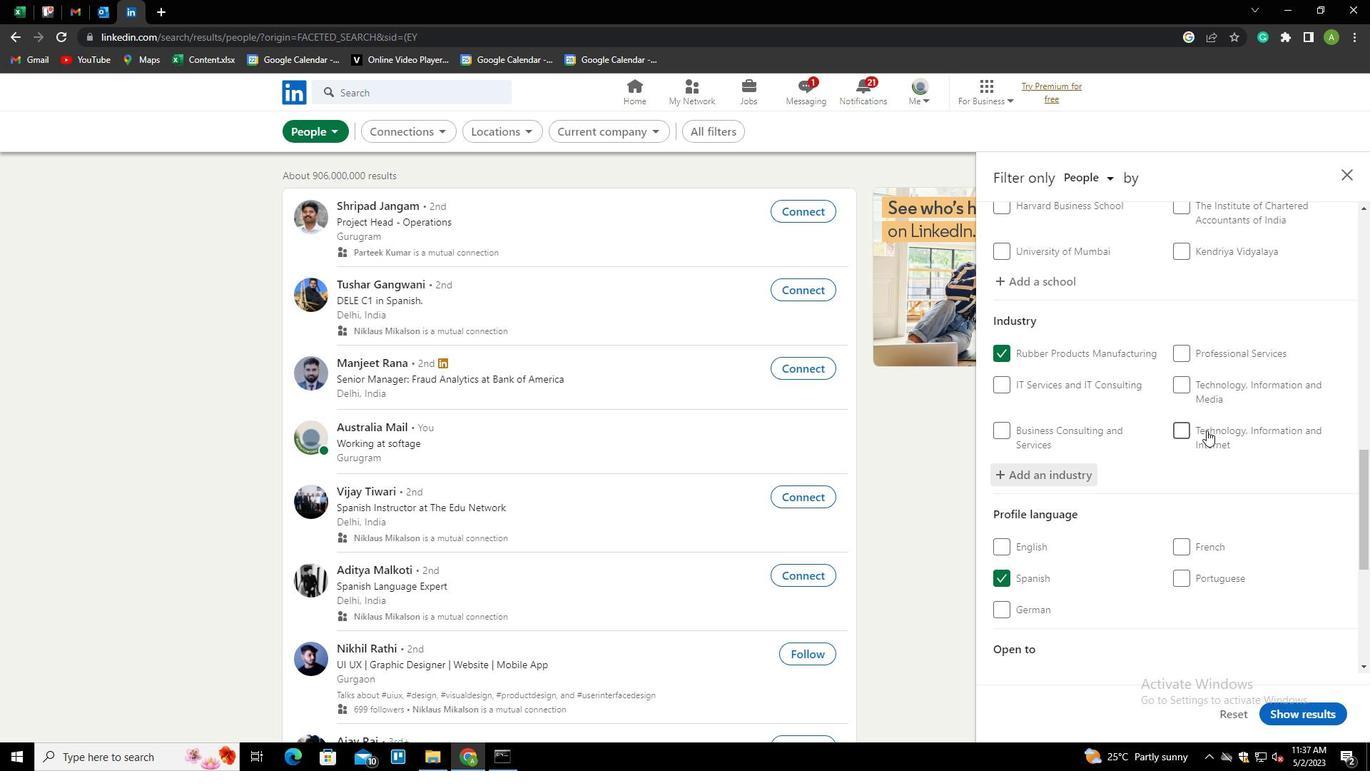 
Action: Mouse scrolled (1207, 429) with delta (0, 0)
Screenshot: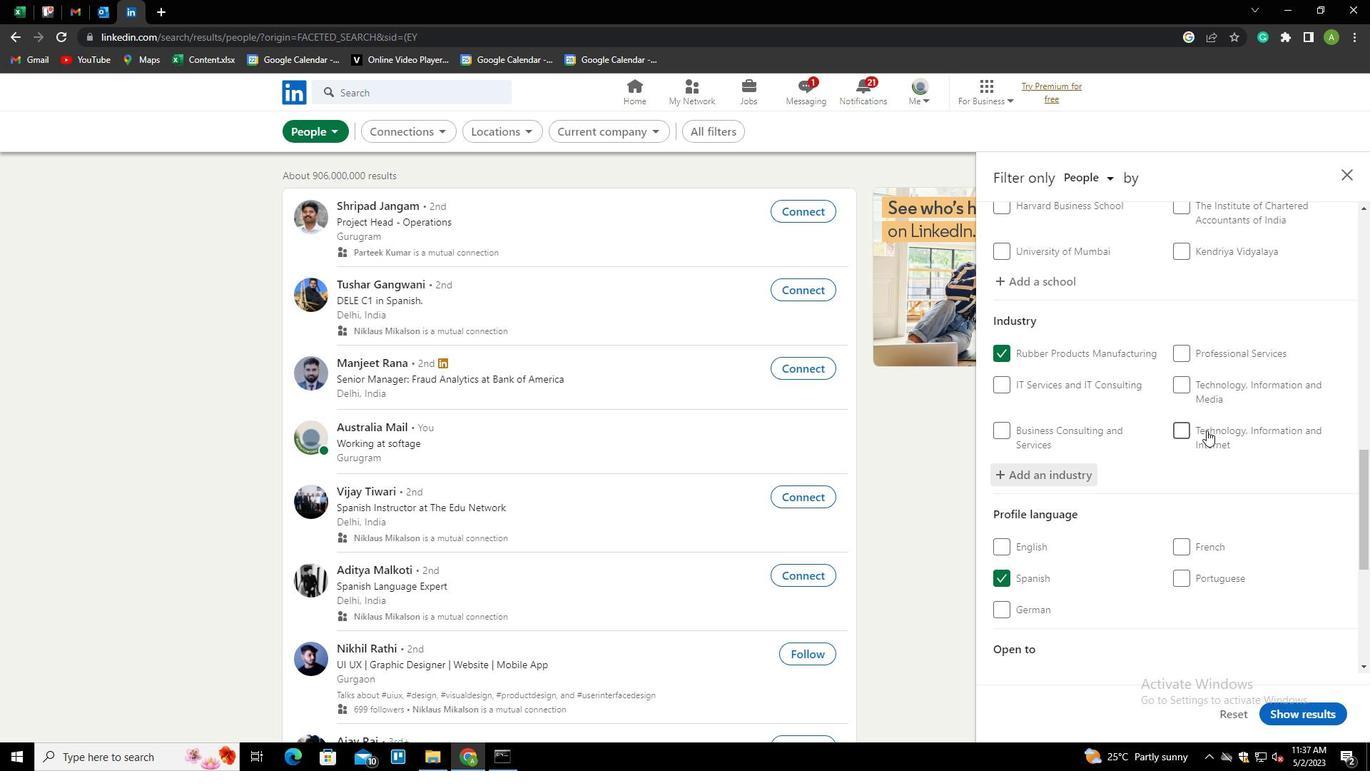 
Action: Mouse moved to (1203, 458)
Screenshot: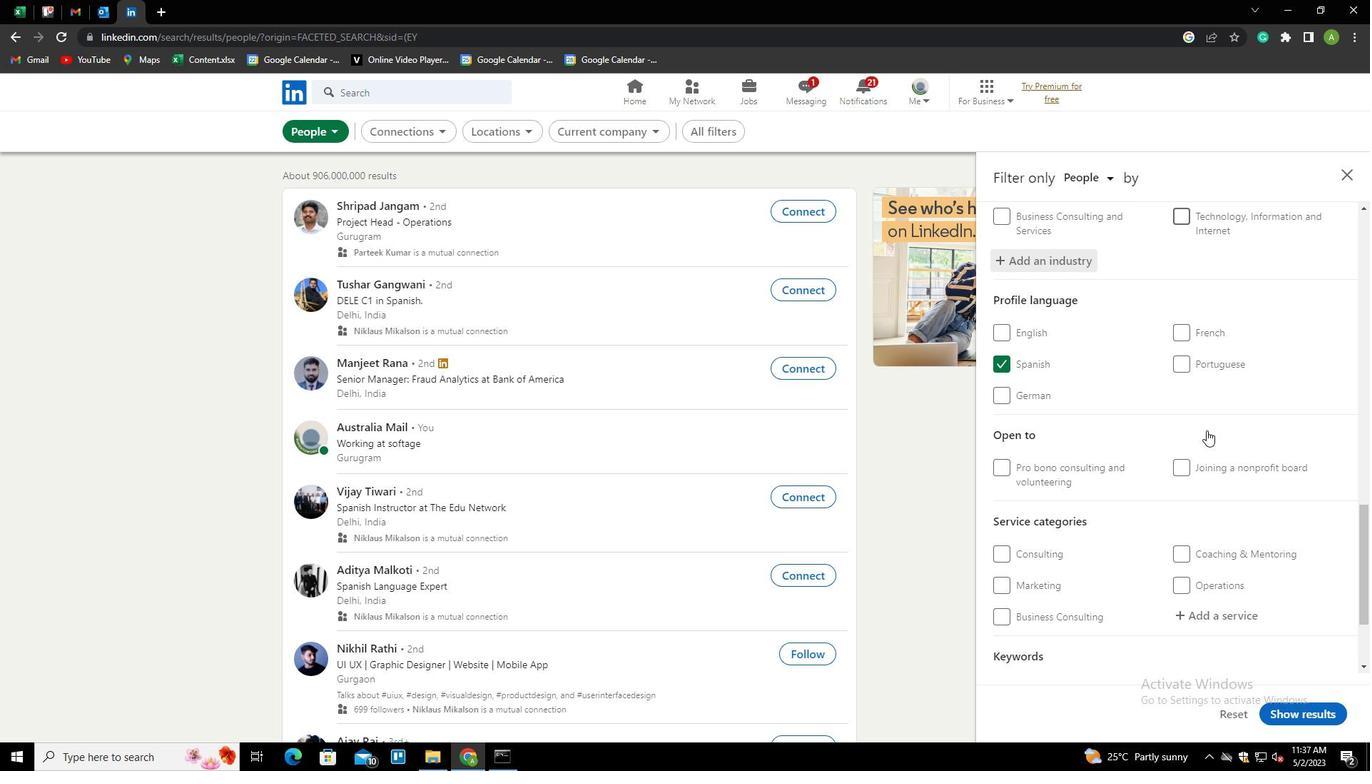 
Action: Mouse scrolled (1203, 457) with delta (0, 0)
Screenshot: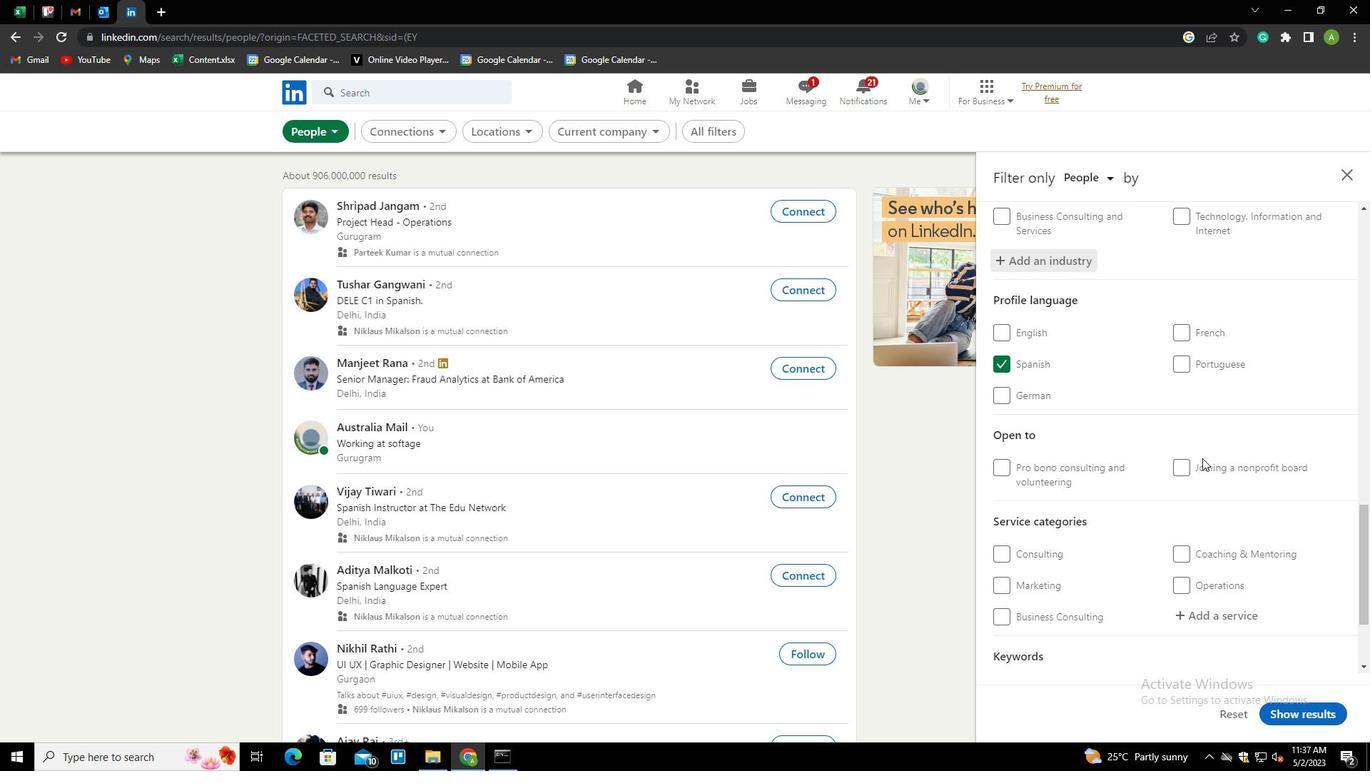 
Action: Mouse scrolled (1203, 457) with delta (0, 0)
Screenshot: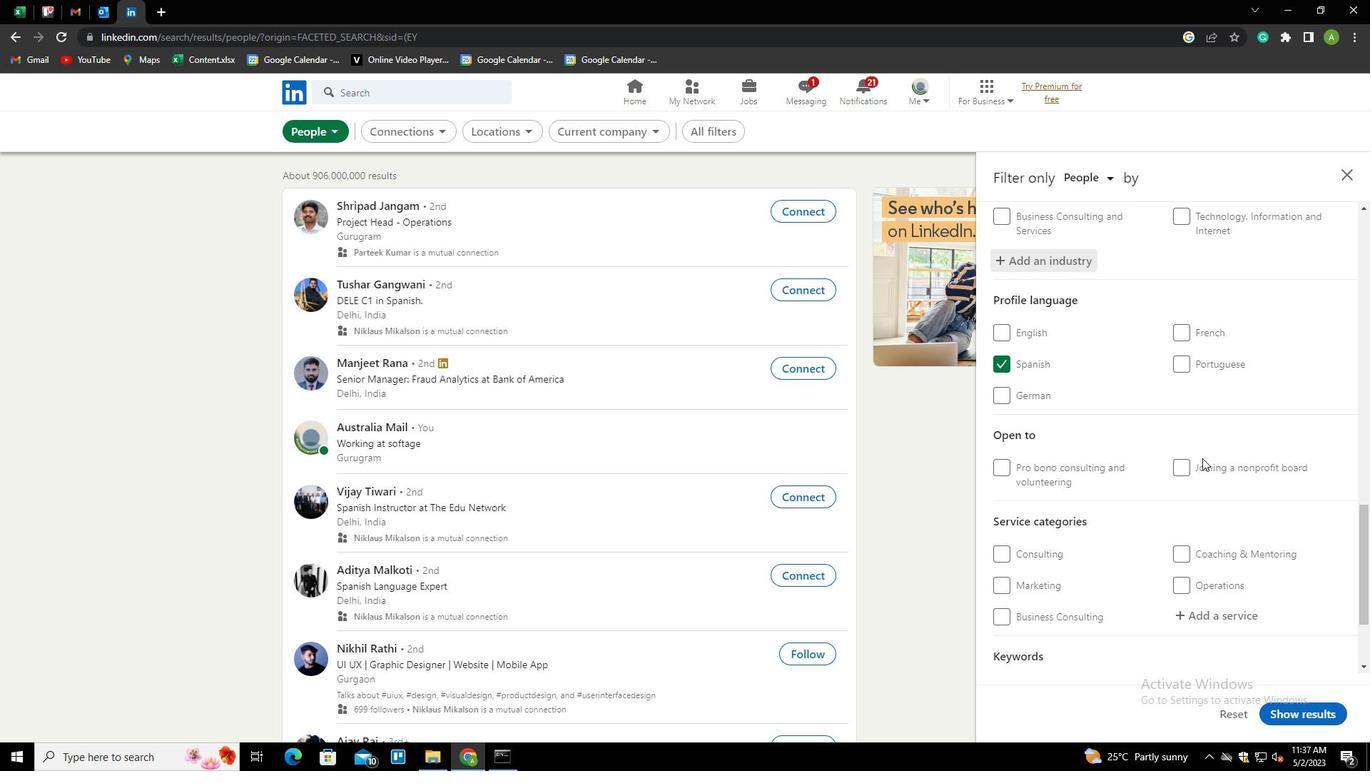
Action: Mouse moved to (1208, 474)
Screenshot: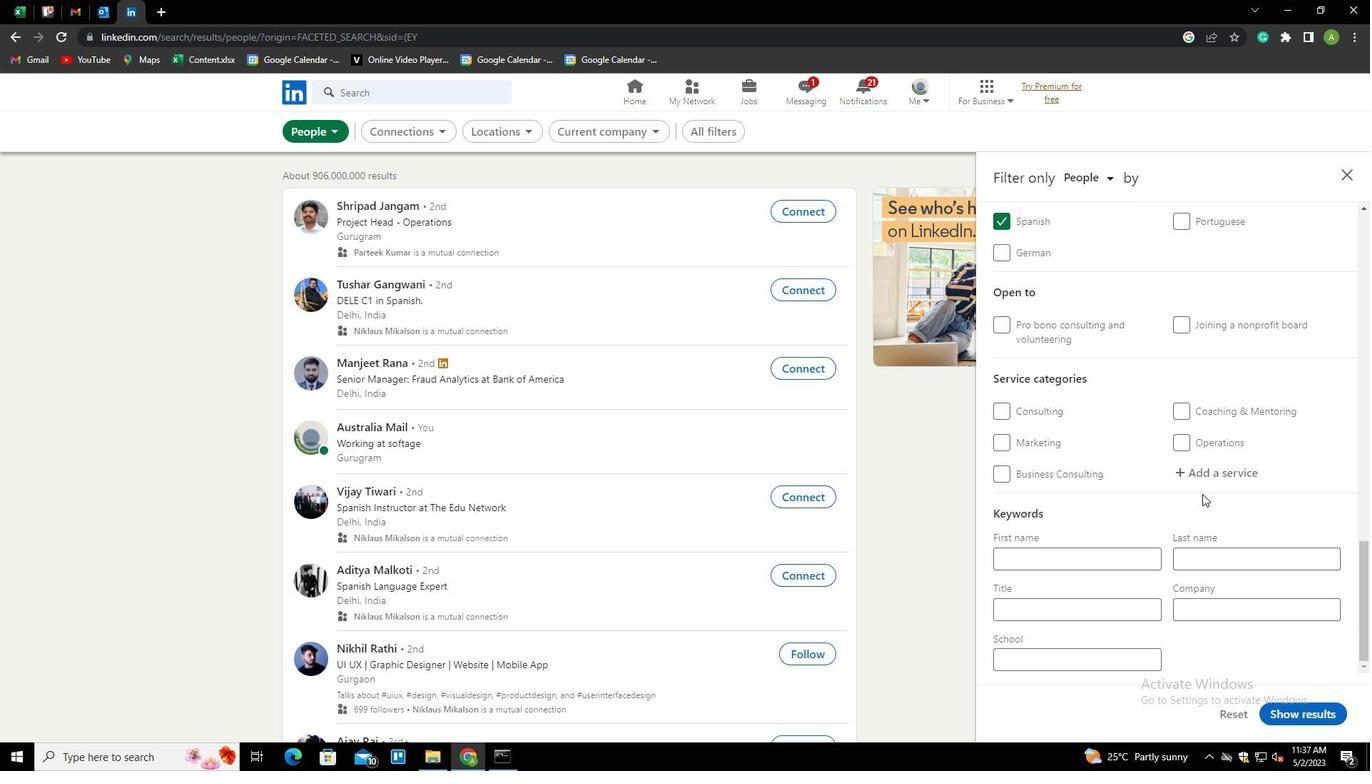 
Action: Mouse pressed left at (1208, 474)
Screenshot: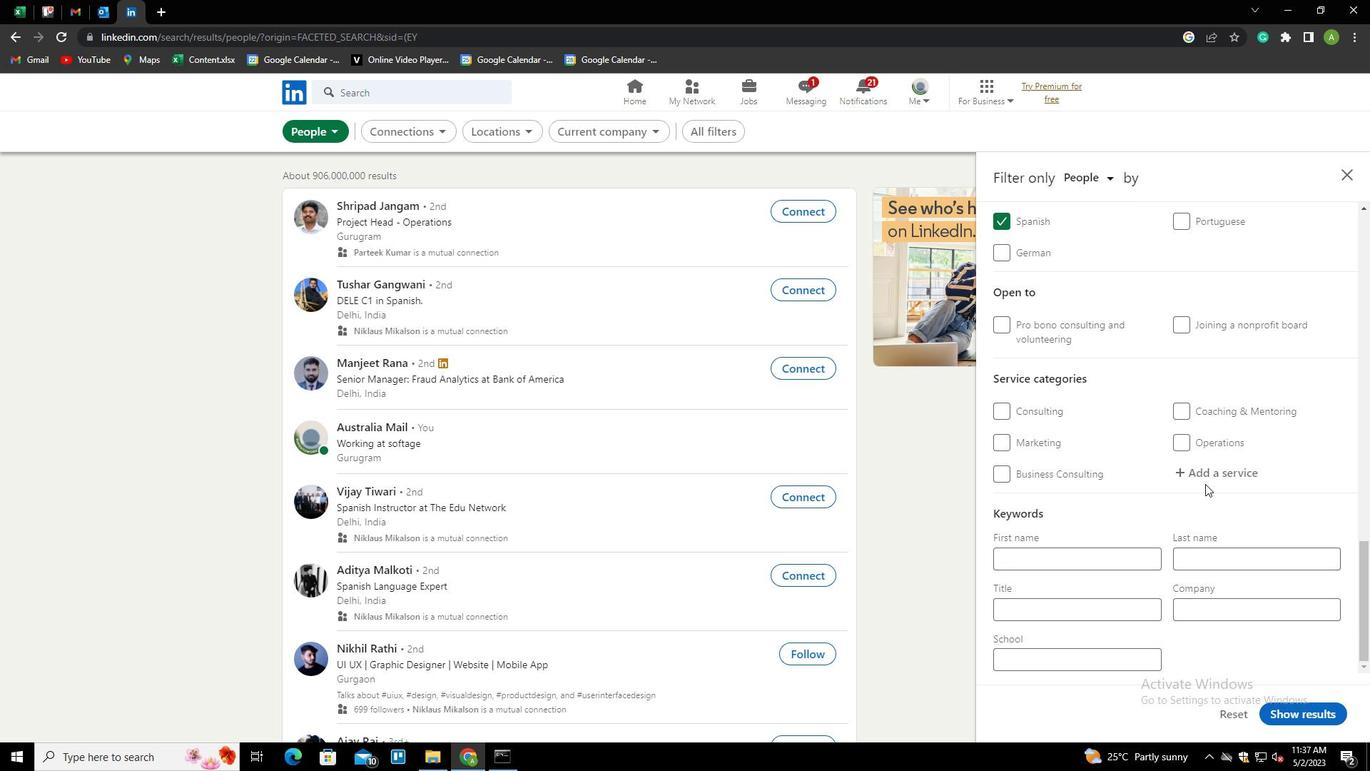 
Action: Mouse moved to (1215, 473)
Screenshot: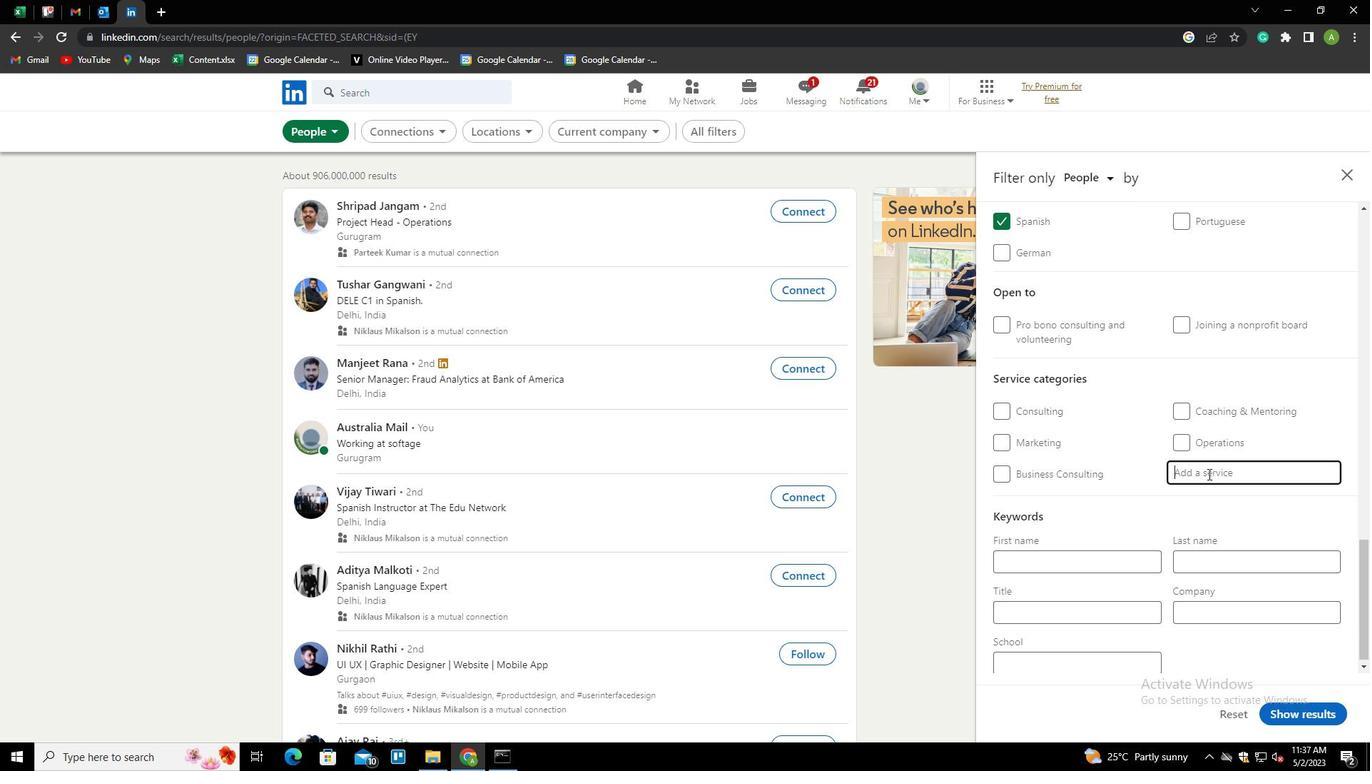 
Action: Mouse pressed left at (1215, 473)
Screenshot: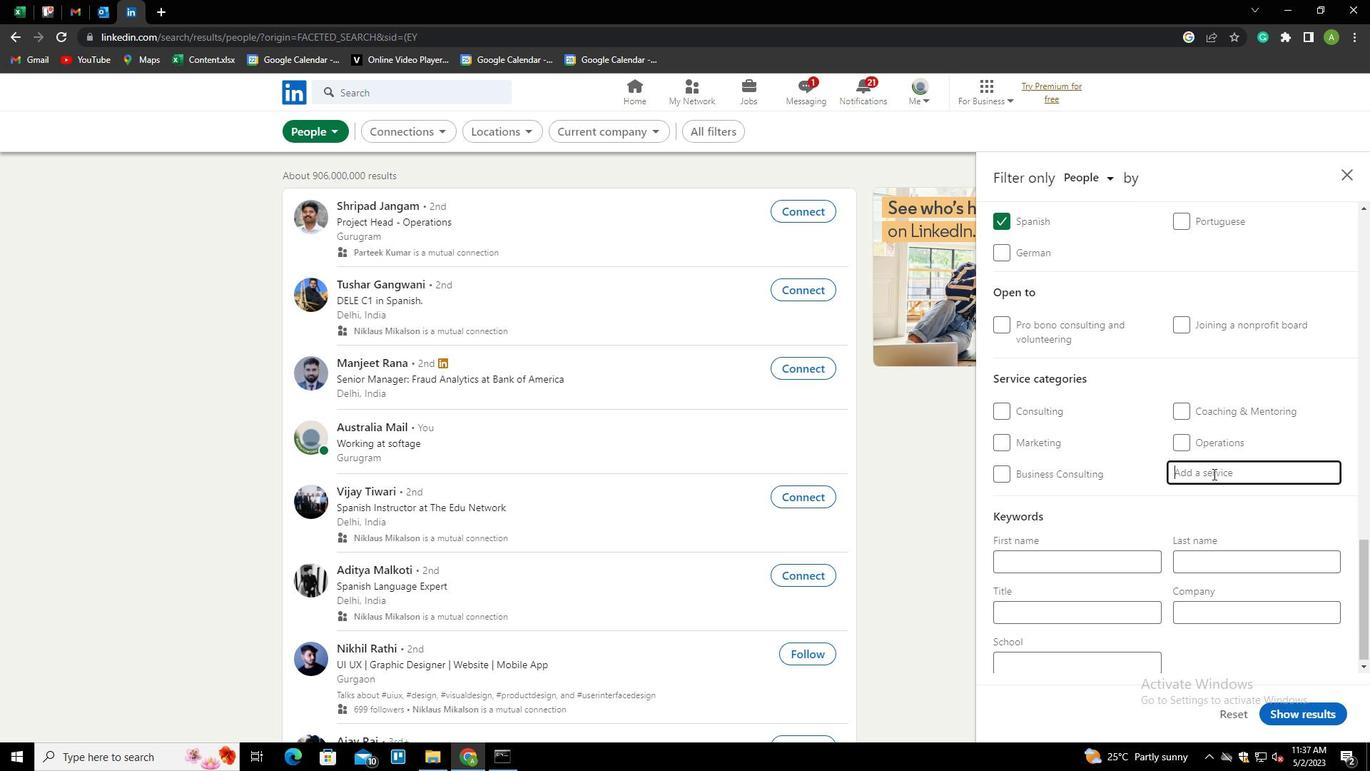 
Action: Mouse moved to (1216, 472)
Screenshot: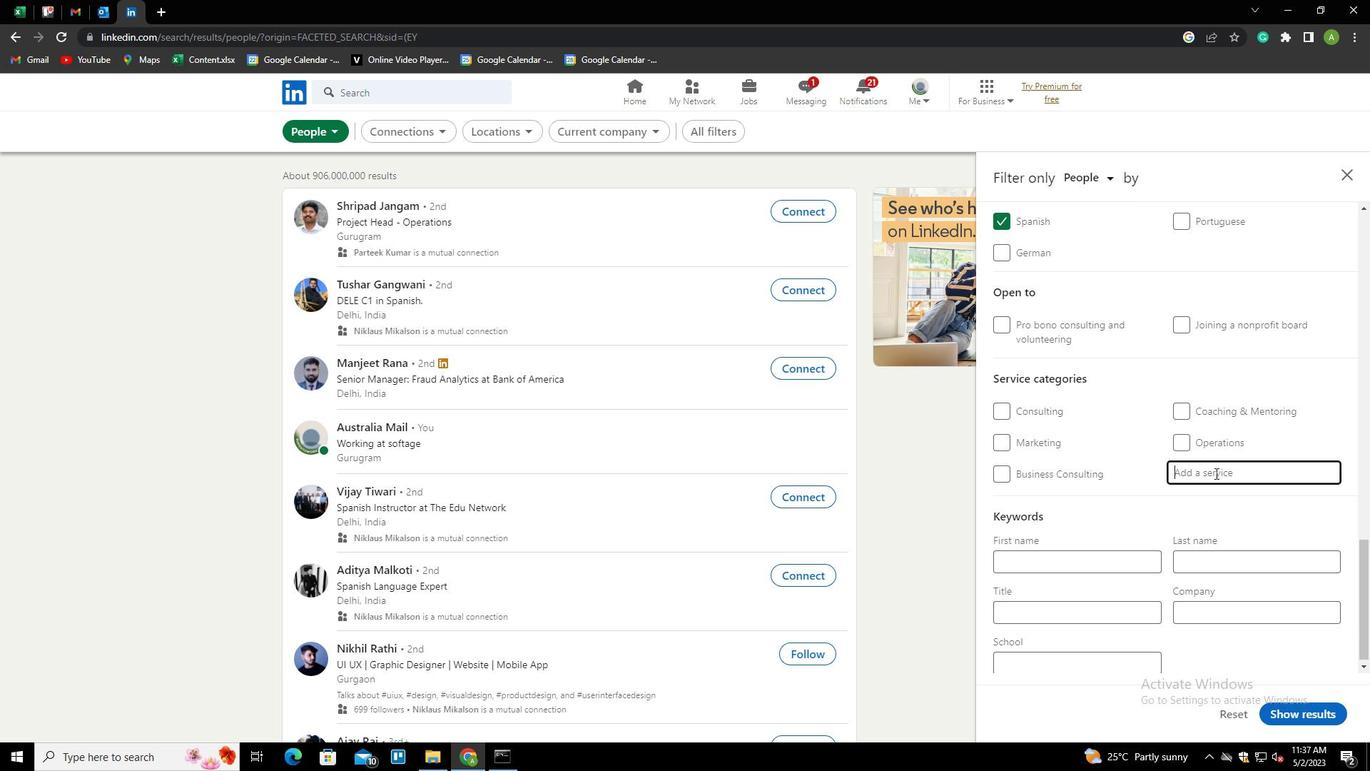 
Action: Key pressed <Key.shift><Key.shift><Key.shift><Key.shift>BV<Key.backspace><Key.backspace>BI<Key.backspace><Key.backspace><Key.shift>VIDEO<Key.space><Key.down><Key.enter>
Screenshot: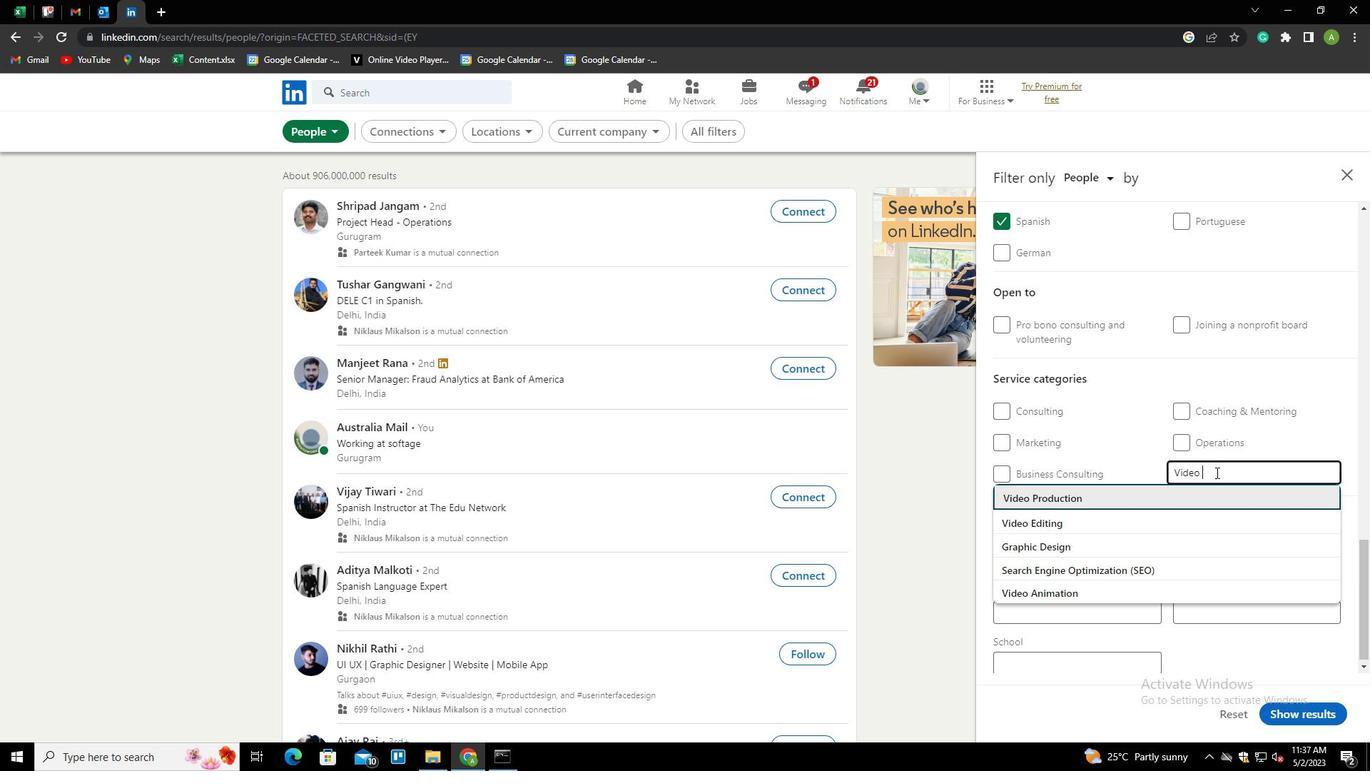 
Action: Mouse scrolled (1216, 471) with delta (0, 0)
Screenshot: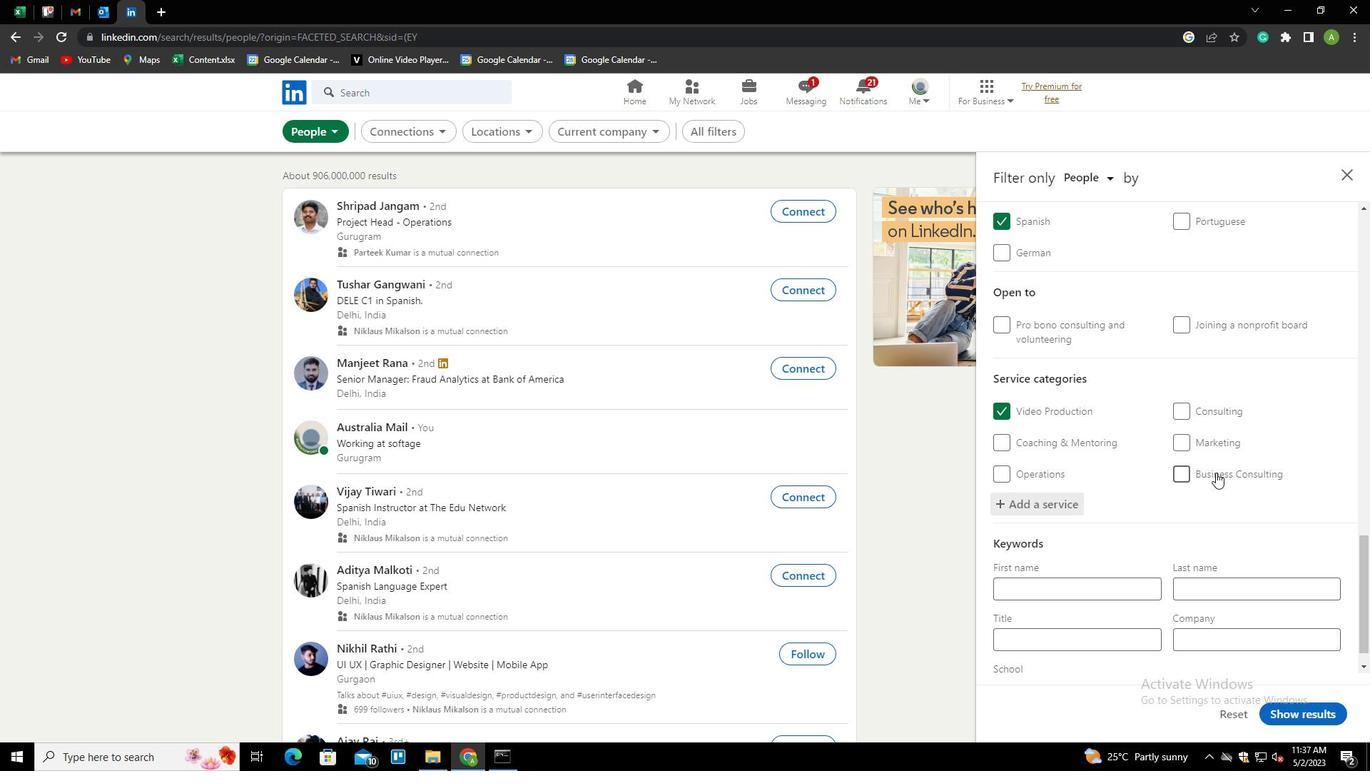 
Action: Mouse scrolled (1216, 471) with delta (0, 0)
Screenshot: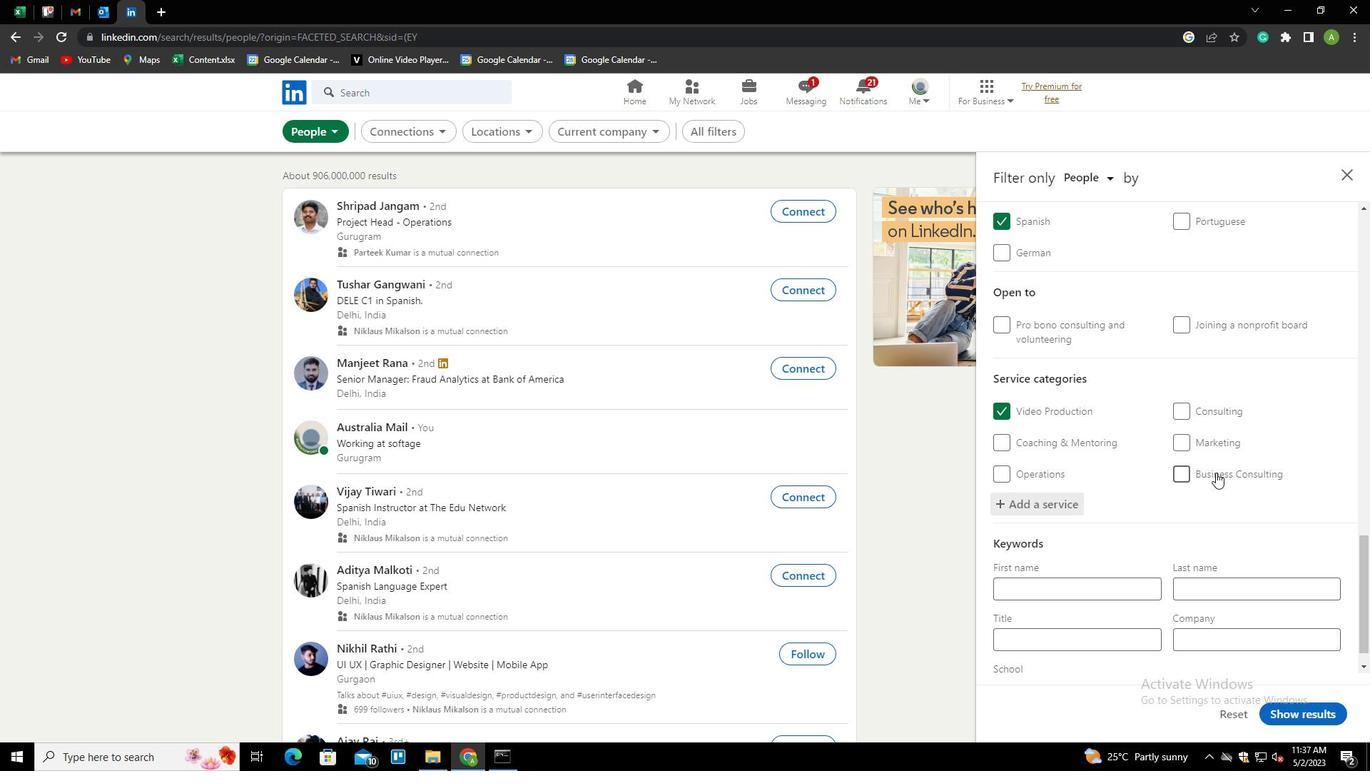 
Action: Mouse scrolled (1216, 471) with delta (0, 0)
Screenshot: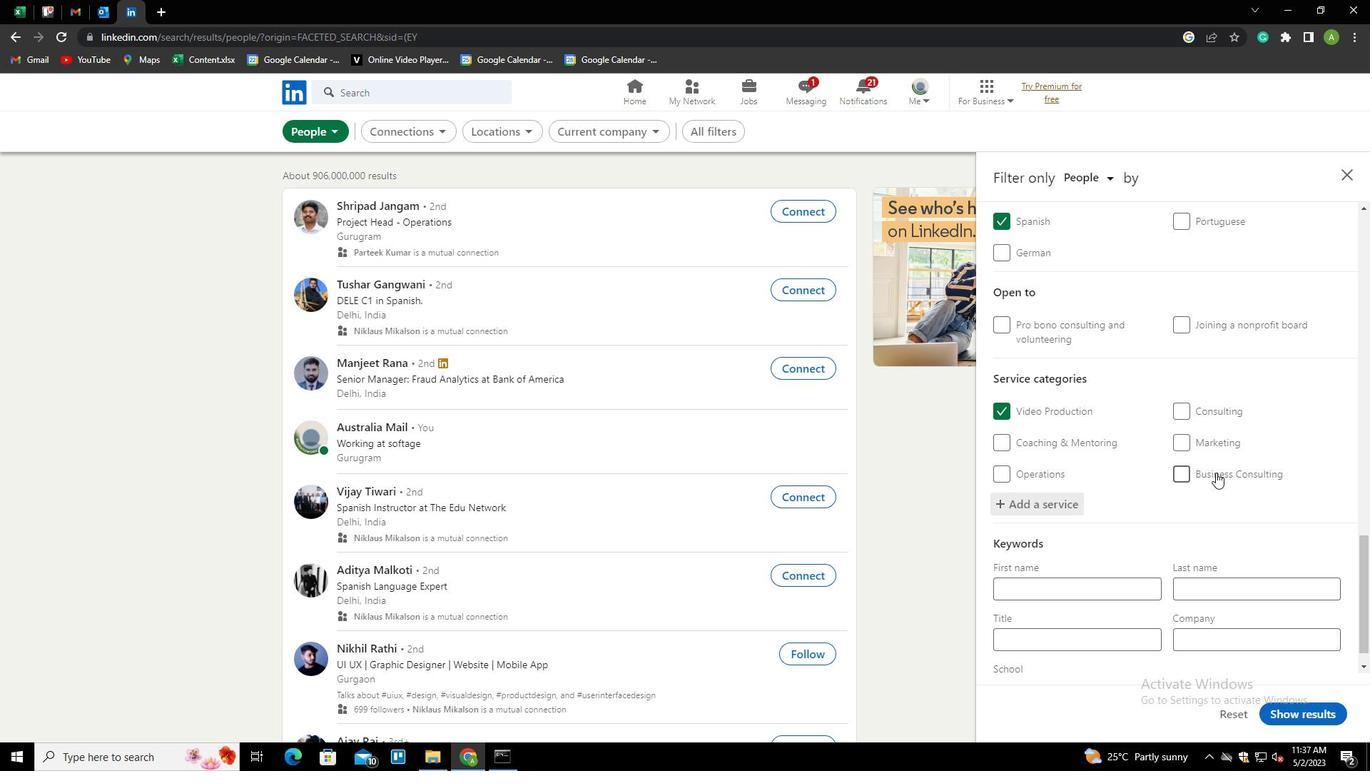 
Action: Mouse scrolled (1216, 471) with delta (0, 0)
Screenshot: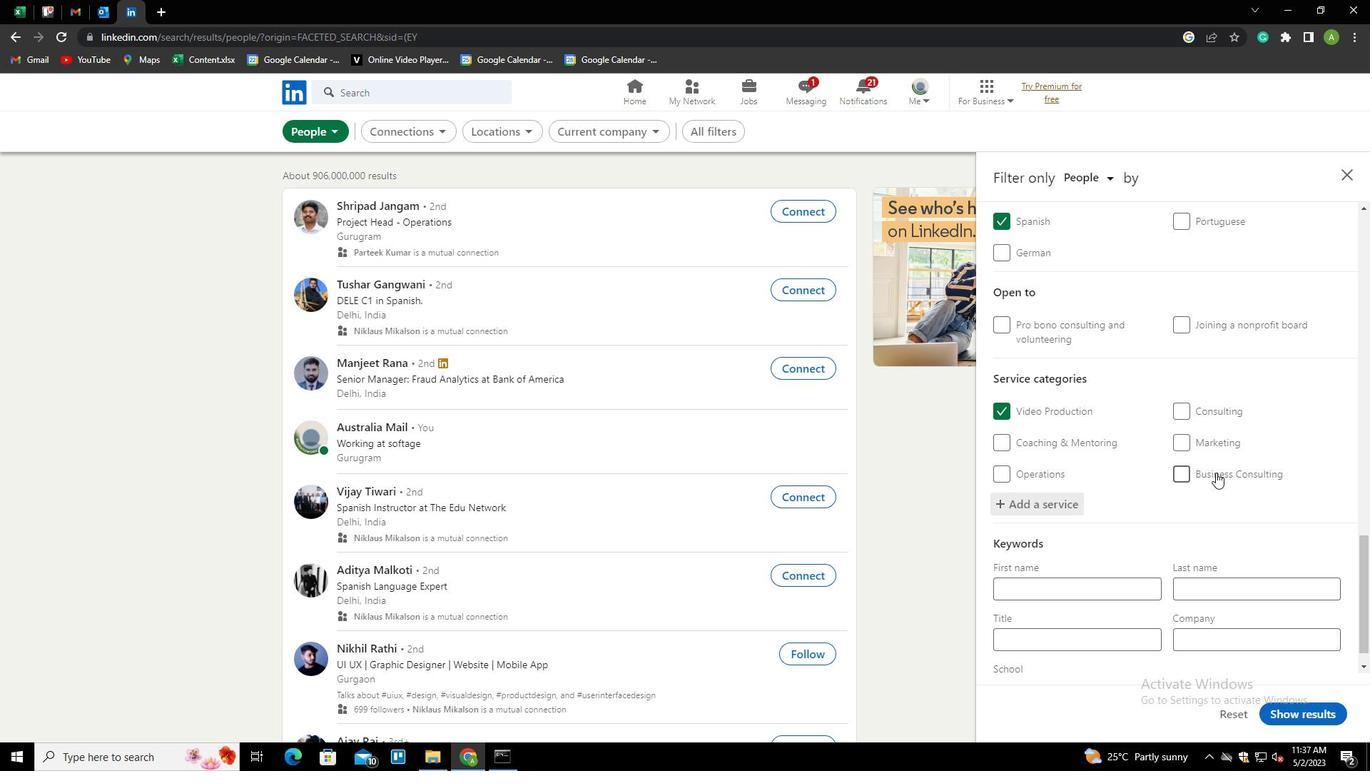 
Action: Mouse scrolled (1216, 471) with delta (0, 0)
Screenshot: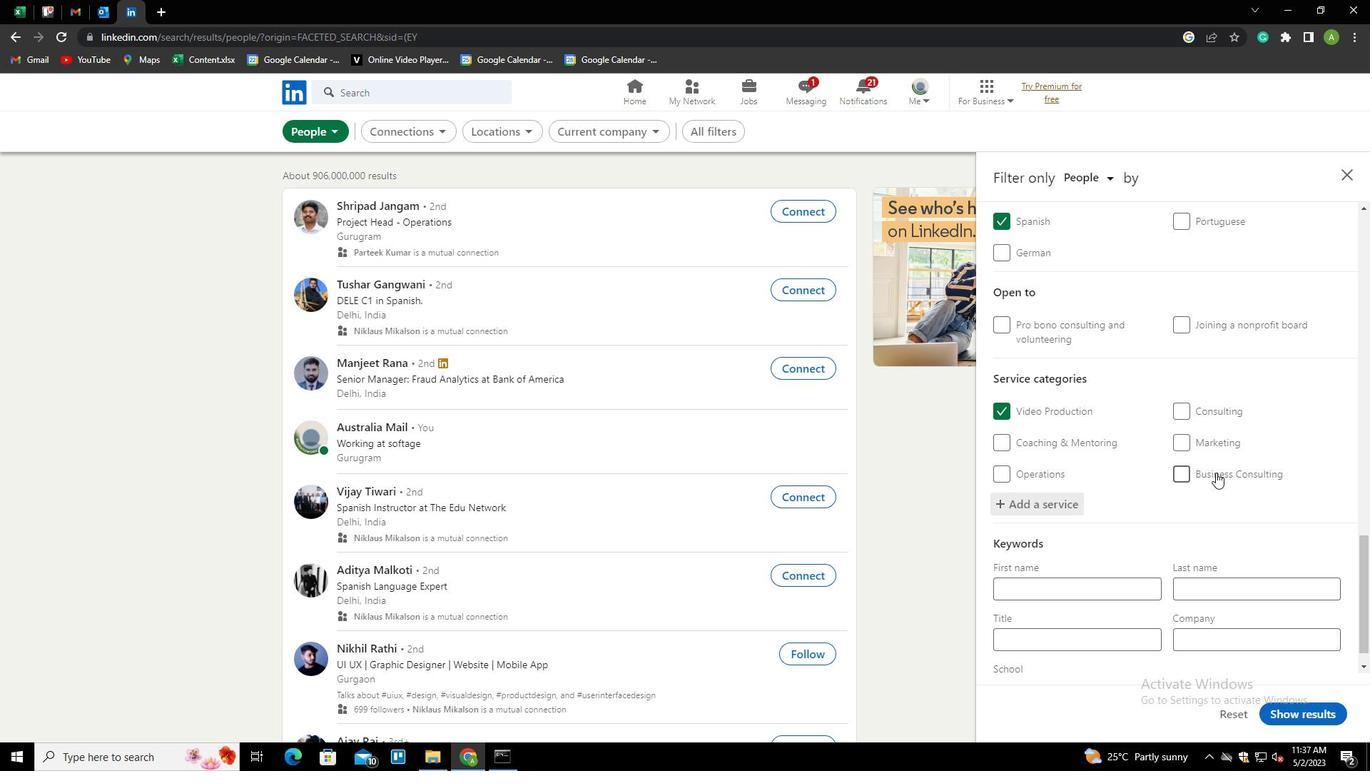 
Action: Mouse moved to (1064, 618)
Screenshot: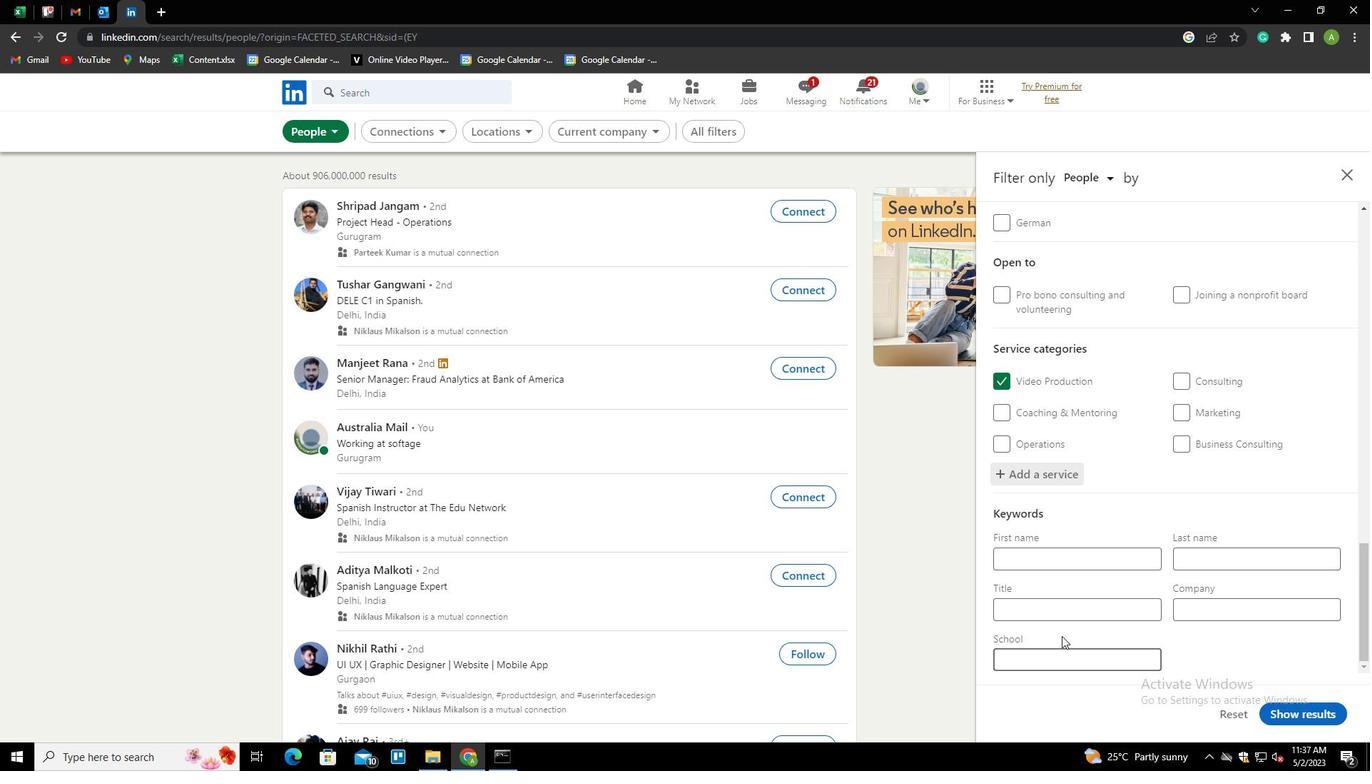 
Action: Mouse pressed left at (1064, 618)
Screenshot: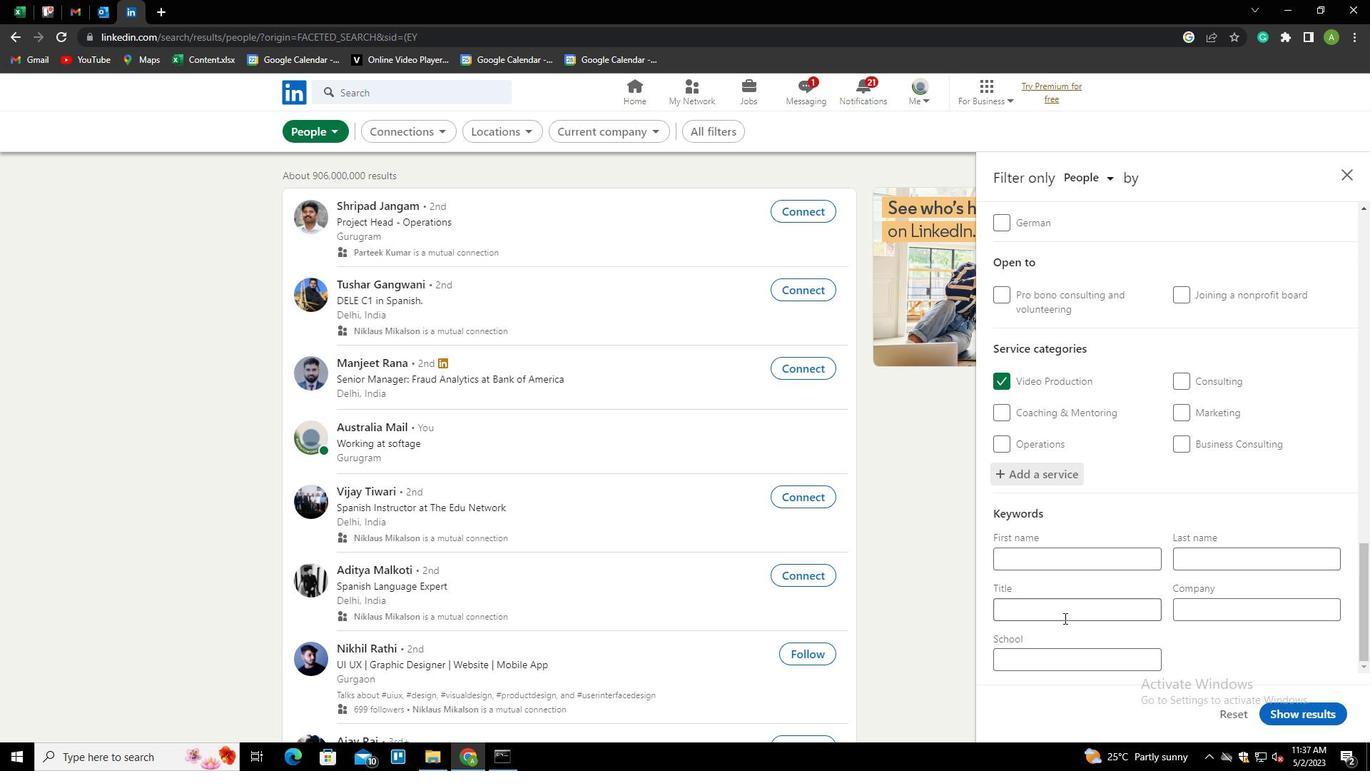 
Action: Key pressed <Key.shift><Key.shift><Key.shift><Key.shift><Key.shift><Key.shift><Key.shift><Key.shift><Key.shift><Key.shift><Key.shift><Key.shift><Key.shift><Key.shift><Key.shift><Key.shift><Key.shift><Key.shift><Key.shift>OFFICER
Screenshot: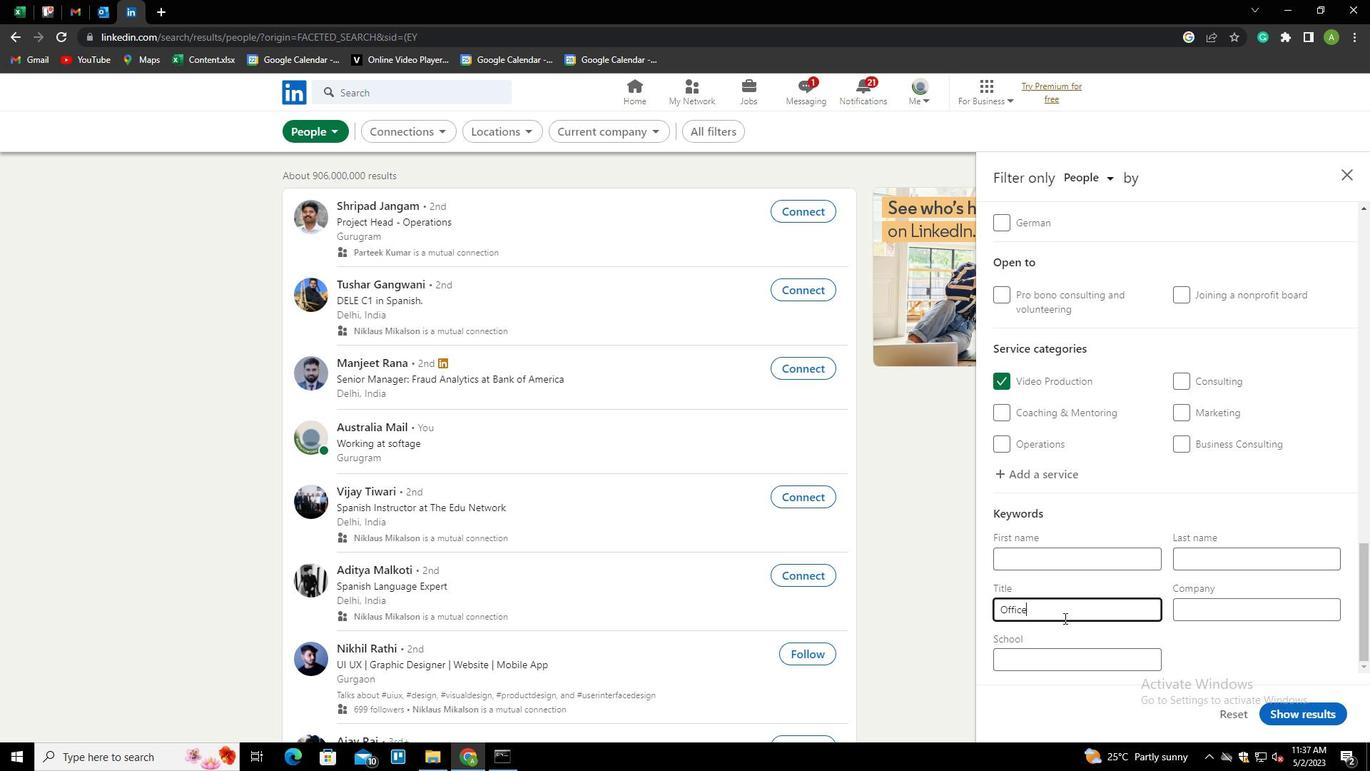 
Action: Mouse moved to (1248, 664)
Screenshot: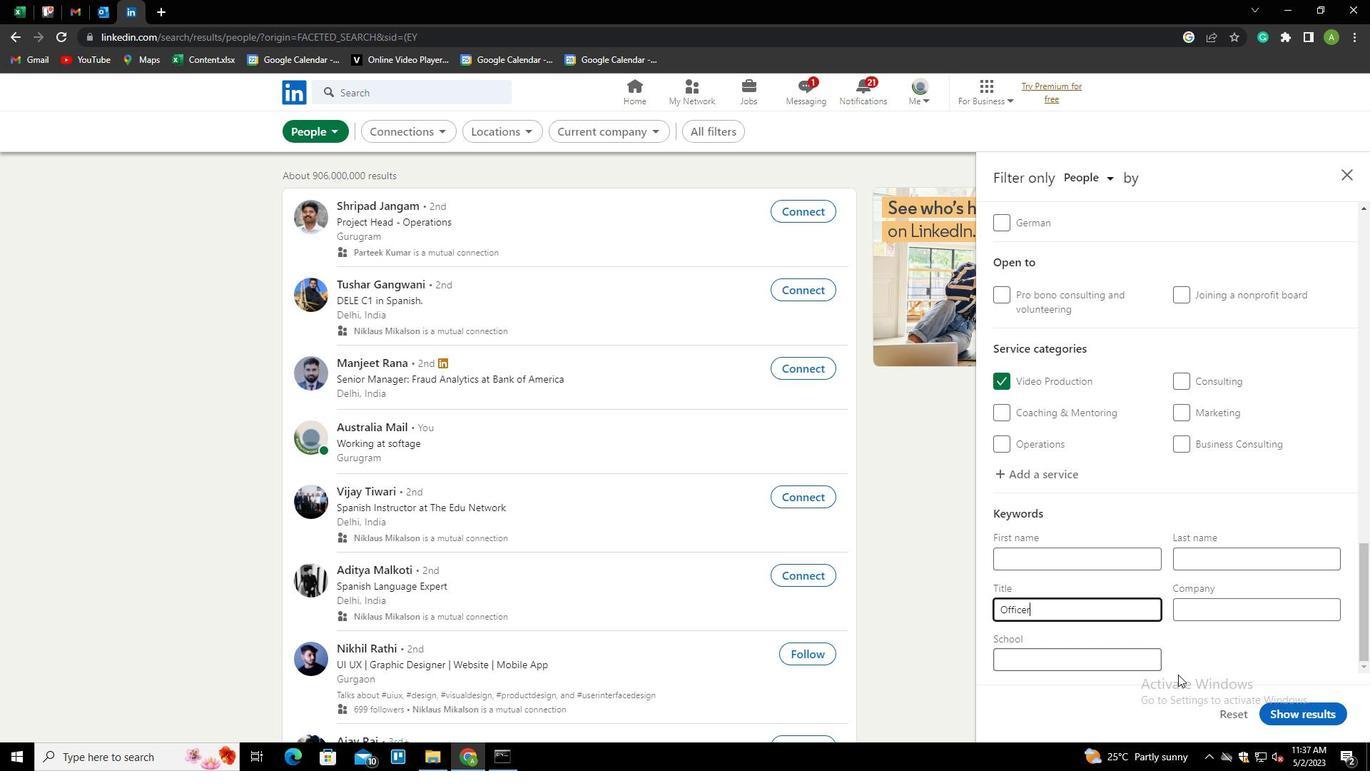 
Action: Mouse pressed left at (1248, 664)
Screenshot: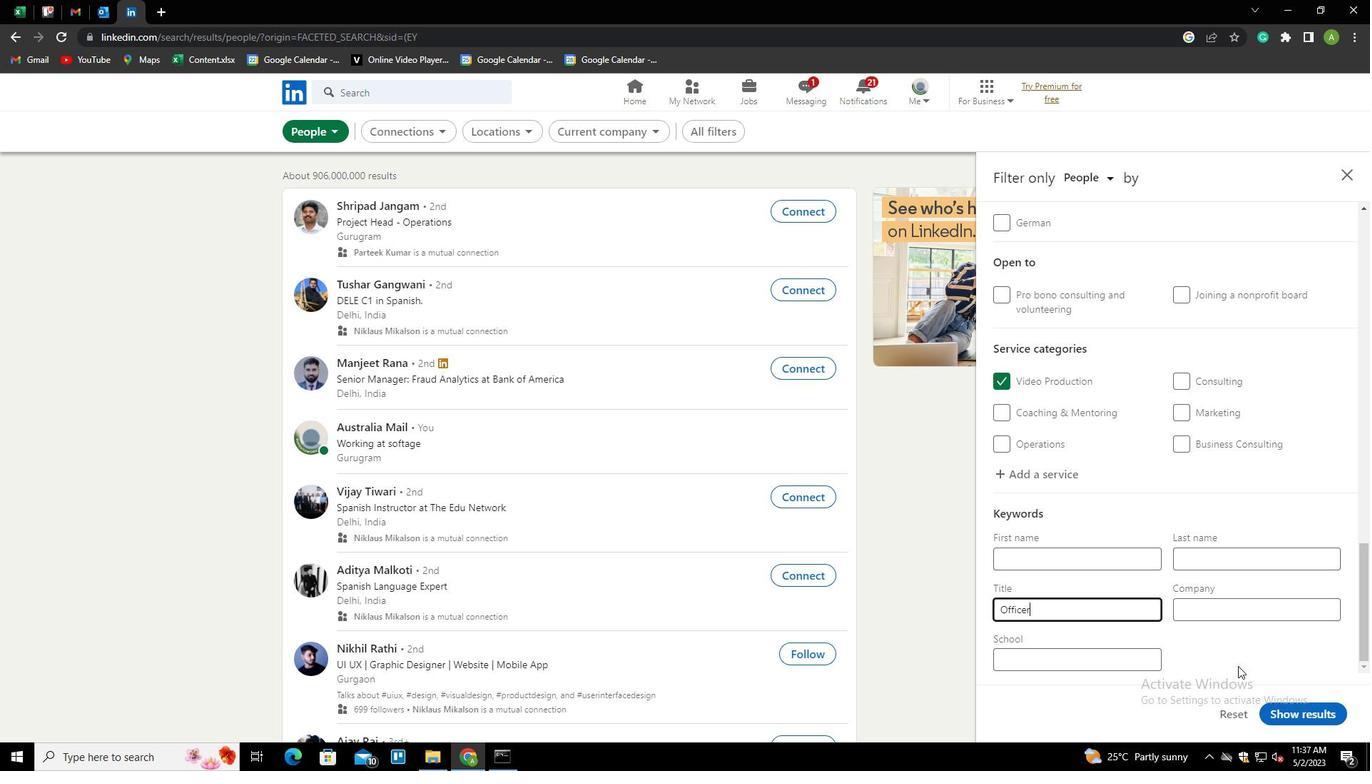 
Action: Mouse moved to (1297, 708)
Screenshot: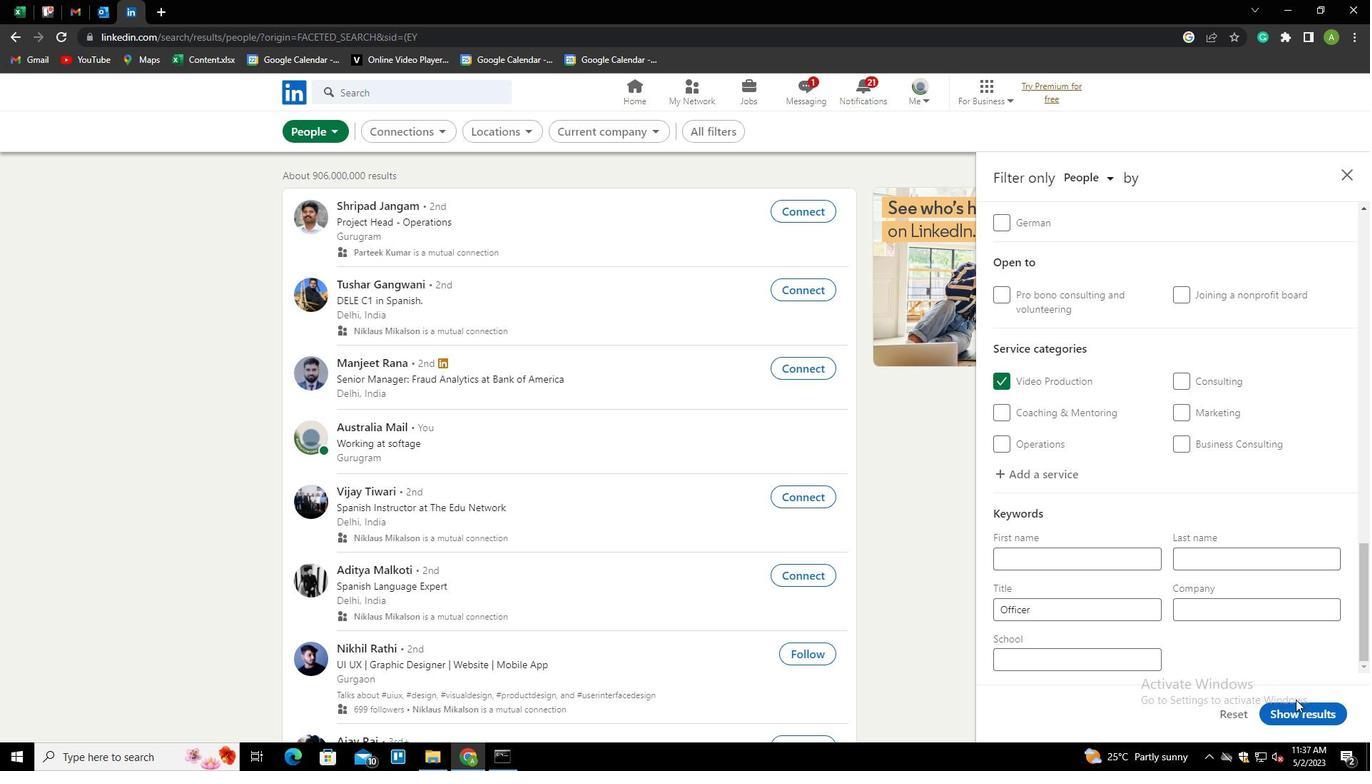 
Action: Mouse pressed left at (1297, 708)
Screenshot: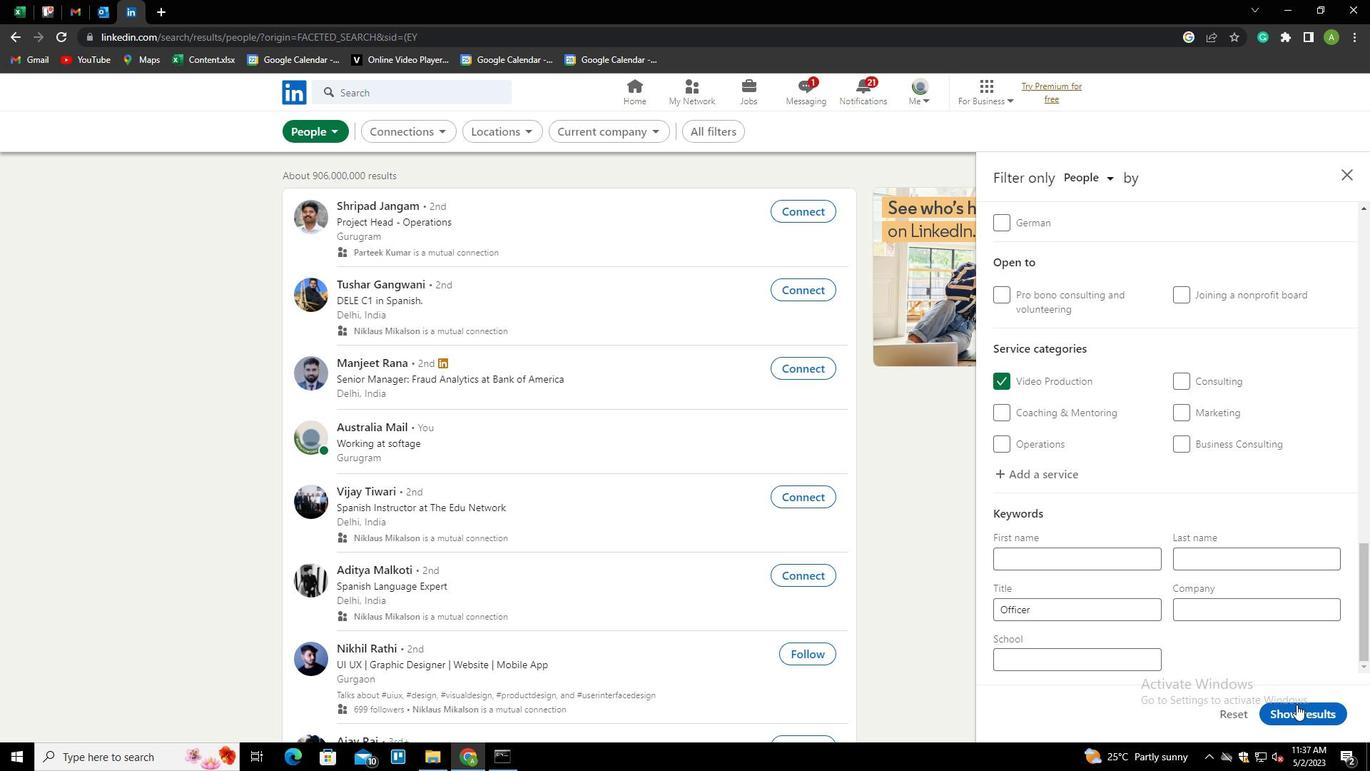 
Action: Mouse moved to (1297, 708)
Screenshot: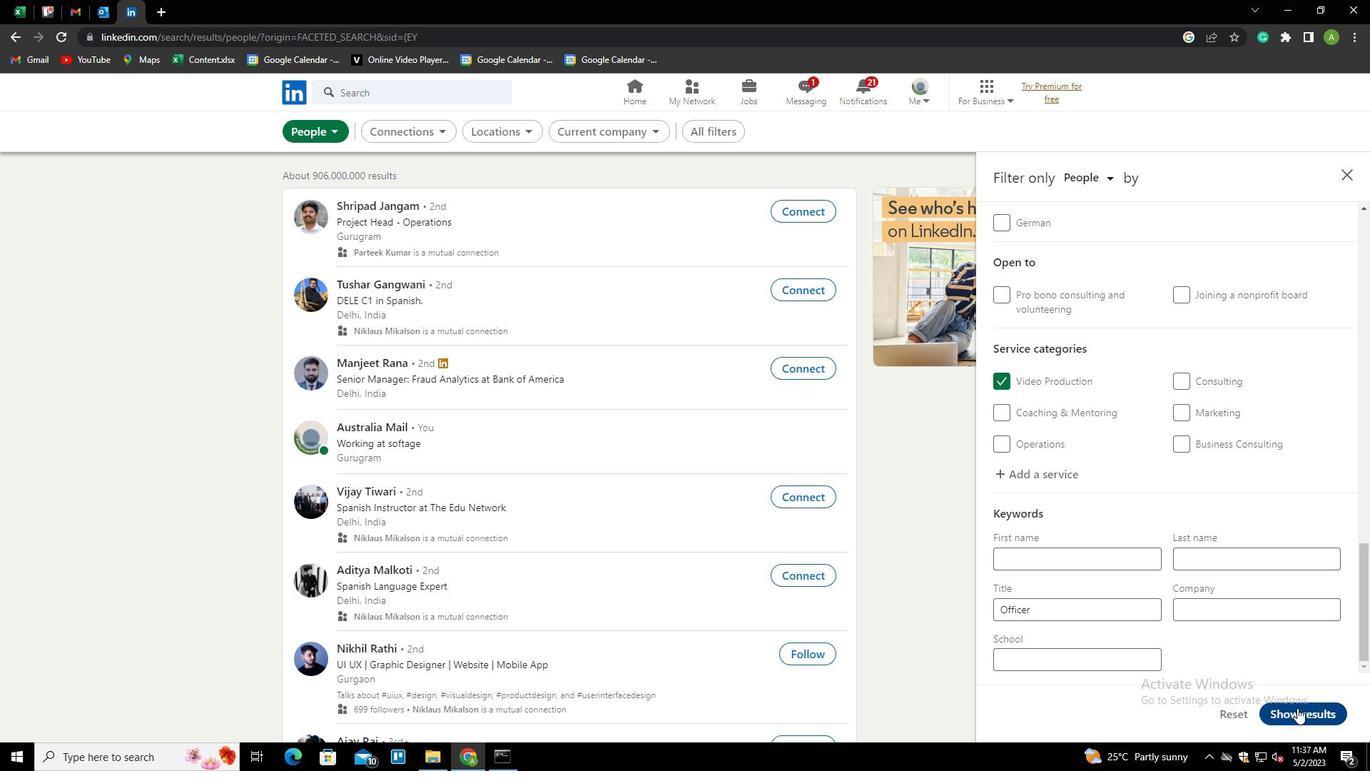 
